 Task: Implement a Monte Carlo method for pricing European options using the Black-Scholes model with implied volatility and exotic options
Action: Mouse moved to (130, 42)
Screenshot: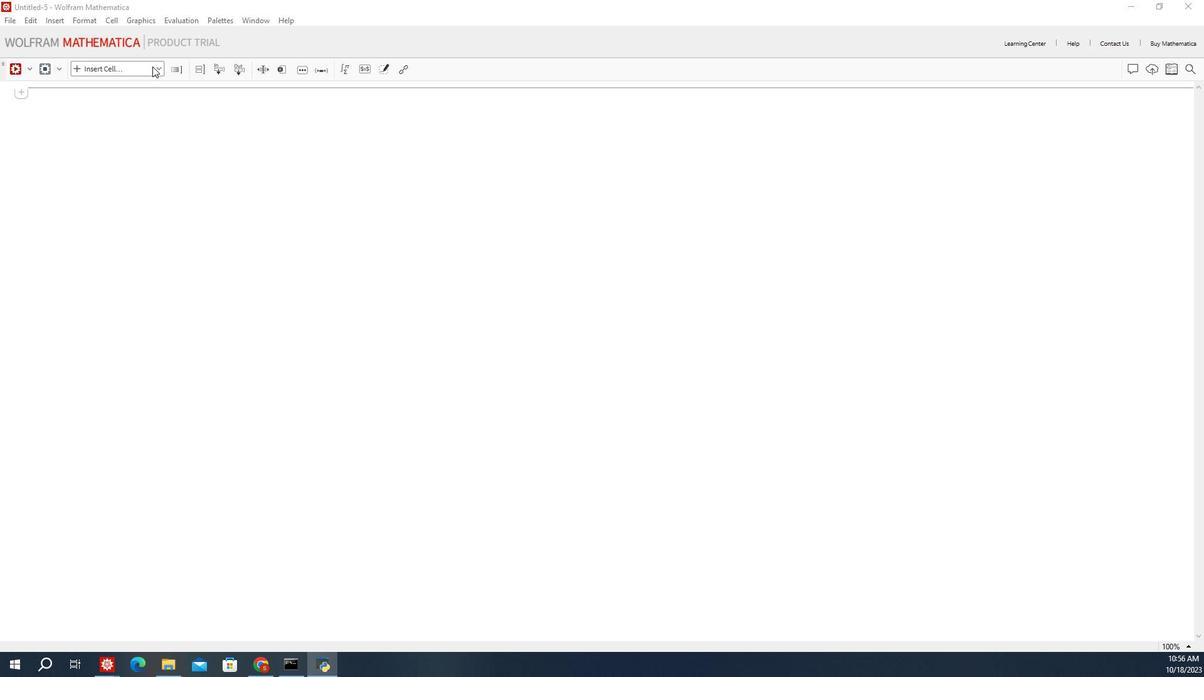 
Action: Mouse pressed left at (130, 42)
Screenshot: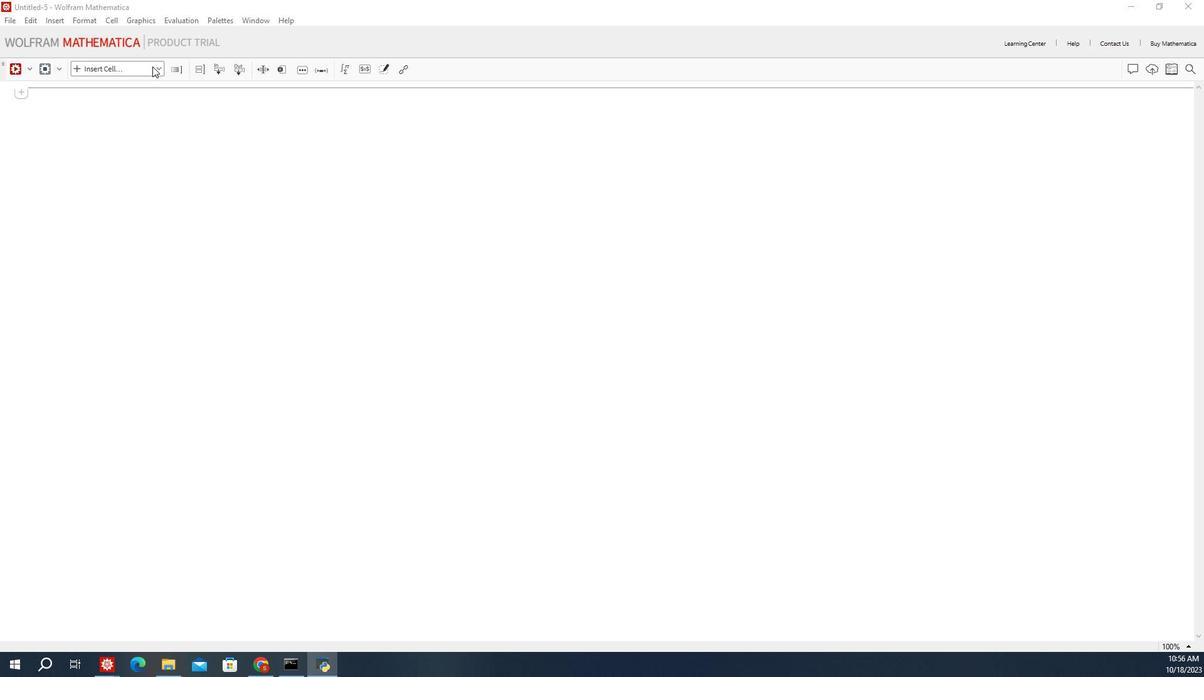 
Action: Mouse moved to (121, 66)
Screenshot: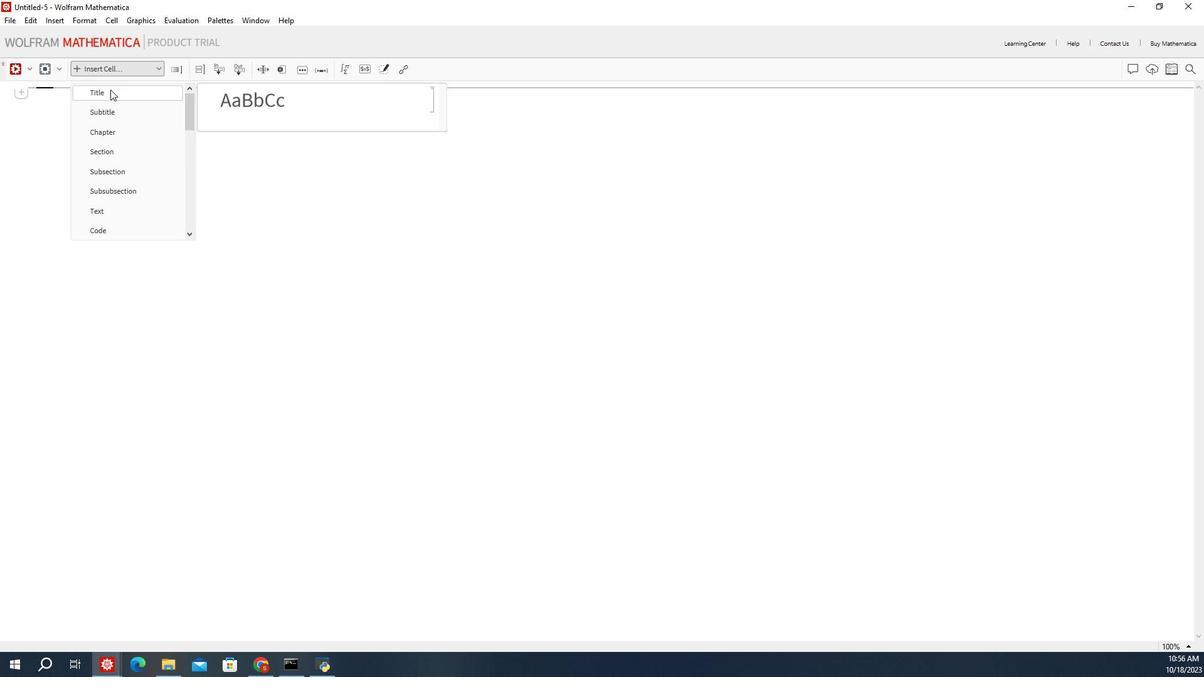 
Action: Mouse pressed left at (121, 66)
Screenshot: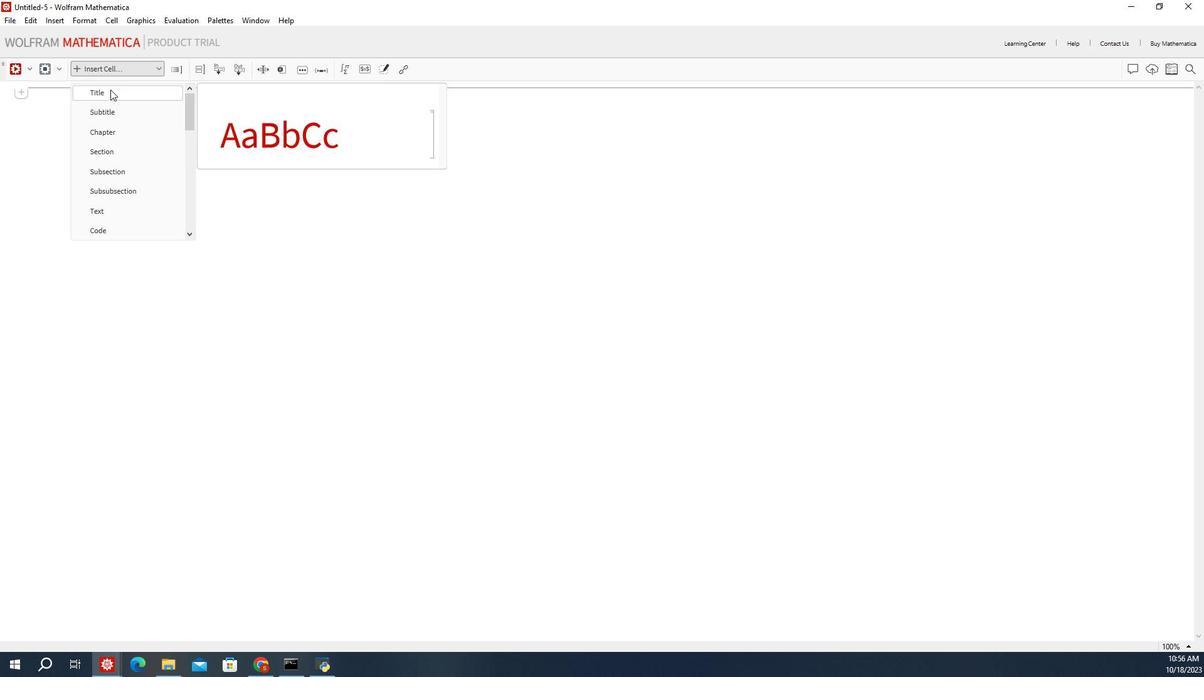 
Action: Mouse moved to (128, 132)
Screenshot: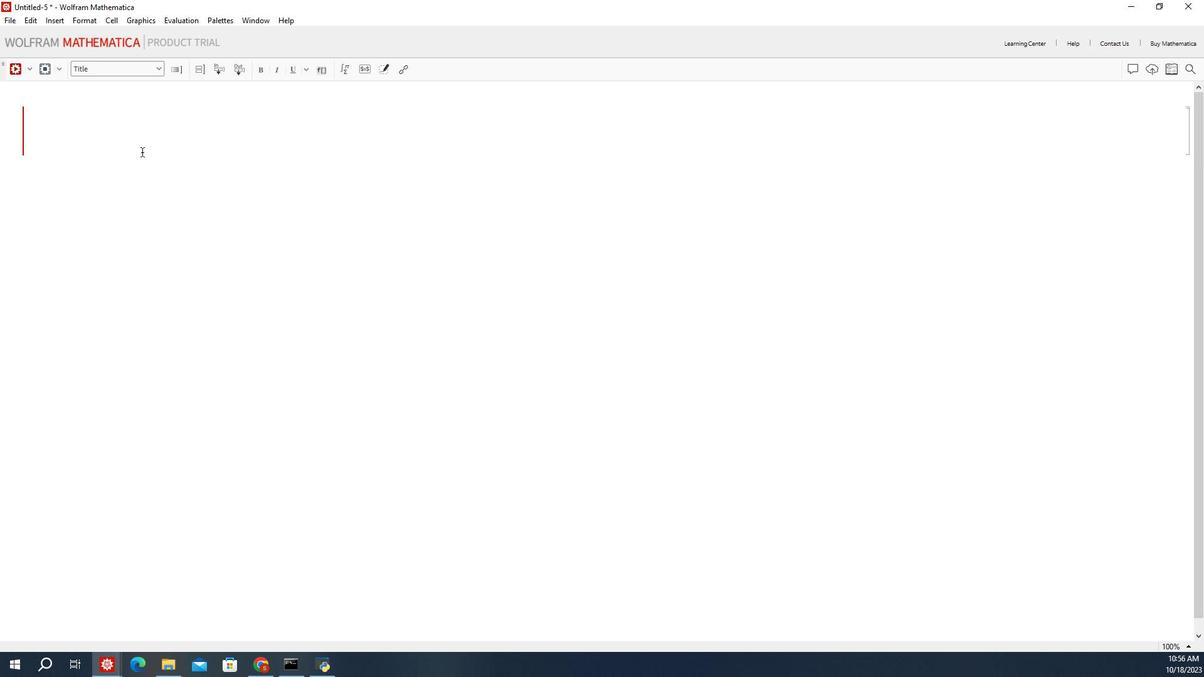 
Action: Key pressed <Key.shift><Key.shift><Key.shift><Key.shift><Key.shift><Key.shift><Key.shift><Key.shift><Key.shift><Key.shift><Key.shift><Key.shift><Key.shift><Key.shift><Key.shift><Key.shift><Key.shift>Monte<Key.space>carlo<Key.space>method<Key.left><Key.left><Key.delete><Key.shift_r><Key.shift_r><Key.shift_r>C<Key.end><Key.space>f<Key.backspace>using<Key.space>the<Key.space><Key.shift_r>Black-<Key.shift_r>S
Screenshot: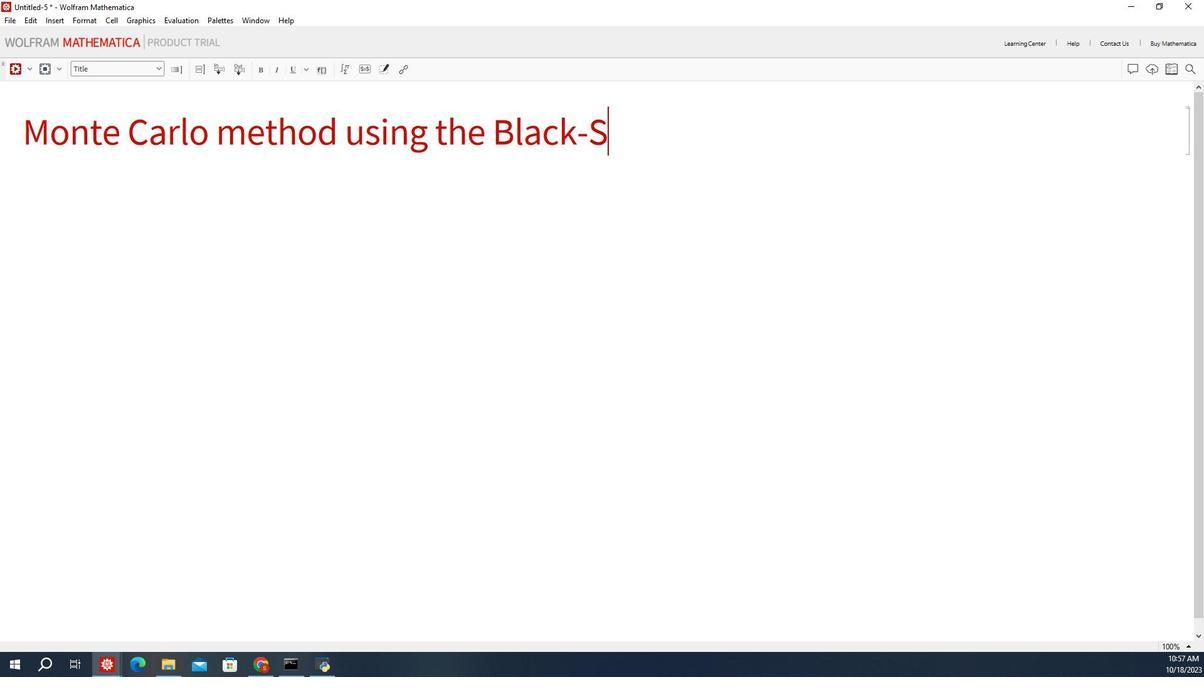 
Action: Mouse moved to (128, 132)
Screenshot: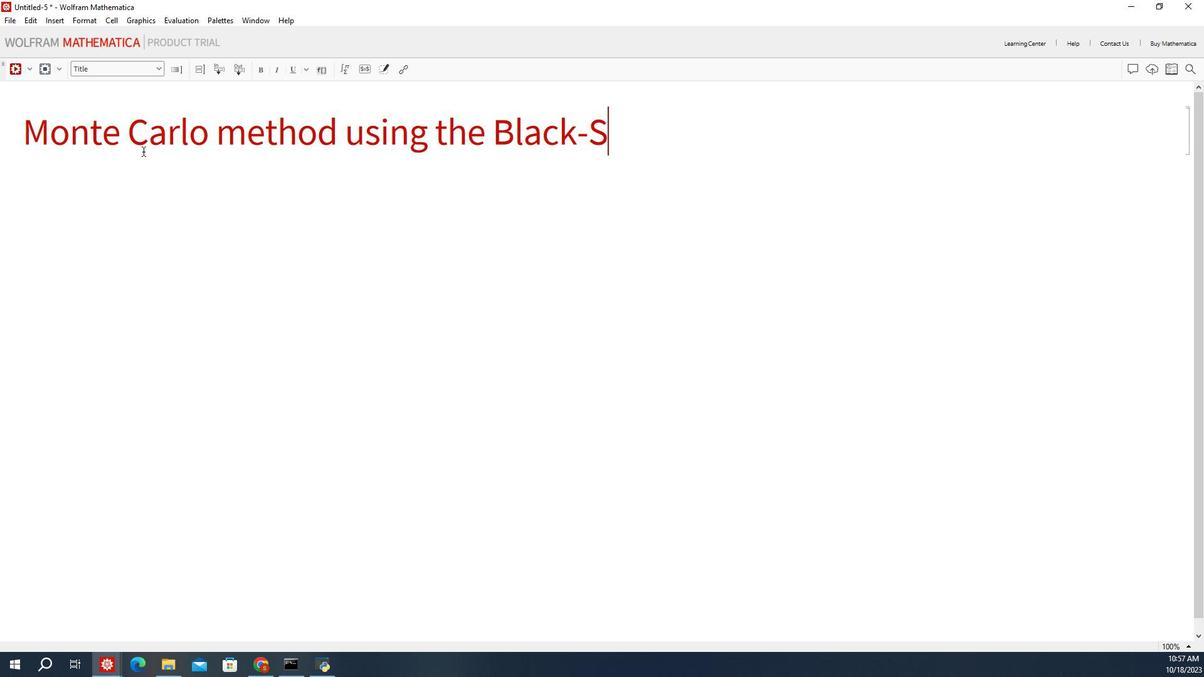 
Action: Key pressed choles<Key.space>model
Screenshot: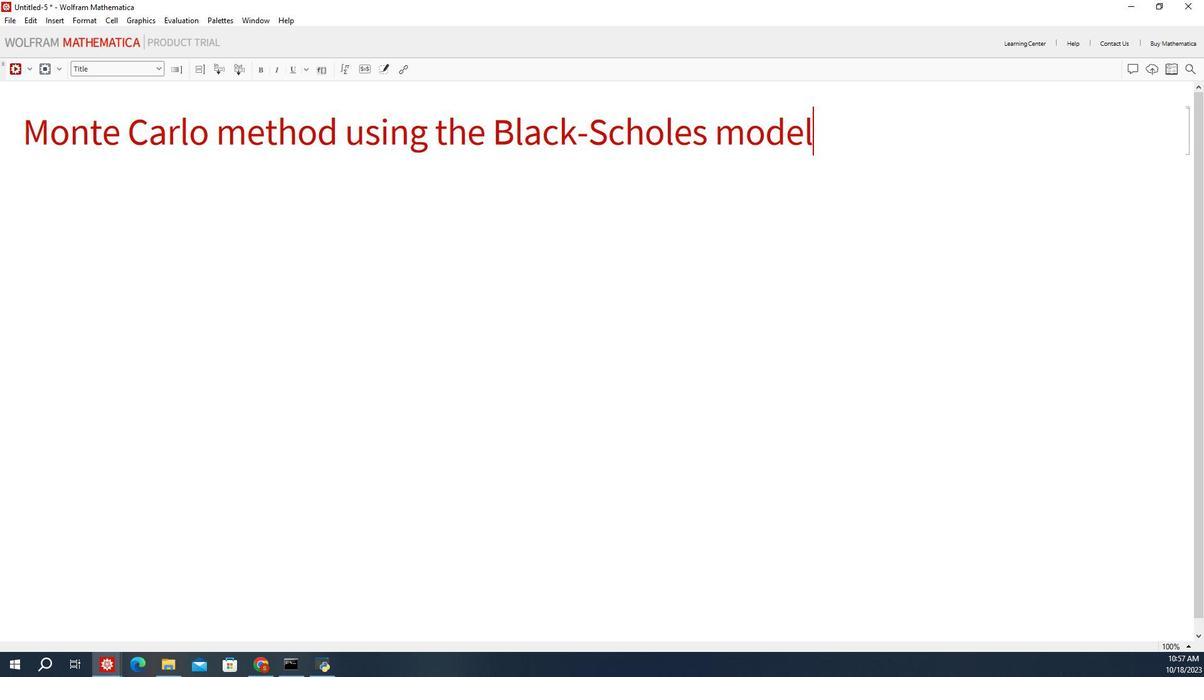 
Action: Mouse moved to (126, 176)
Screenshot: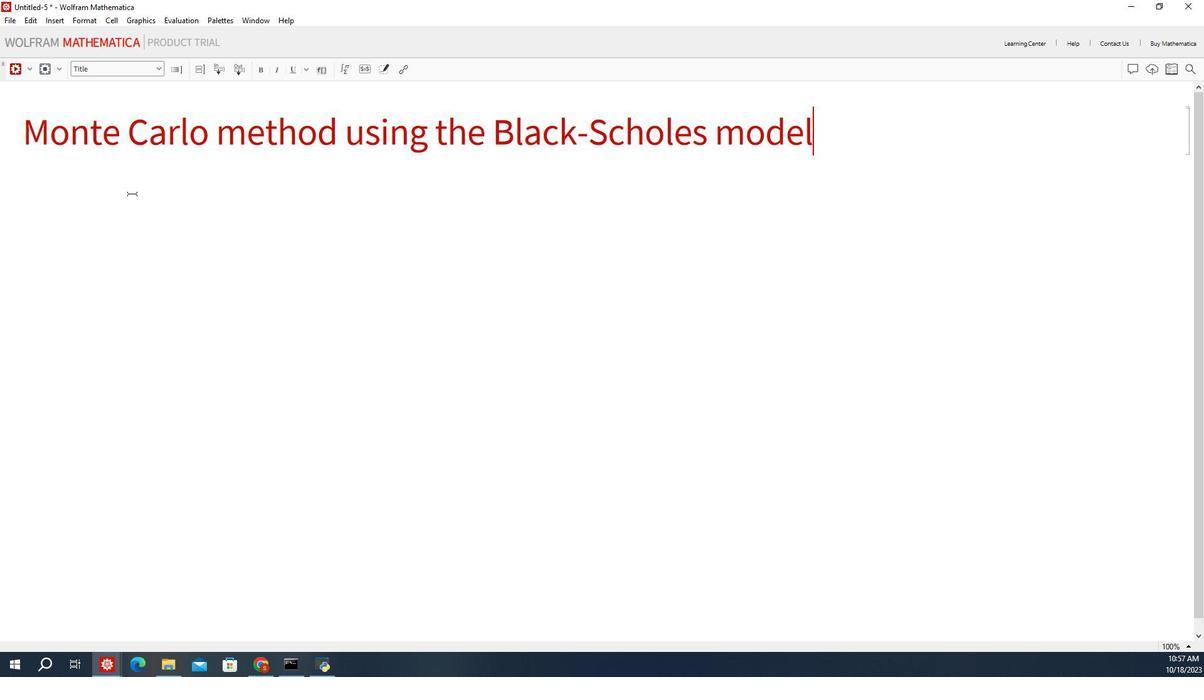 
Action: Mouse pressed left at (126, 176)
Screenshot: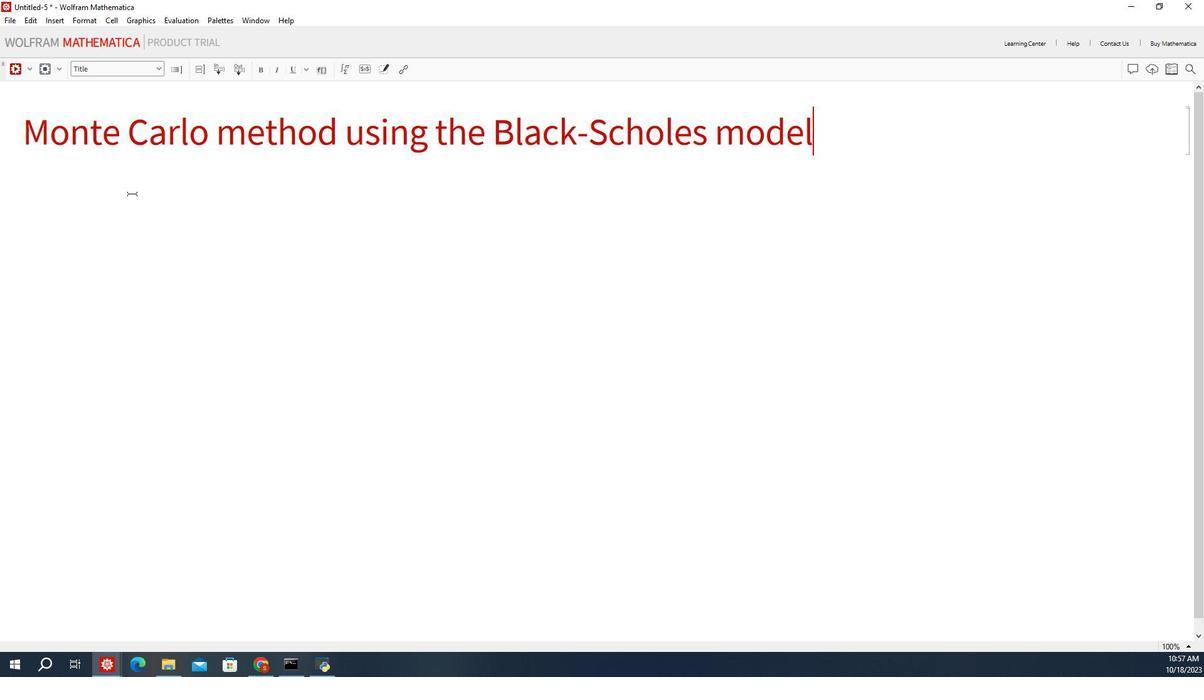 
Action: Mouse moved to (118, 37)
Screenshot: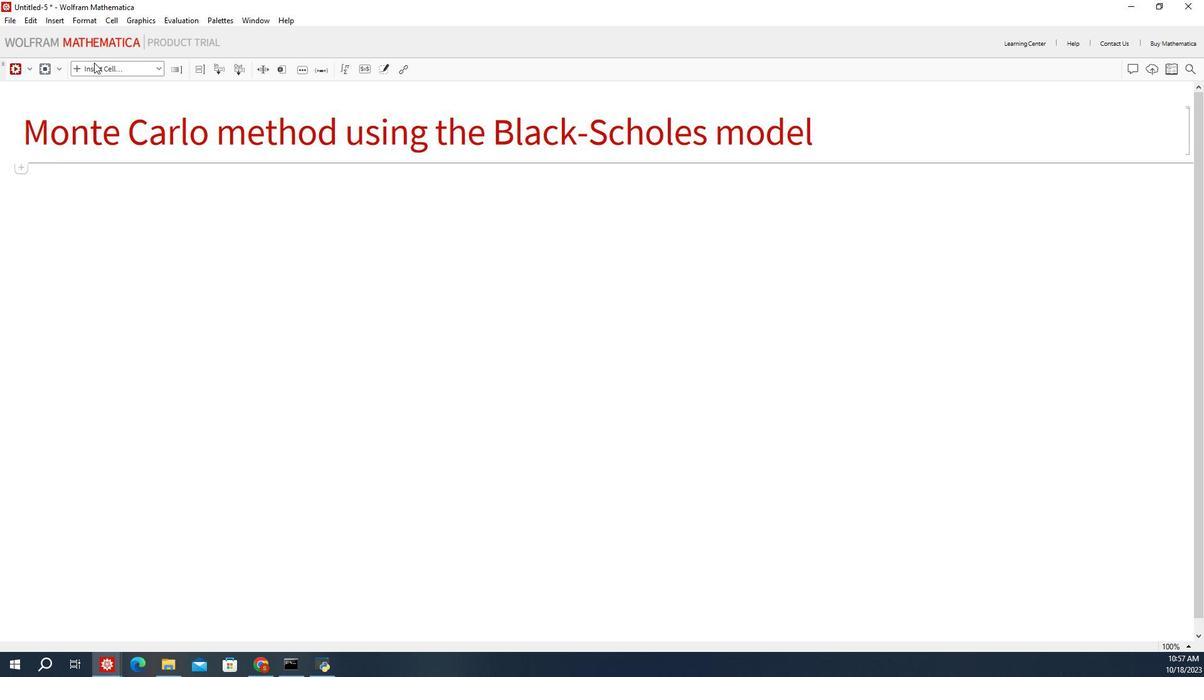 
Action: Mouse pressed left at (118, 37)
Screenshot: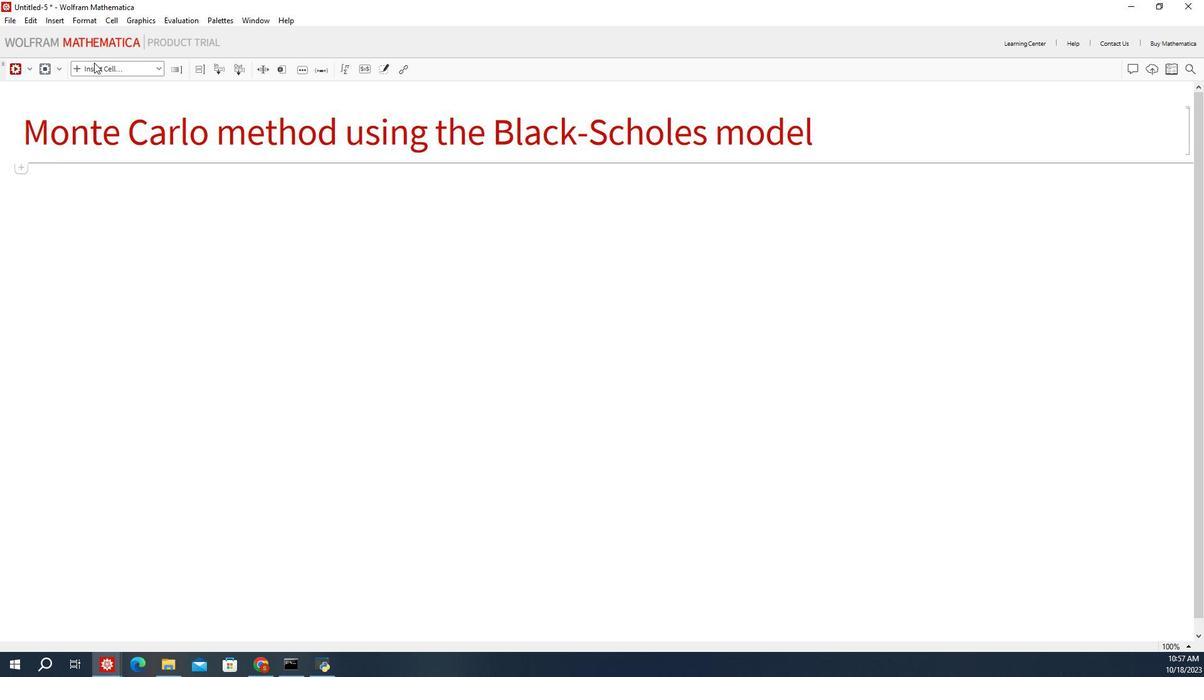 
Action: Mouse moved to (127, 213)
Screenshot: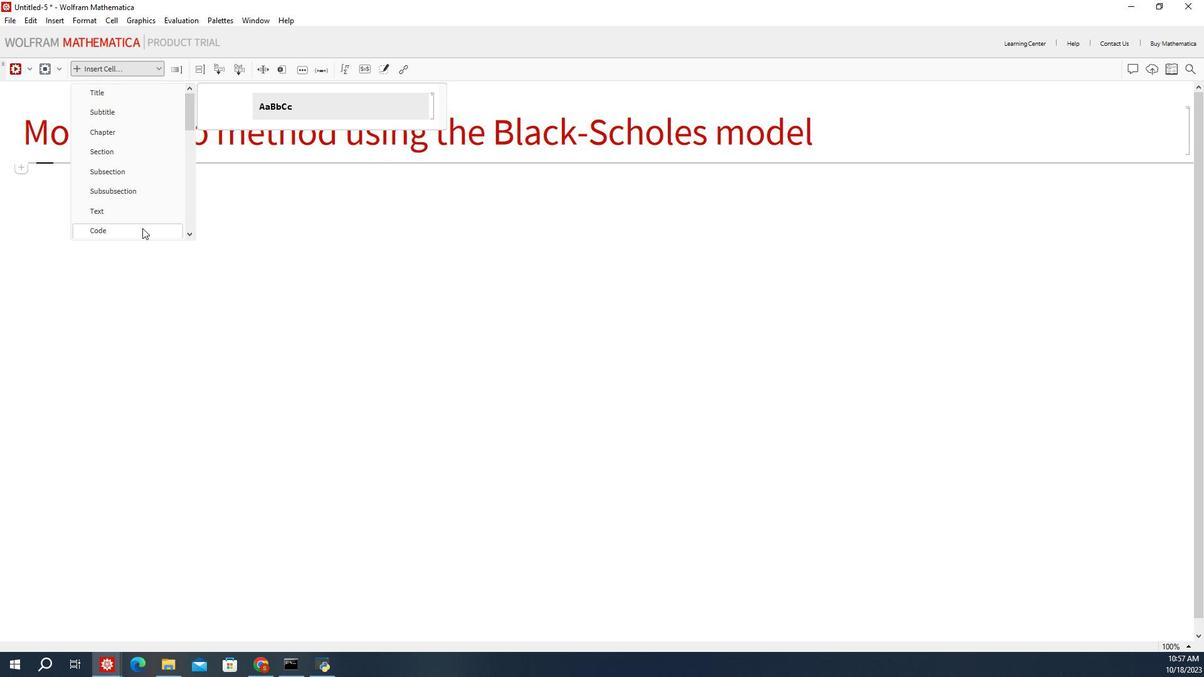 
Action: Mouse pressed left at (127, 213)
Screenshot: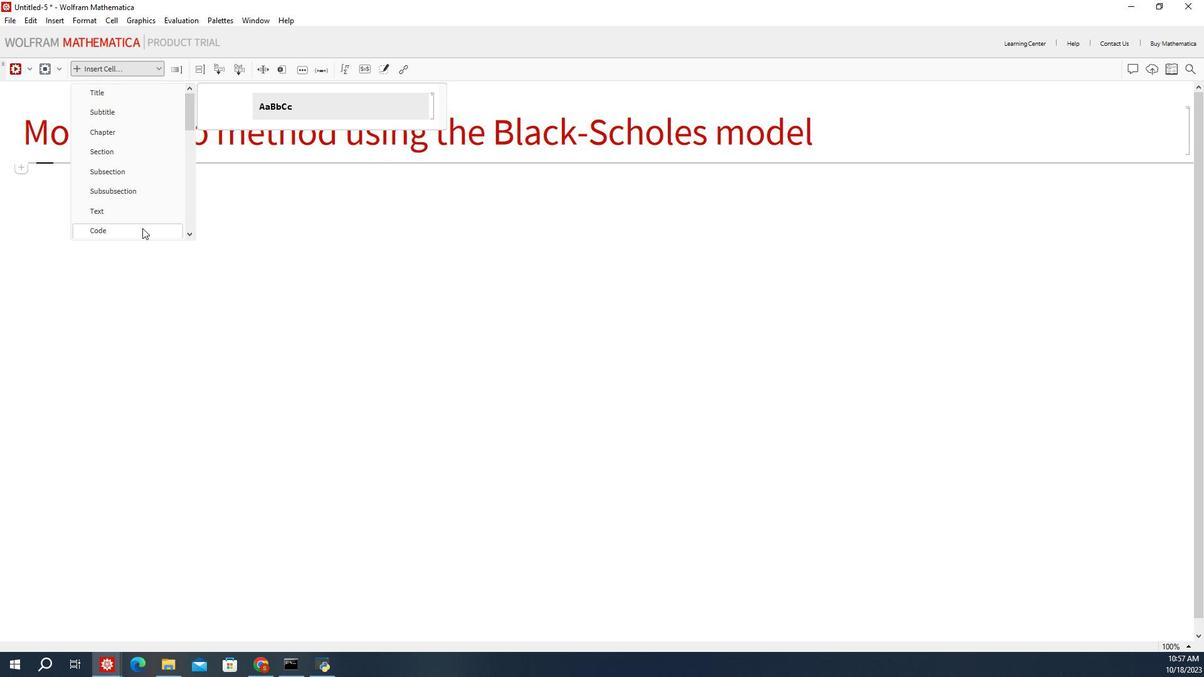 
Action: Mouse moved to (84, 114)
Screenshot: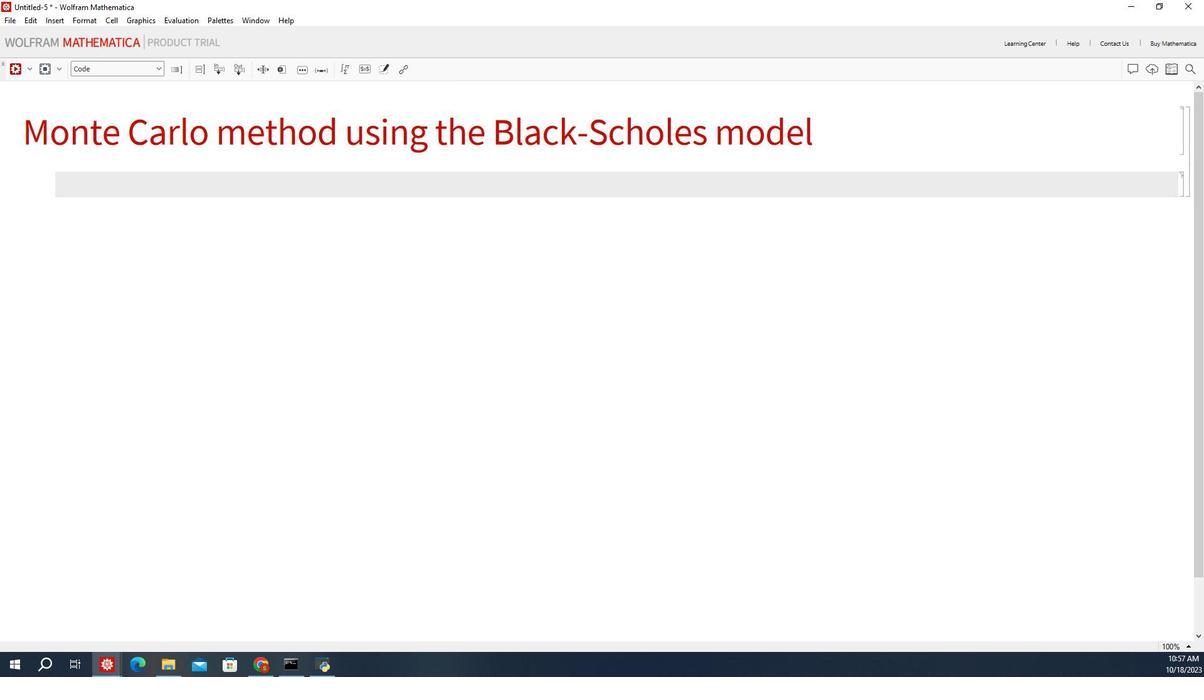 
Action: Mouse pressed left at (84, 114)
Screenshot: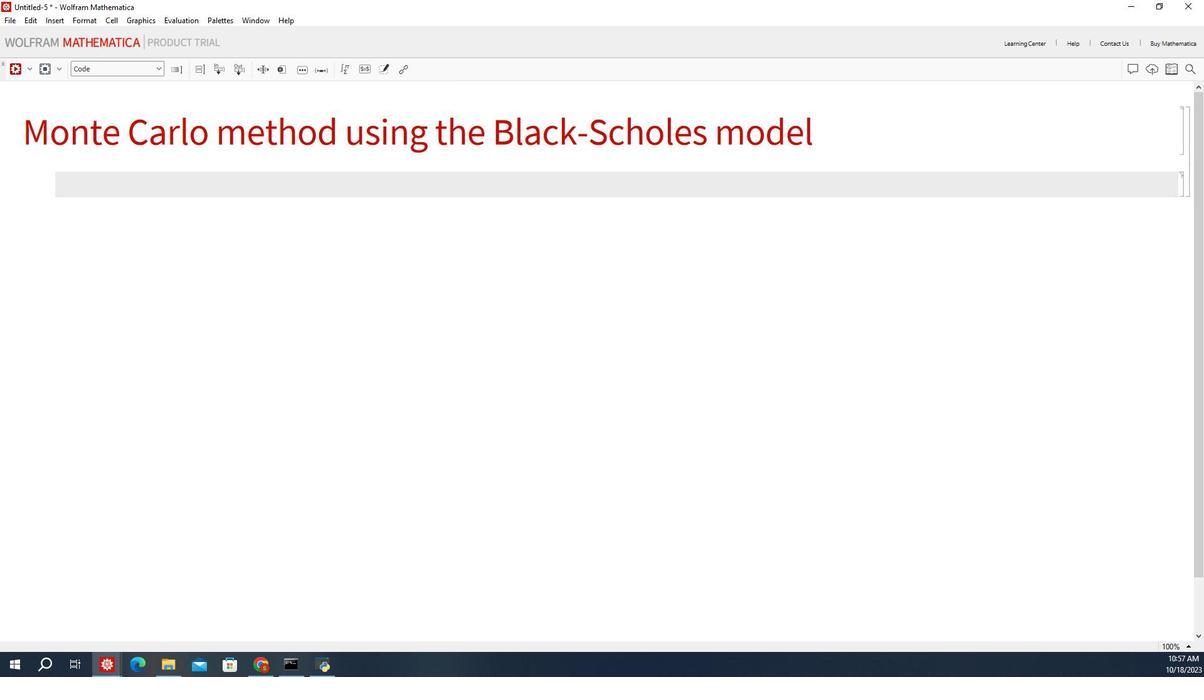 
Action: Mouse moved to (139, 167)
Screenshot: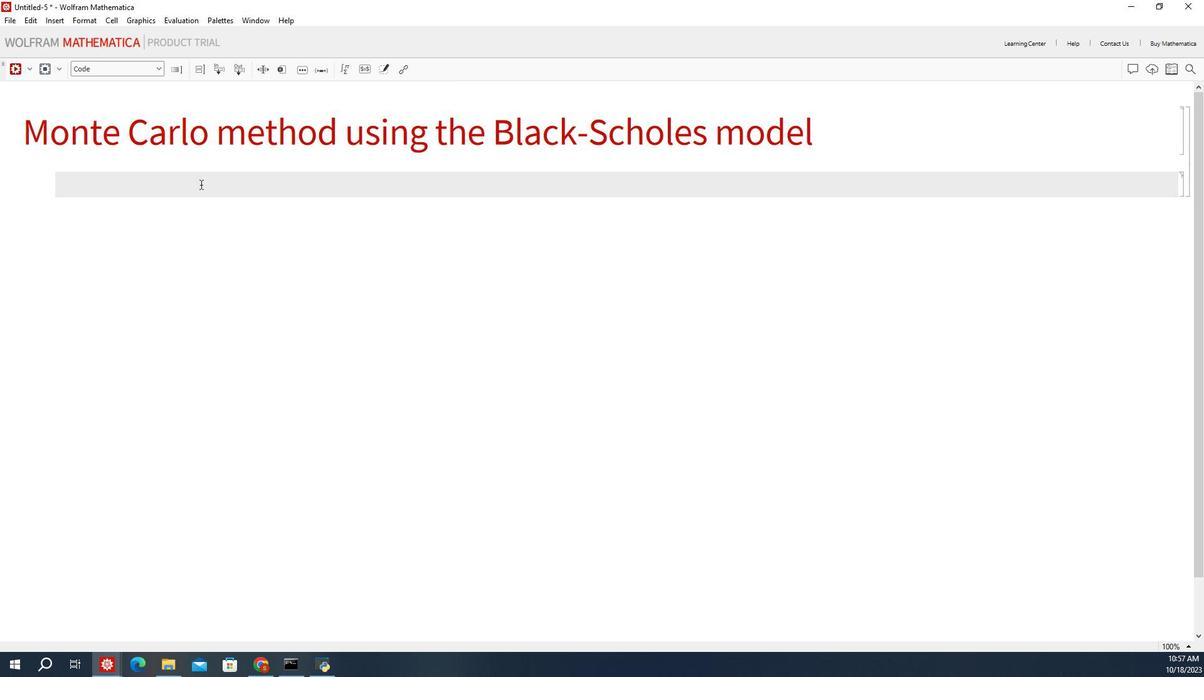 
Action: Key pressed <Key.shift_r><Key.shift_r>(<Key.delete><Key.shift_r>*<Key.delete><Key.space><Key.shift_r>Define<Key.space>parameters<Key.space>for<Key.space>the<Key.space><Key.shift_r>Black-<Key.shift_r>Scholes<Key.space><Key.shift>model<Key.space><Key.shift>*<Key.shift>)<Key.enter>r<Key.space>=<Key.space>0.05;<Key.space><Key.space><Key.shift><Key.shift><Key.shift><Key.shift><Key.shift><Key.shift><Key.shift><Key.shift><Key.shift><Key.shift><Key.shift>(<Key.shift_r><Key.shift_r>Risk-free<Key.space>int<Key.left><Key.left><Key.left><Key.left><Key.shift>*<Key.right><Key.right><Key.right><Key.left><Key.left><Key.left><Key.left><Key.space><Key.insert><Key.insert><Key.end><Key.left>erest<Key.space>rate<Key.space><Key.shift>*<Key.shift>)<Key.enter><Key.shift_r>S0<Key.enter><Key.space>=<Key.space>100;<Key.space><Key.shift_r><Key.shift_r><Key.shift_r><Key.shift_r><Key.shift_r><Key.shift_r><Key.shift_r>(<Key.delete><Key.shift_r>*<Key.space><Key.shift_r>Initial<Key.space>assest<Key.space>price<Key.space><Key.shift_r><Key.shift_r><Key.shift_r>*)<Key.enter><Key.shift>T<Key.space>=<Key.space>1;<Key.space><Key.space><Key.space><Key.space><Key.space><Key.shift_r>(*<Key.space><Key.shift_r><Key.shift_r><Key.shift_r><Key.shift_r><Key.shift_r><Key.shift_r><Key.shift_r>Time<Key.space>to<Key.space>expiration<Key.space><Key.shift_r>*)<Key.enter>k<Key.space>=<Key.space><Key.left><Key.left><Key.left><Key.backspace><Key.shift_r>K<Key.right><Key.right><Key.space>100;<Key.space><Key.shift_r><Key.shift_r><Key.shift_r>(*<Key.delete><Key.delete><Key.space><Key.shift>Strike<Key.space>price<Key.space><Key.shift_r><Key.shift_r><Key.shift_r><Key.shift_r>*)<Key.enter><Key.enter><Key.shift_r><Key.shift_r><Key.shift_r><Key.shift_r><Key.shift_r><Key.shift_r>(*<Key.shift_r><Key.shift_r><Key.shift_r><Key.shift_r><Key.shift_r><Key.shift_r><Key.shift_r><Key.shift_r><Key.shift_r><Key.shift_r><Key.shift_r><Key.shift_r><Key.shift_r><Key.shift_r><Key.shift_r><Key.shift_r><Key.shift_r><Key.shift_r><Key.shift_r>N<Key.backspace><Key.space><Key.delete><Key.delete><Key.shift_r>Number<Key.space>of<Key.space>simulation<Key.space>paths<Key.space>and<Key.space>time<Key.space>steps<Key.space><Key.shift_r><Key.shift_r><Key.shift_r><Key.shift_r>*)<Key.enter><Key.backspace>n<Key.shift_r><Key.shift_r><Key.shift_r><Key.shift_r>Paths<Key.enter><Key.space>=<Key.space>100;<Key.space><Key.shift_r>(<Key.delete><Key.shift_r><Key.shift_r><Key.shift_r><Key.shift_r>*<Key.space><Key.shift_r>Number<Key.space>of<Key.space>simulation<Key.space>paths<Key.space><Key.shift_r><Key.shift_r><Key.shift_r><Key.shift_r>*<Key.shift_r><Key.shift_r><Key.shift_r><Key.shift_r><Key.shift_r><Key.shift_r><Key.shift_r><Key.shift_r><Key.shift_r>)<Key.enter>n<Key.shift>Steps<Key.enter><Key.space>=<Key.space>25;<Key.space><Key.space><Key.space><Key.shift_r><Key.shift_r><Key.shift_r><Key.shift_r><Key.shift_r><Key.shift_r><Key.shift_r><Key.shift_r><Key.shift_r><Key.shift_r><Key.shift_r>(<Key.shift_r><Key.shift_r><Key.shift_r><Key.shift_r><Key.shift_r><Key.shift_r><Key.shift_r><Key.shift_r><Key.shift_r><Key.shift_r><Key.shift_r><Key.shift_r><Key.shift_r><Key.shift_r><Key.shift_r><Key.shift_r><Key.shift_r><Key.shift_r><Key.shift_r><Key.shift_r><Key.shift_r><Key.shift_r><Key.shift_r><Key.shift_r><Key.shift_r><Key.shift_r><Key.shift_r><Key.shift_r><Key.shift_r><Key.shift_r><Key.shift_r>*<Key.delete><Key.delete><Key.left><Key.left><Key.space><Key.backspace><Key.backspace><Key.right><Key.right><Key.space><Key.shift_r>Number<Key.space>of<Key.space>time<Key.space>steps<Key.space><Key.shift_r><Key.shift_r><Key.shift_r><Key.shift_r><Key.shift_r><Key.shift_r><Key.shift_r>(daily<Key.space>for<Key.space>one<Key.space>year<Key.space><Key.shift_r><Key.shift_r><Key.shift_r><Key.shift_r><Key.shift_r><Key.shift_r><Key.shift_r>)<Key.space><Key.shift_r>*<Key.shift_r>)<Key.enter><Key.shift_r><Key.shift_r><Key.shift_r><Key.shift_r><Key.shift_r><Key.shift_r><Key.shift_r>(<Key.shift_r>&<Key.backspace><Key.shift_r>*<Key.delete><Key.delete><Key.space><Key.shift><Key.shift><Key.shift><Key.shift><Key.shift><Key.shift><Key.shift><Key.shift><Key.shift><Key.shift><Key.shift><Key.shift><Key.shift><Key.shift><Key.shift>Implied<Key.space>volatility<Key.space><Key.shift_r><Key.shift_r>*)<Key.enter>implied<Key.shift_r>Volatility<Key.enter><Key.space>=<Key.space>0.2<Key.space><Key.backspace>;<Key.space><Key.shift><Key.shift>(<Key.shift>*<Key.space><Key.shift_r>F<Key.backspace><Key.shift_r>Replace<Key.space>with<Key.space>your<Key.space>implied<Key.space>v<Key.backspace>volatility<Key.space>value<Key.space><Key.shift>*<Key.shift><Key.shift><Key.shift><Key.shift><Key.shift><Key.shift><Key.shift><Key.shift><Key.shift><Key.shift><Key.shift><Key.shift><Key.shift><Key.shift><Key.shift>)<Key.enter><Key.enter><Key.shift>(8<Key.backspace><Key.shift>*<Key.space><Key.shift_r>Generate<Key.space>random<Key.space>paths<Key.space>using<Key.space>geometric<Key.space><Key.shift_r>Brownian<Key.space>motion<Key.space>with<Key.space>implied<Key.space>volatility<Key.space><Key.shift>*<Key.shift>)<Key.enter><Key.shift_r>Sed<Key.backspace>ed<Key.shift_r>Random<Key.enter>[123];<Key.space><Key.shift>(<Key.shift><Key.shift><Key.shift><Key.shift><Key.shift><Key.shift><Key.shift><Key.shift>*<Key.delete><Key.delete><Key.space><Key.shift_r>Set<Key.space>a<Key.space>specific<Key.space>random<Key.space>dee<Key.left><Key.left><Key.backspace>s<Key.right><Key.right>d<Key.space>for<Key.space>reproductivity<Key.space><Key.left><Key.left><Key.left><Key.left><Key.left><Key.left><Key.left><Key.down>
Screenshot: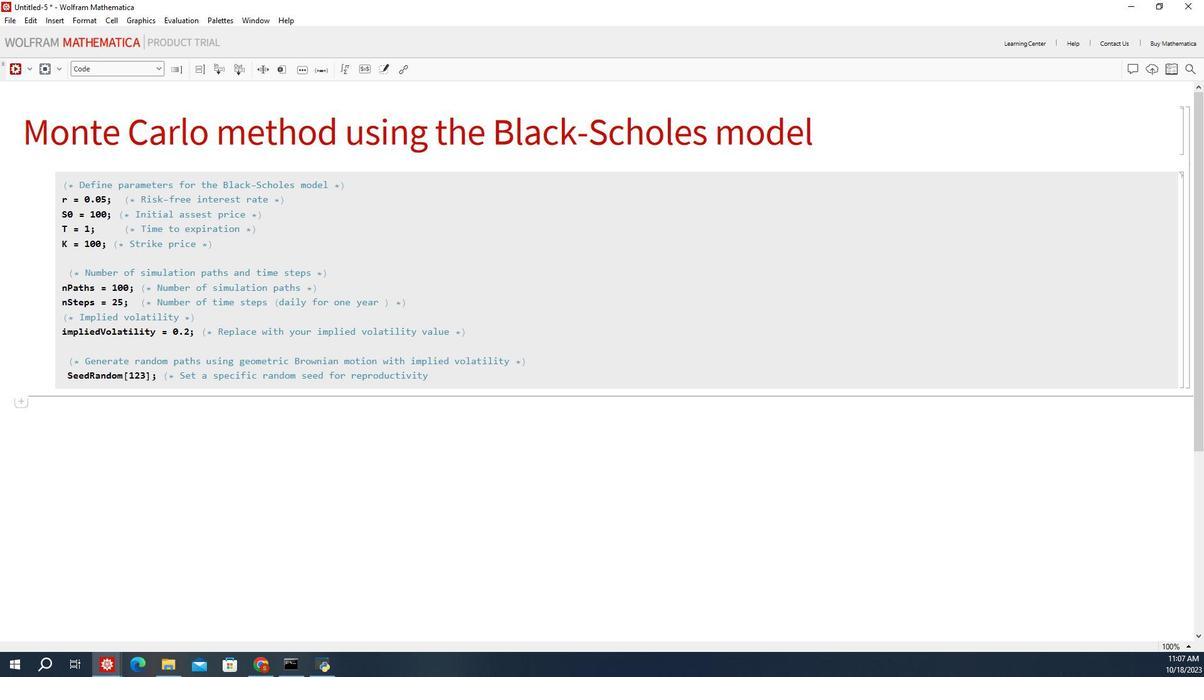 
Action: Mouse moved to (180, 368)
Screenshot: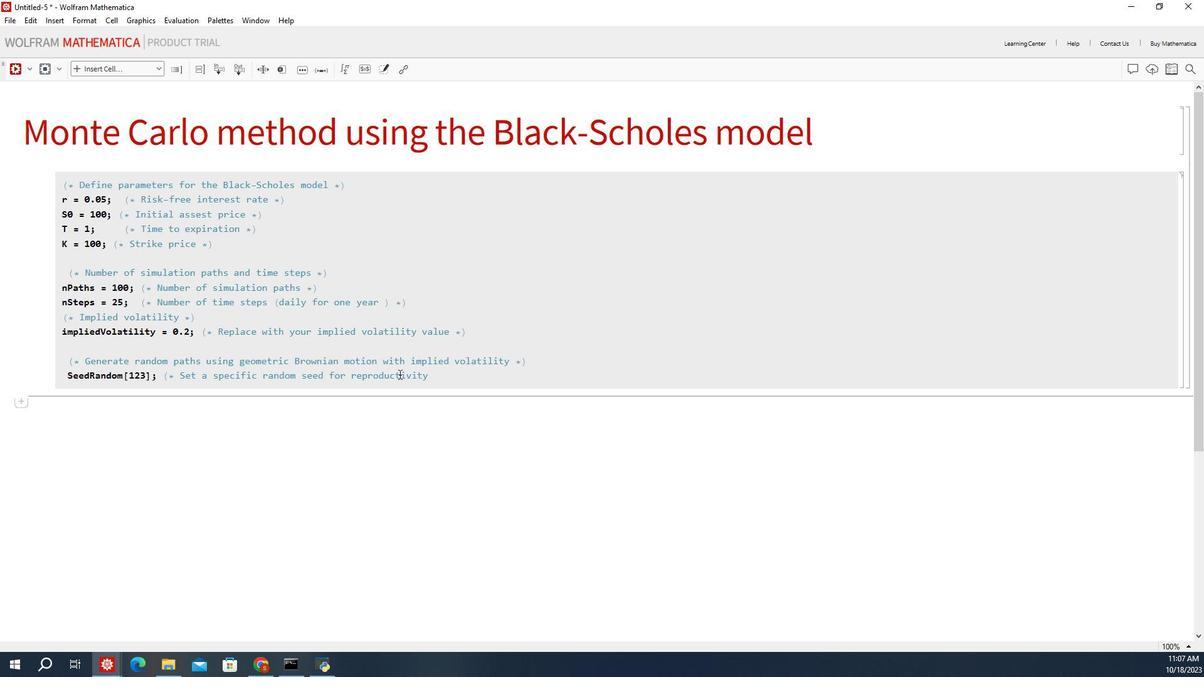 
Action: Mouse pressed left at (180, 368)
Screenshot: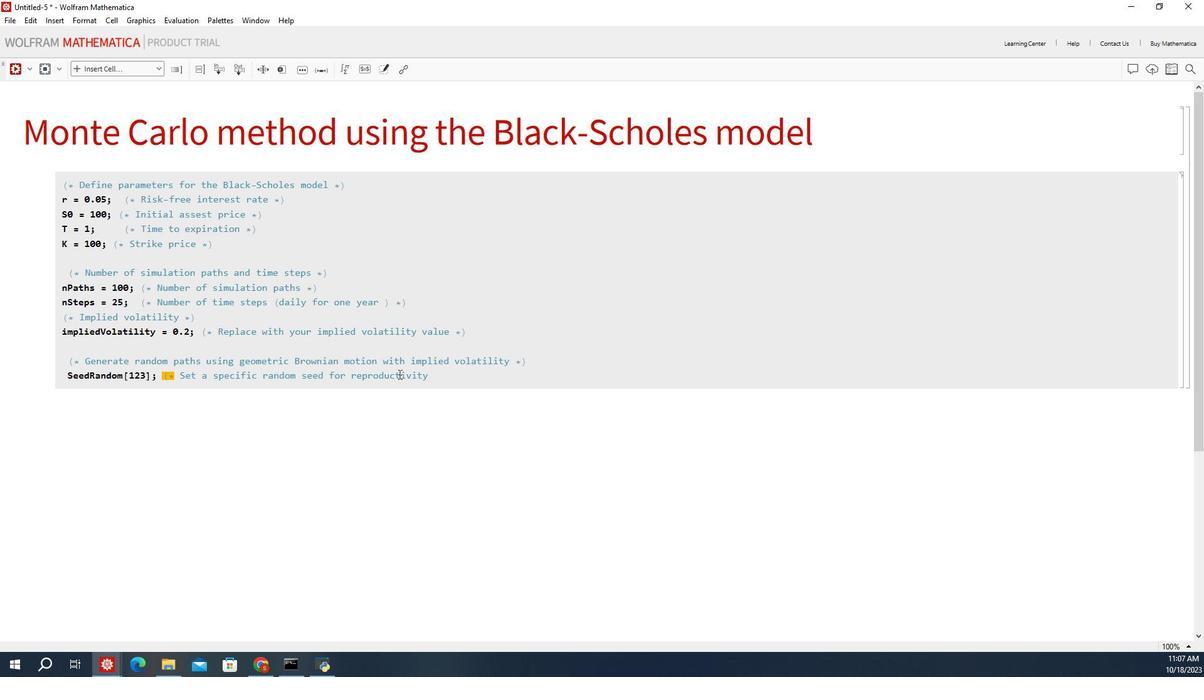 
Action: Mouse moved to (187, 355)
Screenshot: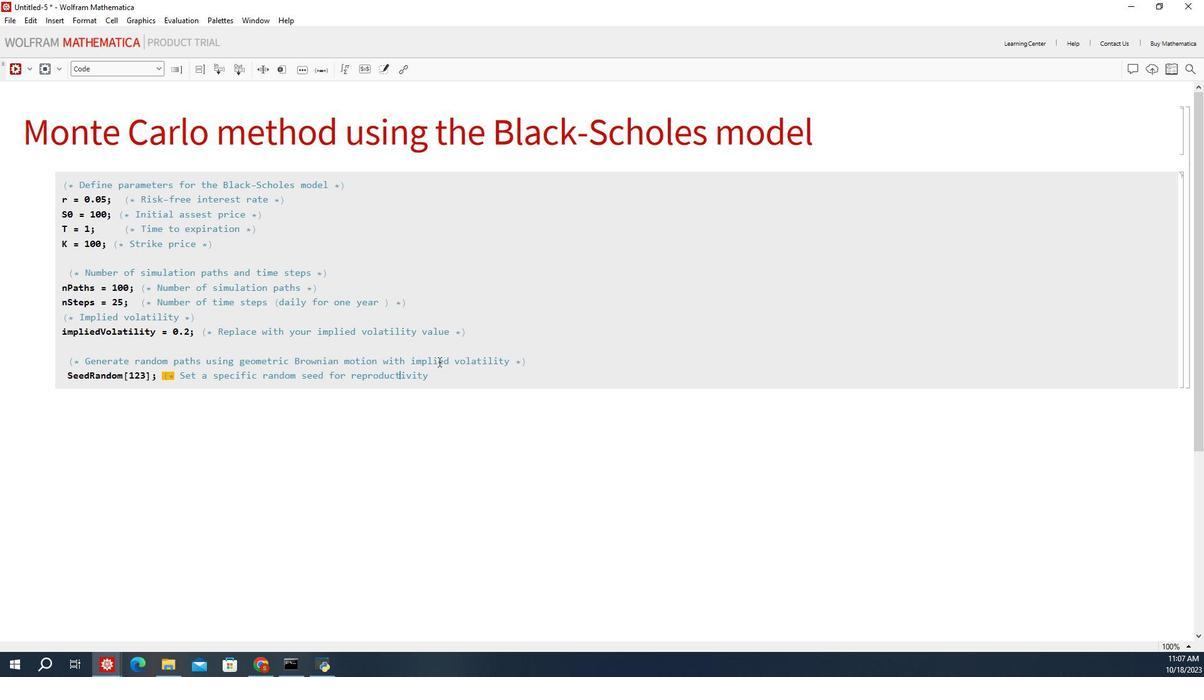 
Action: Key pressed <Key.backspace><Key.right><Key.right><Key.right><Key.right><Key.right><Key.backspace><Key.backspace><Key.backspace><Key.backspace>bility<Key.space><Key.shift_r><Key.shift_r><Key.shift_r><Key.shift_r>*)<Key.enter>paths<Key.enter><Key.space>=<Key.space><Key.shift_r>Table<Key.enter>[<Key.shift_r>Fold<Key.shift>List<Key.enter>[<Key.shift_r><Key.delete><Key.delete><Key.shift_r><Key.shift_r><Key.shift_r><Key.shift_r><Key.shift_r><Key.shift_r><Key.shift_r><Key.shift_r><Key.shift_r><Key.shift_r><Key.shift_r><Key.shift_r><Key.shift_r><Key.shift_r>#1<Key.space><Key.shift_r>Exp<Key.enter>[<Key.shift><Key.shift><Key.shift><Key.shift><Key.shift><Key.shift><Key.shift><Key.shift><Key.shift><Key.shift><Key.shift><Key.shift><Key.shift><Key.shift><Key.shift>(r-<Key.shift>(implied<Key.shift_r>Volatit<Key.backspace>lity<Key.enter><Key.shift><Key.shift><Key.shift><Key.shift><Key.shift><Key.shift><Key.shift><Key.shift><Key.shift><Key.shift><Key.shift><Key.shift>^2<Key.space><Key.shift>)<Key.space>/<Key.space>2<Key.shift><Key.shift><Key.shift>)<Key.space>t<Key.backspace><Key.shift>T/<Key.space>nsteps<Key.enter><Key.space><Key.shift><Key.shift><Key.shift><Key.shift><Key.shift><Key.shift><Key.shift><Key.shift><Key.shift><Key.shift><Key.shift><Key.shift><Key.shift>+<Key.space>implied<Key.shift_r>Volatility<Key.enter><Key.space><Key.shift_r>Sqrt<Key.enter>[<Key.shift_r>T<Key.space>/<Key.space>n<Key.shift_r>Steps<Key.enter>]<Key.space><Key.shift_r>Random<Key.shift_r>Variate[<Key.shift>Normal<Key.shift_r>Distribution[0,1]]]<Key.space><Key.shift_r><Key.shift_r><Key.shift_r><Key.shift_r><Key.shift_r><Key.shift_r><Key.shift_r><Key.shift_r><Key.shift_r><Key.shift_r><Key.shift_r><Key.shift_r><Key.shift_r><Key.shift_r><Key.shift_r><Key.shift_r><Key.shift_r><Key.shift_r><Key.shift_r><Key.shift_r><Key.shift_r><Key.shift_r><Key.shift_r><Key.shift_r><Key.shift_r><Key.shift_r><Key.shift_r><Key.shift_r><Key.shift_r><Key.shift_r>&,<Key.enter><Key.shift_r>S0<Key.enter>,<Key.space><Key.shift_r>Range<Key.enter>[0,<Key.shift>T,<Key.shift>T/n<Key.shift_r>Steps<Key.enter>]],<Key.space><Key.shift>{n<Key.shift>Paths<Key.enter><Key.shift>}];<Key.enter><Key.shift>Print<Key.space><Key.backspace>[<Key.shift><Key.shift><Key.shift><Key.shift><Key.shift><Key.shift><Key.shift><Key.shift><Key.shift><Key.shift>"<Key.shift>The<Key.space>value<Key.space>fo<Key.backspace><Key.backspace>of<Key.space>paths<Key.space>using<Key.space><Key.shift_r>Seed<Key.shift_r>Random<Key.space>function<Key.left><Key.left><Key.left><Key.left><Key.left><Key.left><Key.left>geme<Key.backspace><Key.backspace>nerated<Key.space><Key.end><Key.left><Key.left><Key.left><Key.shift><Key.shift><Key.shift><Key.shift><Key.shift><Key.shift><Key.shift><Key.shift><Key.shift><Key.shift>:<Key.left><Key.backspace><Key.right><Key.space><Key.shift>"<Key.space><Key.backspace>,<Key.space>paths<Key.enter>]<Key.enter><Key.up><Key.enter><Key.up><Key.shift_r><Key.shift_r><Key.shift_r><Key.shift_r>(*<Key.space><Key.shift_r>Print<Key.space>the<Key.space>value<Key.space>of<Key.space>paths<Key.space><Key.shift_r><Key.shift_r><Key.shift_r><Key.shift_r>*)
Screenshot: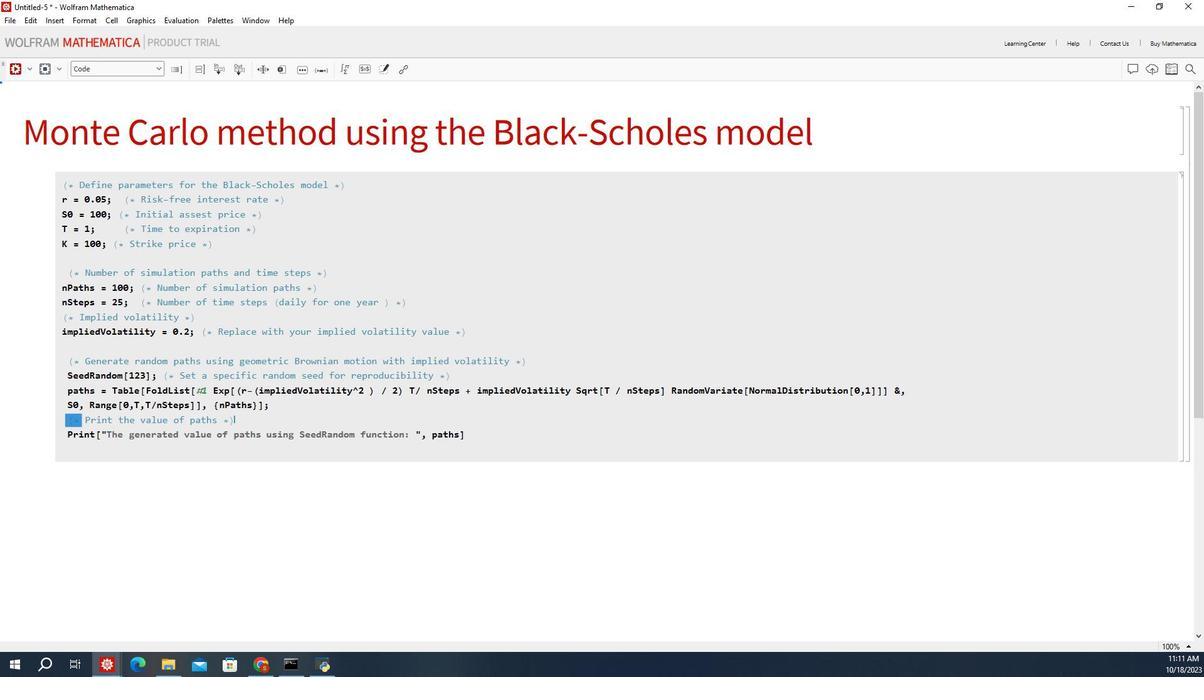 
Action: Mouse moved to (207, 441)
Screenshot: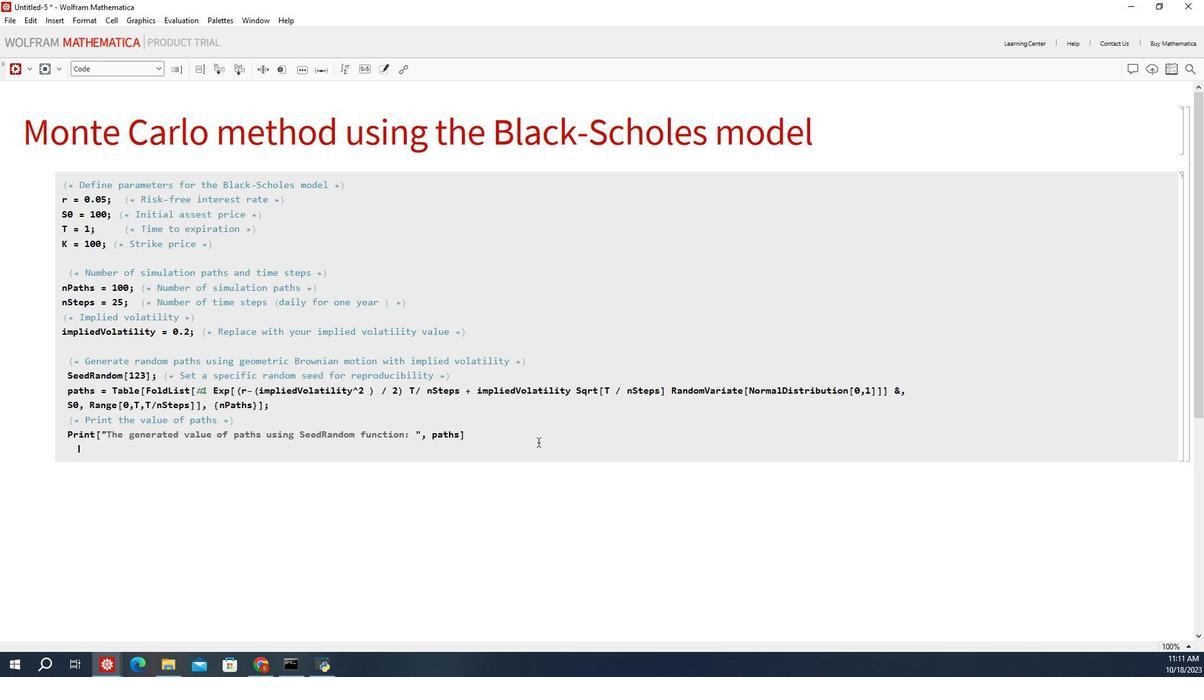 
Action: Mouse pressed left at (207, 441)
Screenshot: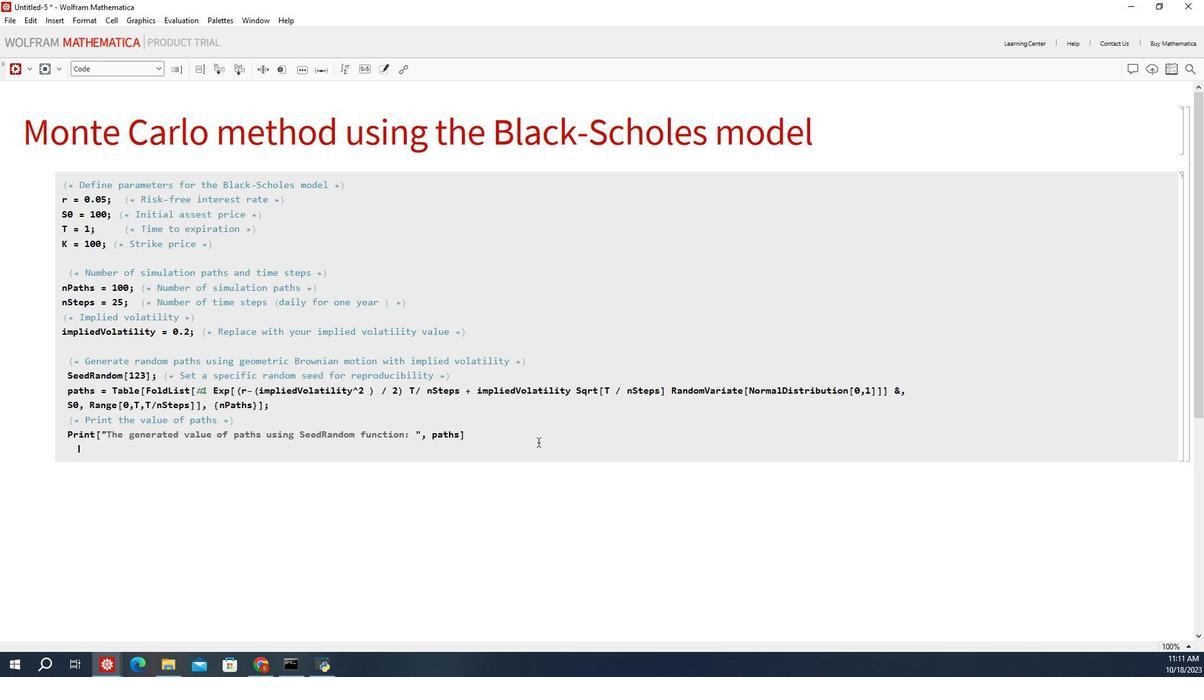 
Action: Mouse moved to (205, 424)
Screenshot: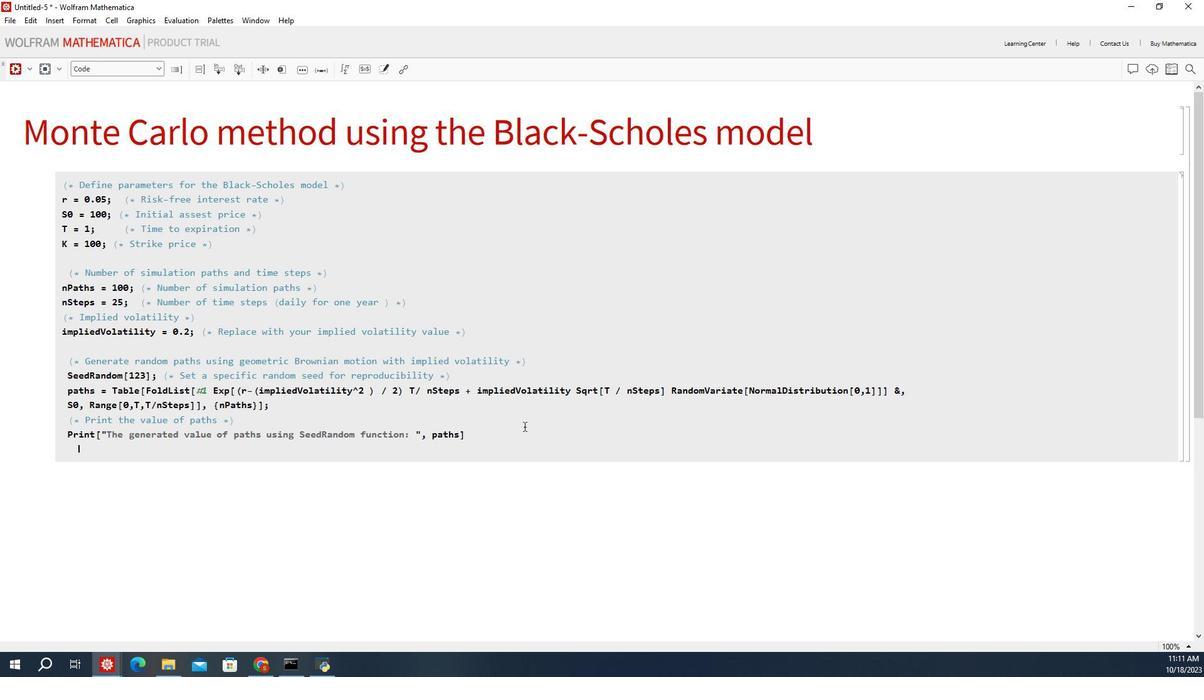 
Action: Mouse pressed left at (205, 424)
Screenshot: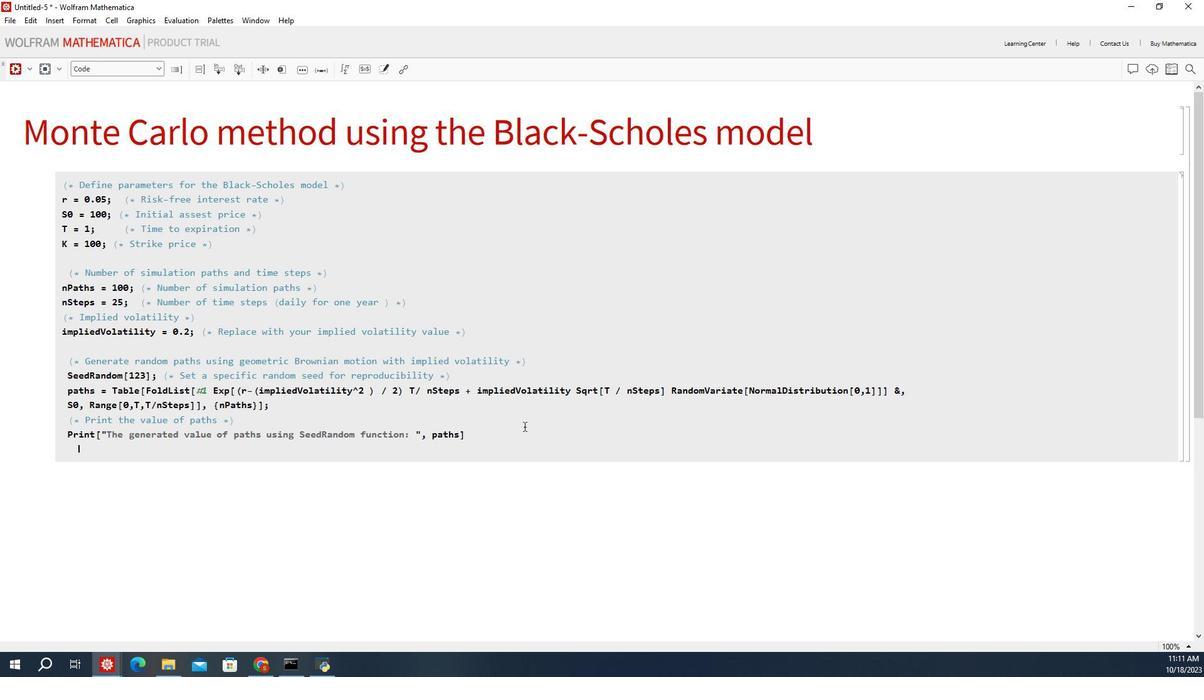 
Action: Mouse moved to (205, 424)
Screenshot: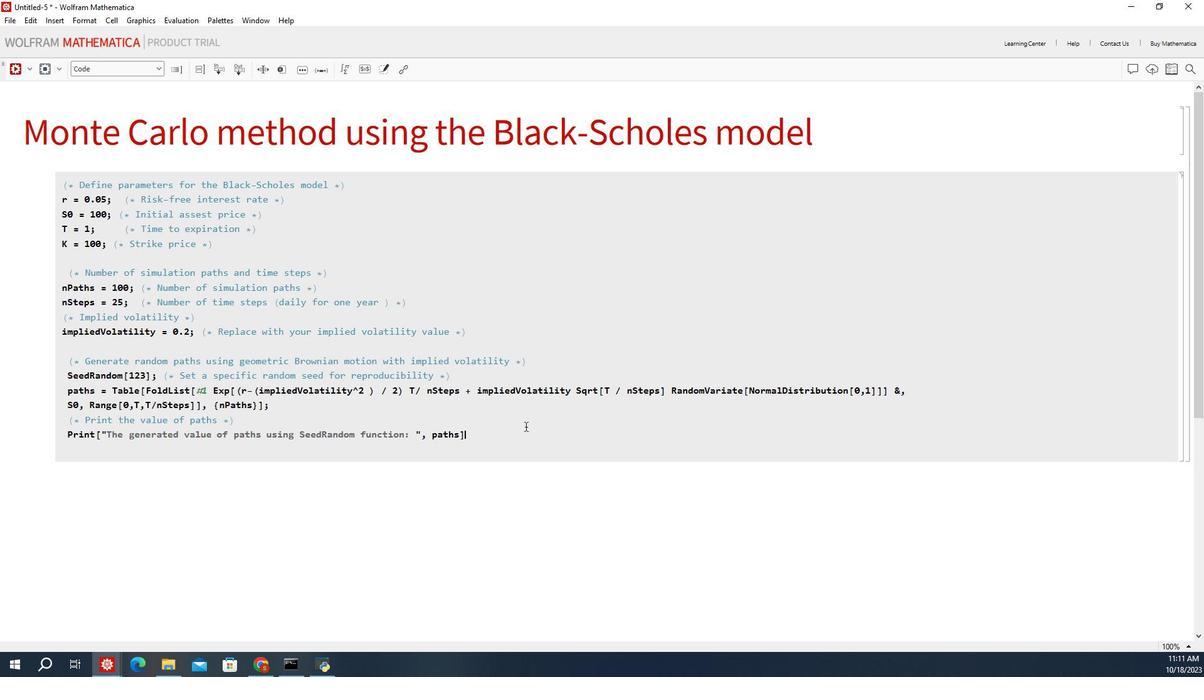 
Action: Key pressed ;<Key.enter><Key.enter><Key.shift_r><Key.shift_r><Key.shift_r>(*<Key.delete><Key.delete><Key.space><Key.shift_r>Calculate<Key.space>the<Key.space>option<Key.space>payoffs<Key.space>for<Key.space>each<Key.space>path<Key.space>for<Key.space>an<Key.space>exotic<Key.space>option,e.g.,<Key.space><Key.shift_r><Key.shift_r><Key.shift_r><Key.shift_r><Key.shift_r>Asian<Key.space>option<Key.space><Key.shift>*<Key.shift>)<Key.enter><Key.shift_r>Ass<Key.backspace>ian
Screenshot: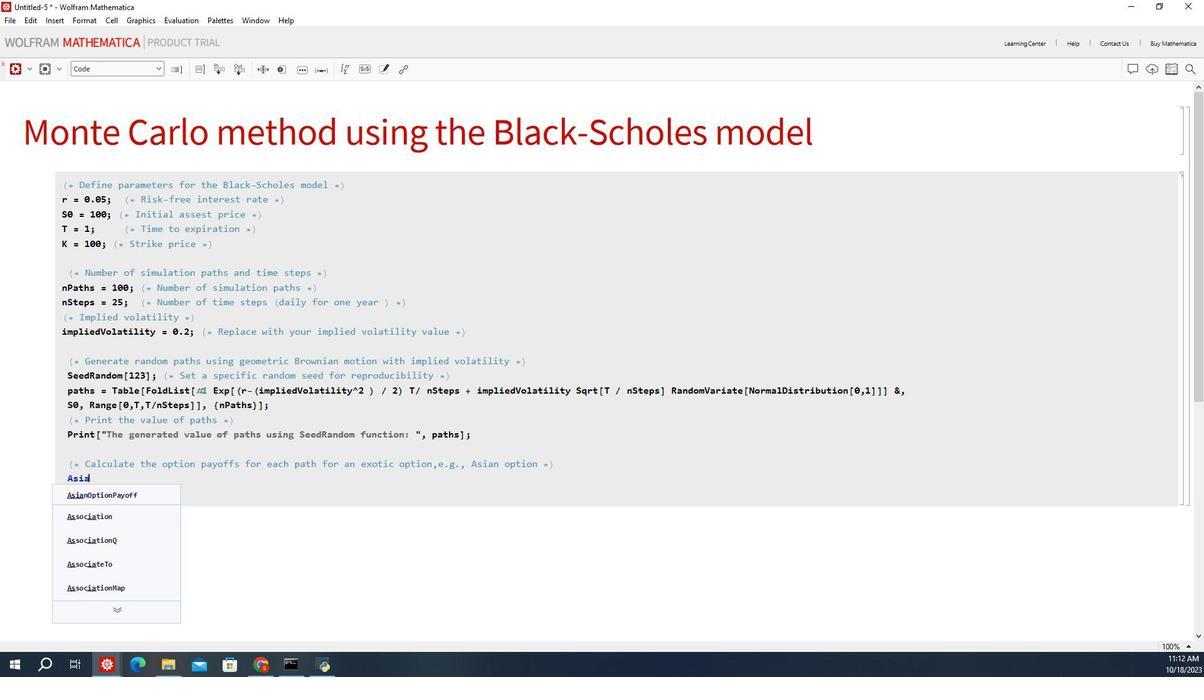 
Action: Mouse moved to (230, 277)
Screenshot: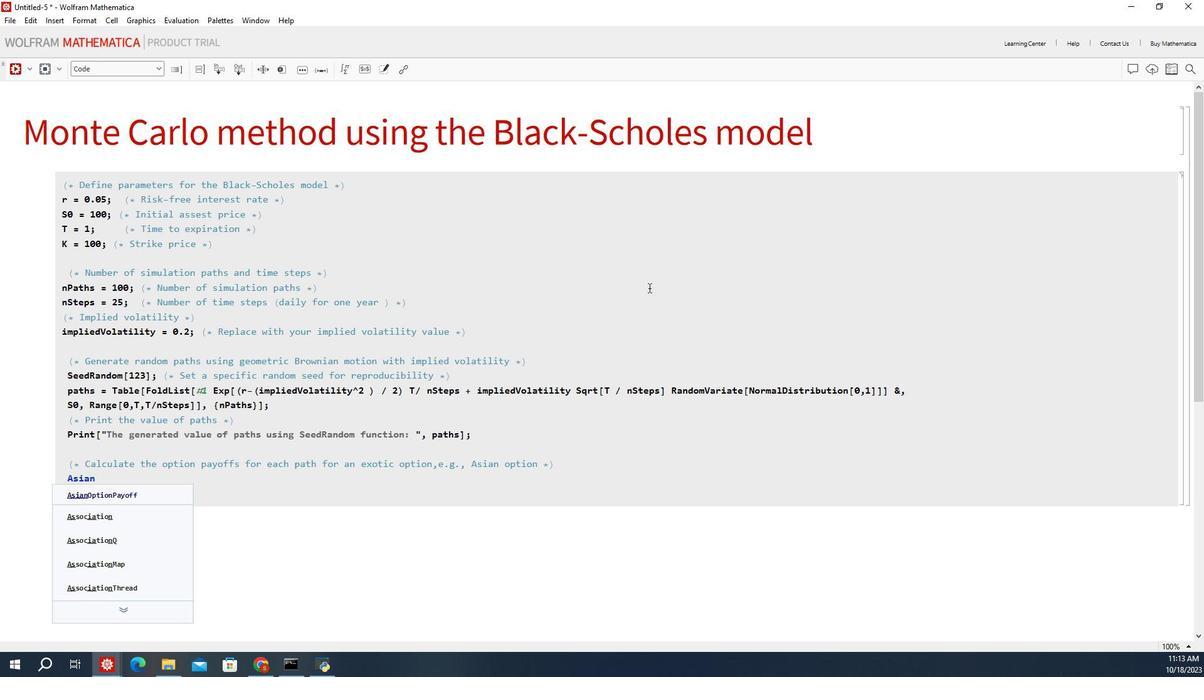 
Action: Key pressed <Key.shift>Option<Key.shift>Payoff
Screenshot: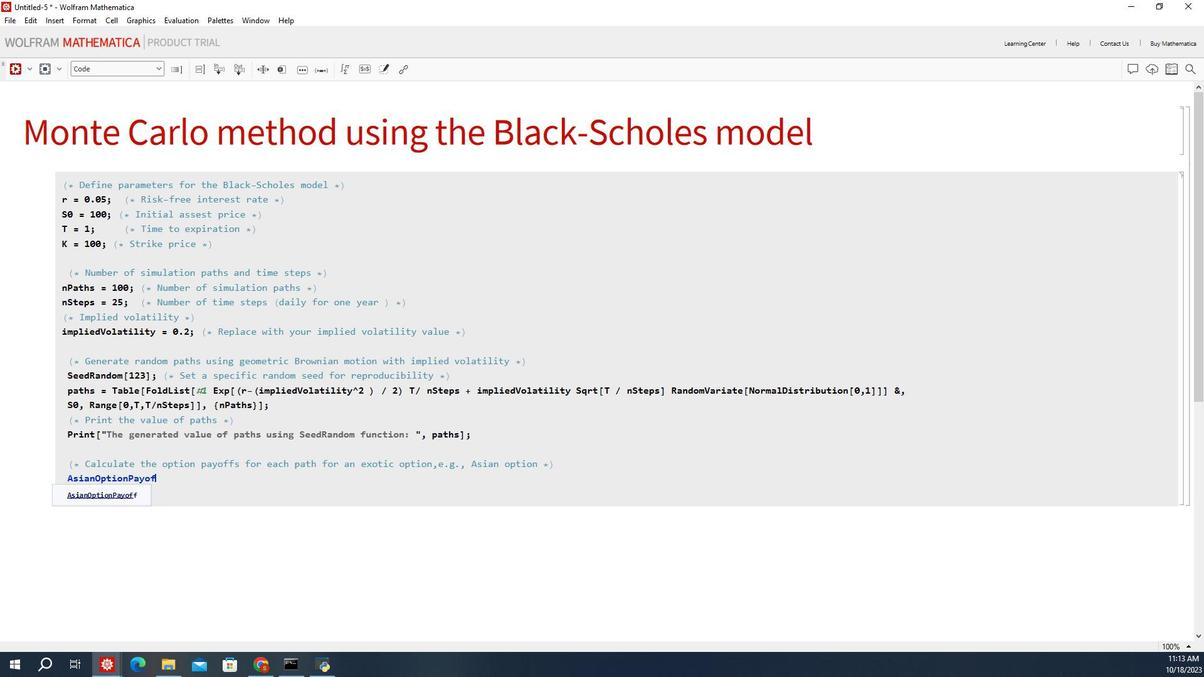 
Action: Mouse moved to (249, 358)
Screenshot: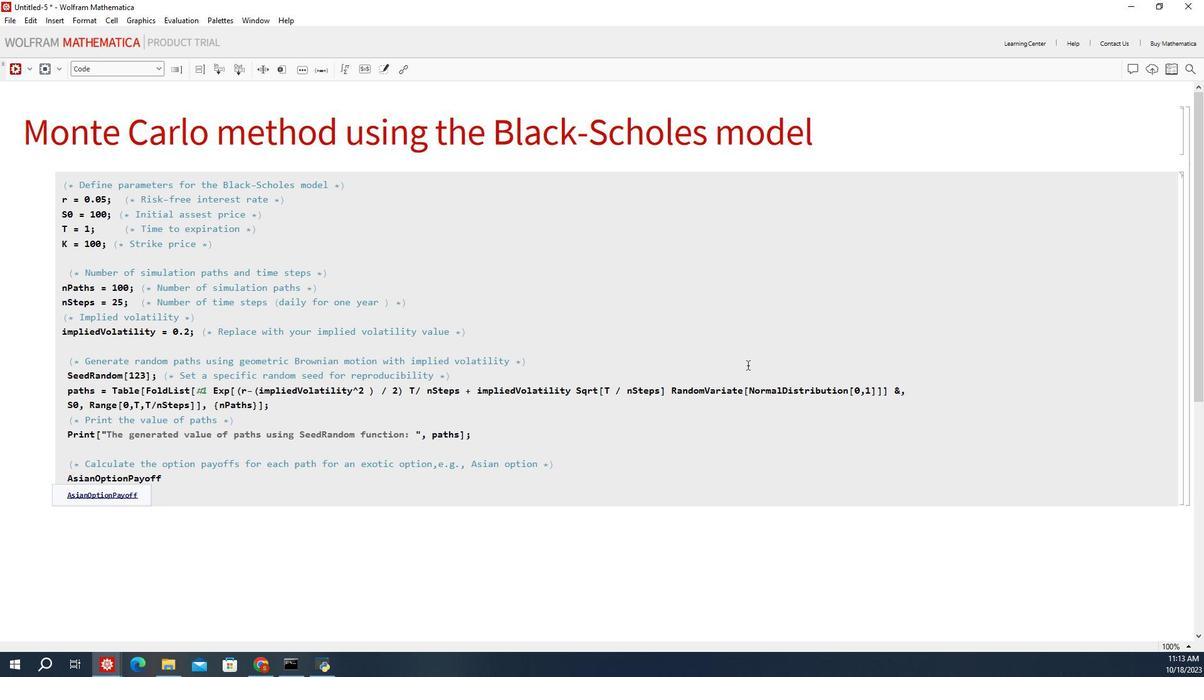 
Action: Key pressed <Key.enter>[asset<Key.shift>Prices<Key.enter><Key.shift><Key.shift><Key.shift><Key.shift>_]<Key.space><Key.shift><Key.shift><Key.shift><Key.shift>:=<Key.space><Key.shift>Max<Key.enter>[0,<Key.space><Key.shift>Mean[asset<Key.shift>Prices<Key.enter>]-<Key.space><Key.shift>K]<Key.enter><Key.enter>option<Key.shift>Payo
Screenshot: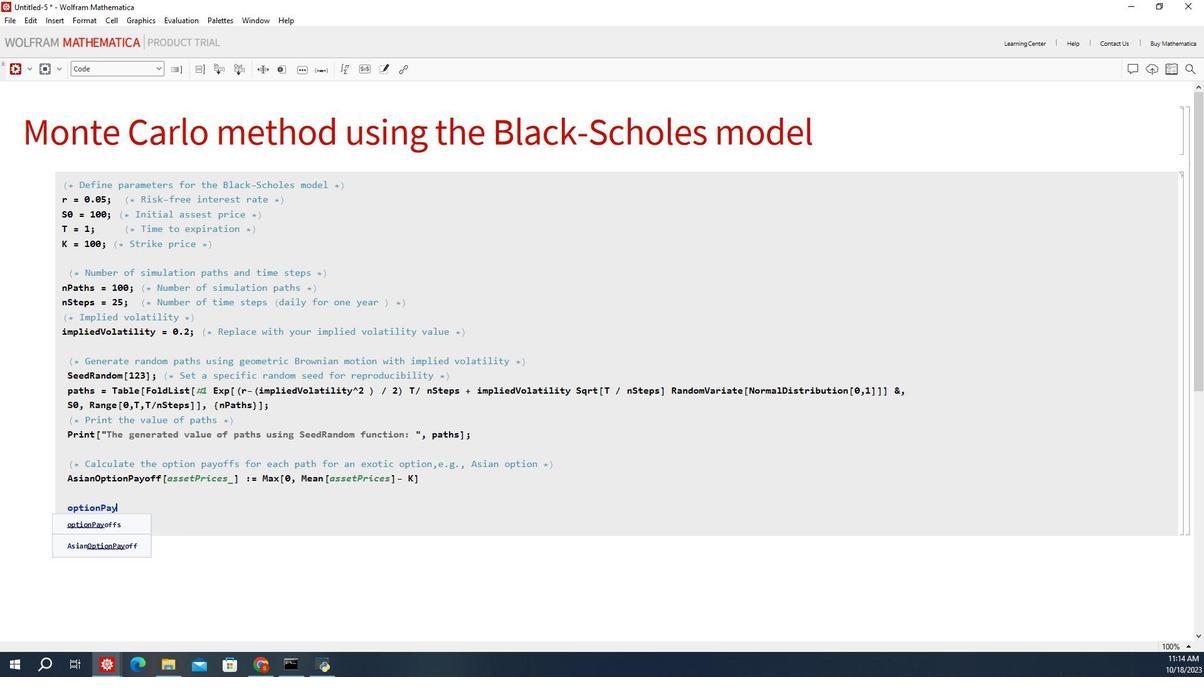 
Action: Mouse moved to (249, 358)
Screenshot: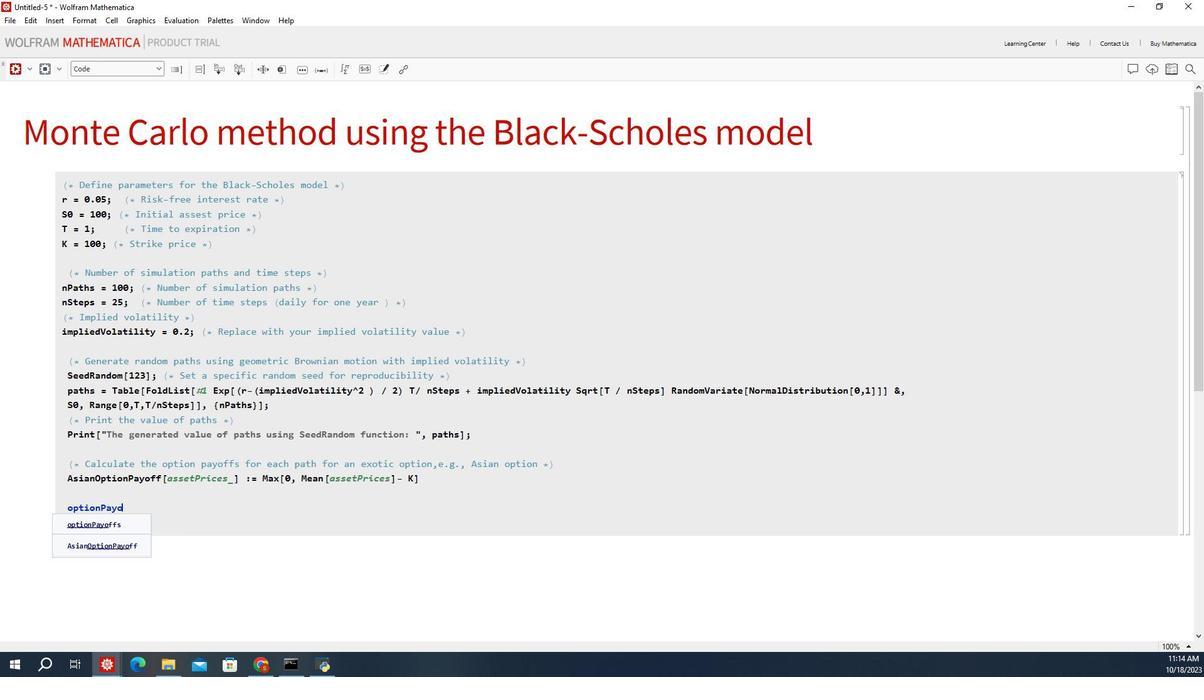 
Action: Key pressed ffs<Key.space>=<Key.space><Key.shift_r>Asian<Key.shift>Option<Key.shift>P
Screenshot: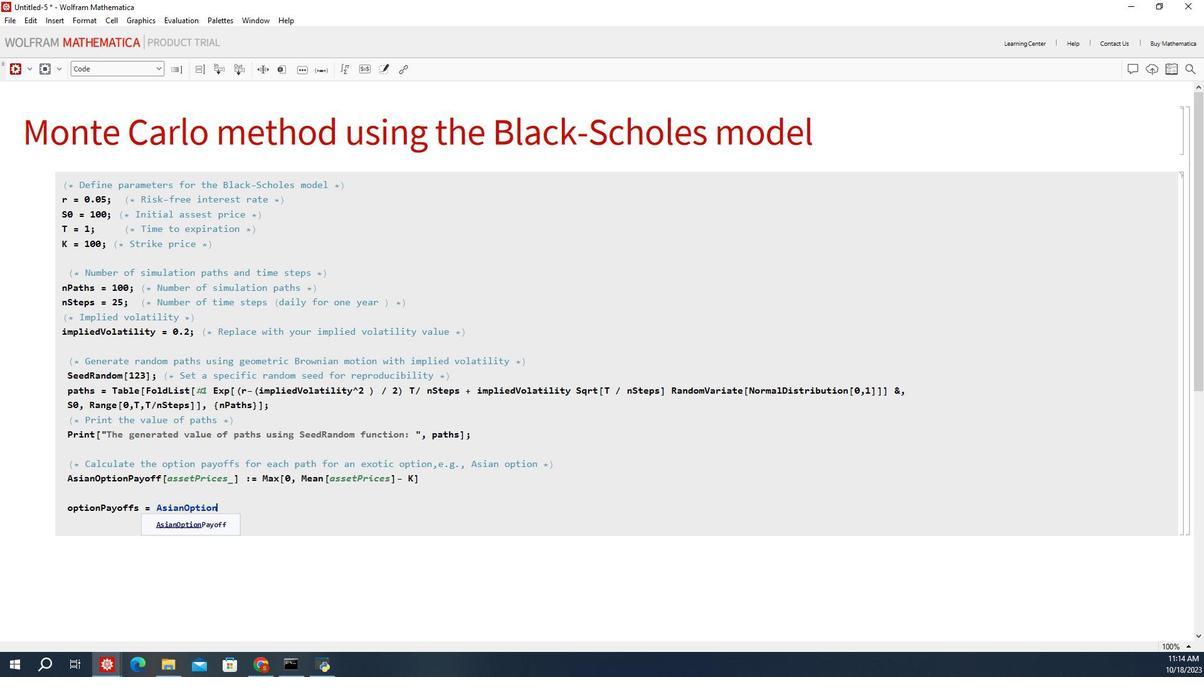
Action: Mouse moved to (249, 358)
Screenshot: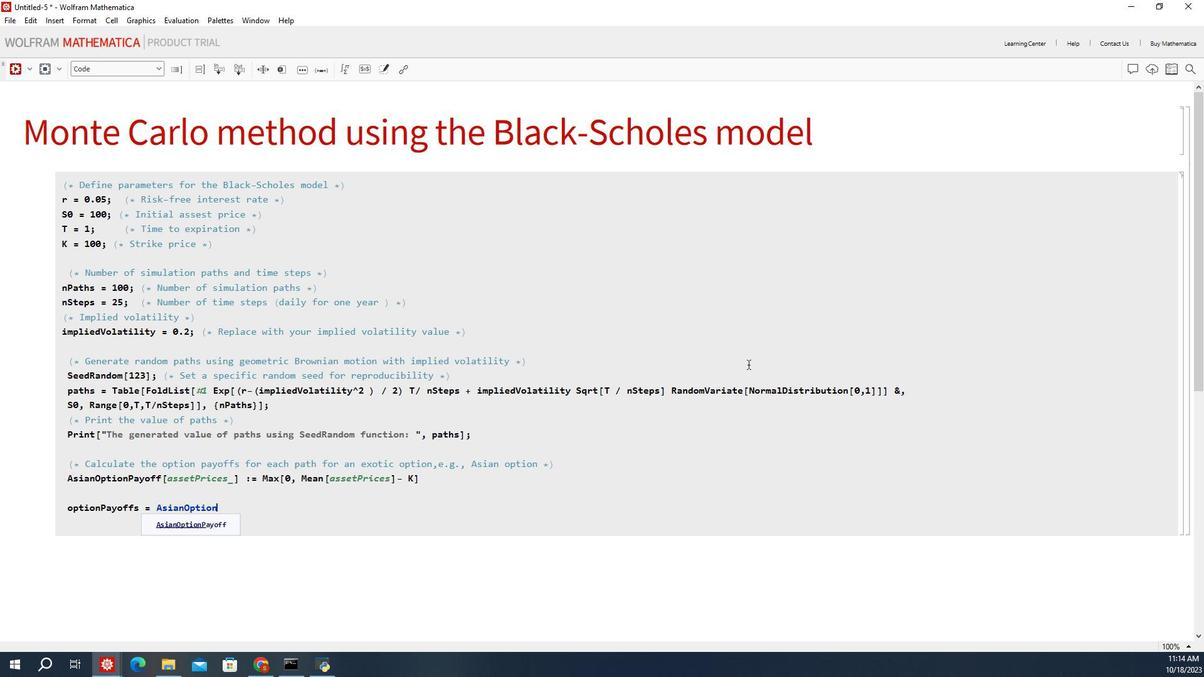 
Action: Key pressed ayoff<Key.enter><Key.space>/<Key.shift_r>@<Key.space>paths<Key.enter>;<Key.enter>op<Key.backspace><Key.backspace><Key.shift><Key.shift>(<Key.shift>*<Key.space><Key.shift>Print<Key.space>the<Key.space>valu
Screenshot: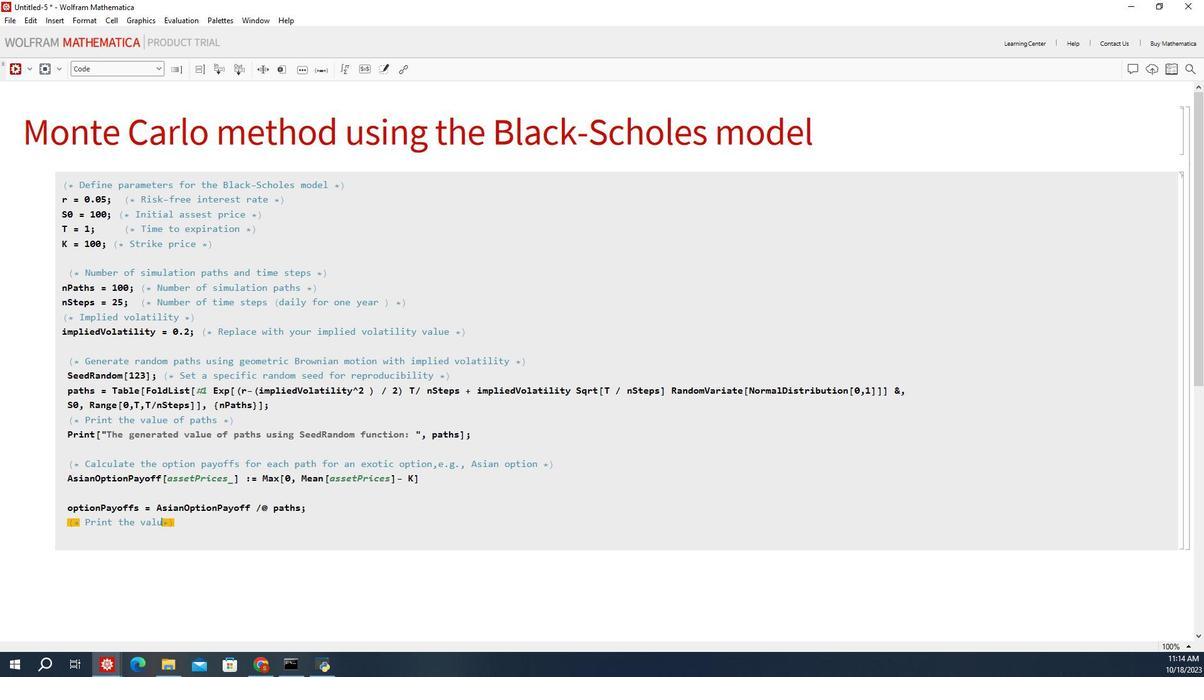 
Action: Mouse moved to (249, 357)
Screenshot: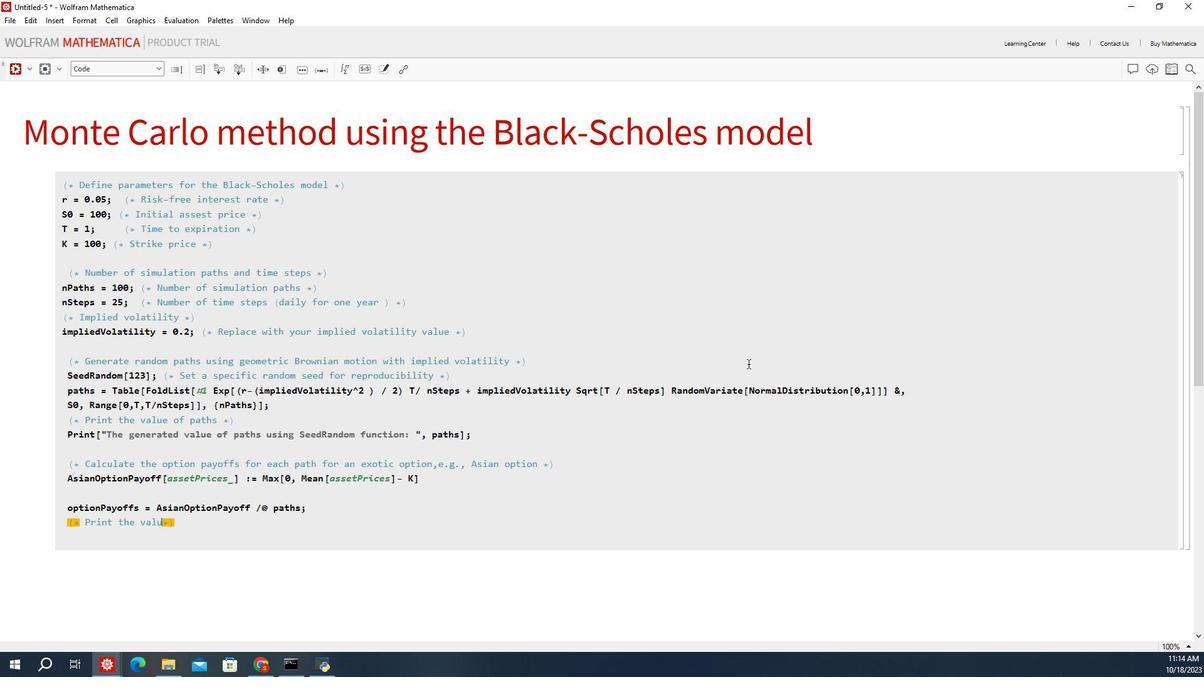 
Action: Key pressed e<Key.space>of<Key.space>option<Key.space>payoff<Key.space><Key.shift_r><Key.shift_r><Key.shift_r>*)<Key.enter>o<Key.backspace><Key.shift><Key.shift>Print<Key.enter>[<Key.shift><Key.shift><Key.shift><Key.shift><Key.shift><Key.shift><Key.shift><Key.shift><Key.shift><Key.shift><Key.shift><Key.shift><Key.shift><Key.shift><Key.shift><Key.shift><Key.shift><Key.shift><Key.shift><Key.shift><Key.shift>"<Key.shift>The<Key.space><Key.shift_r>Value<Key.space>of<Key.space><Key.shift>Option<Key.space><Key.shift>Payoffs<Key.space>for<Key.space><Key.backspace><Key.backspace><Key.backspace><Key.backspace>using<Key.space><Key.shift_r><Key.shift_r><Key.shift_r><Key.shift_r><Key.shift_r><Key.shift_r><Key.shift_r><Key.shift_r><Key.shift_r><Key.shift_r><Key.shift_r><Key.shift_r><Key.shift_r><Key.shift_r><Key.shift_r>Meano<Key.backspace><Key.space>of<Key.space>value<Key.space>of<Key.space>it<Key.shift>:<Key.space><Key.right>,<Key.space>option<Key.shift>Payoffs<Key.left><Key.left><Key.left><Key.left><Key.left><Key.left><Key.left><Key.left><Key.left><Key.left><Key.left><Key.left><Key.left><Key.left><Key.left><Key.left><Key.left><Key.left><Key.left><Key.right><Key.backspace><Key.backspace><Key.shift_r>Asian<Key.shift>Option<Key.shift>Payoffs<Key.shift>:<Key.backspace><Key.end><Key.enter>s<Key.backspace><Key.shift>Opt<Key.backspace><Key.backspace><Key.backspace><Key.enter><Key.enter><Key.backspace><Key.backspace><Key.backspace><Key.shift>(<Key.shift>*<Key.space><Key.shift_r>Calculate<Key.space>the<Key.space><Key.shift_r>Monte<Key.space><Key.shift>Carlo<Key.space>estimate<Key.space>of<Key.space>the<Key.space>exotic<Key.space><Key.space>optioo<Key.backspace>n<Key.space>price<Key.space><Key.shift_r><Key.shift_r><Key.shift_r><Key.shift_r><Key.shift_r><Key.shift_r>*)<Key.enter>
Screenshot: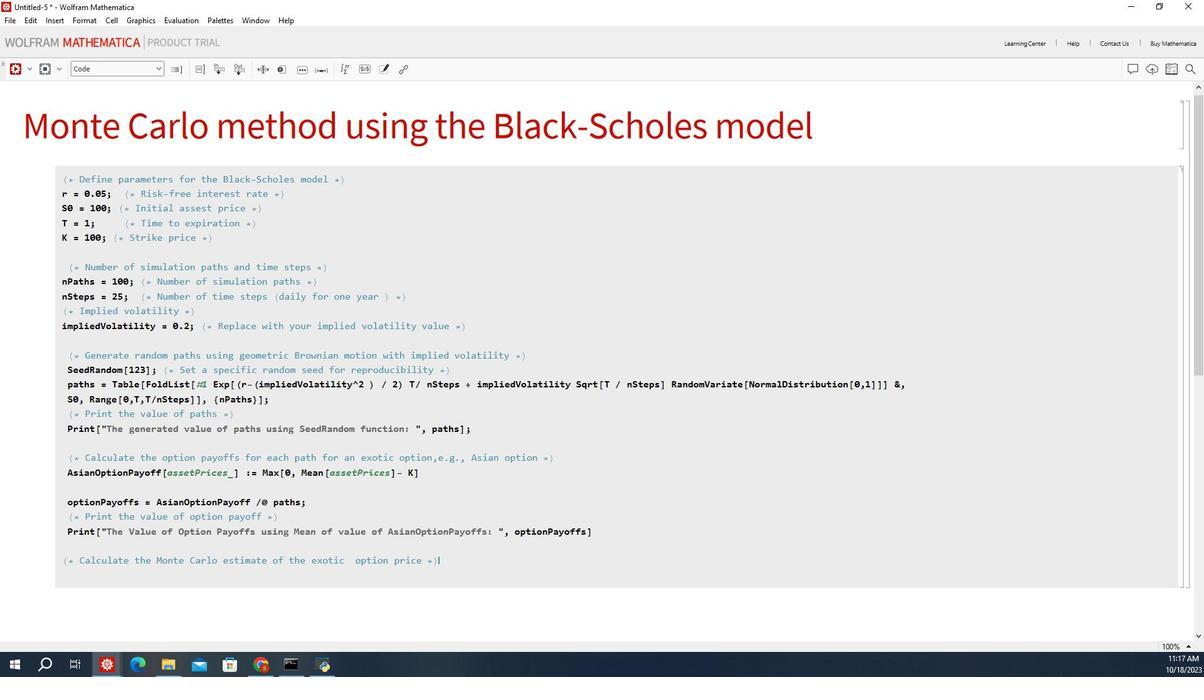 
Action: Mouse moved to (29, 437)
Screenshot: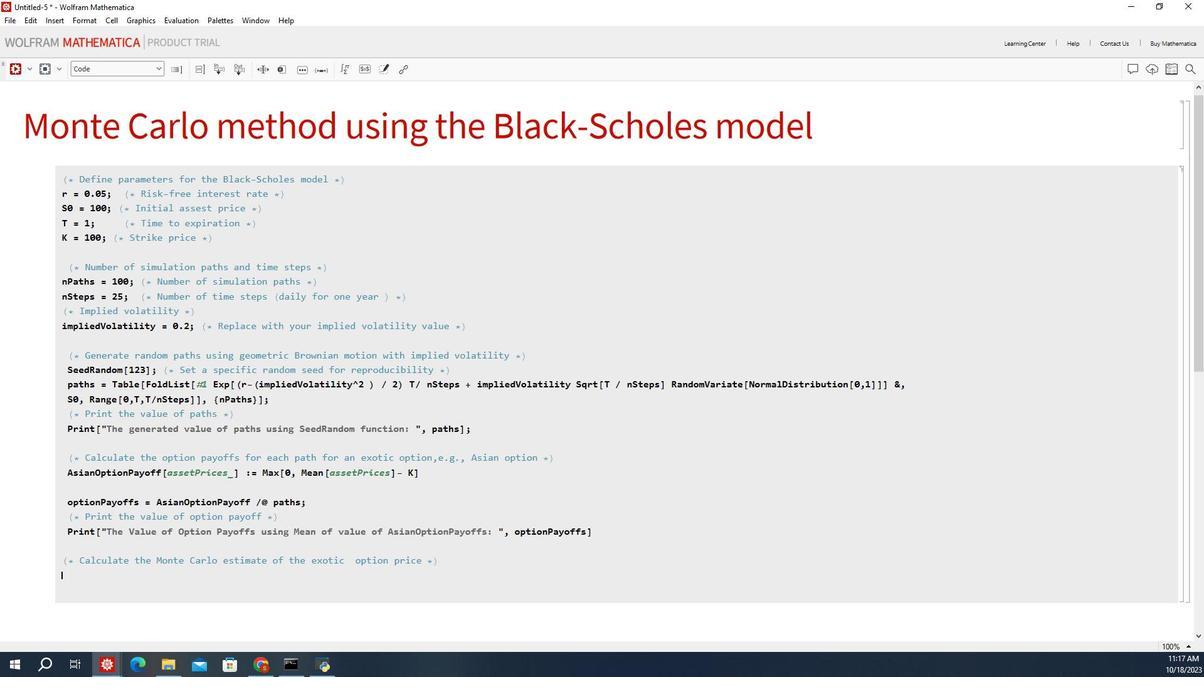 
Action: Mouse scrolled (29, 437) with delta (0, 0)
Screenshot: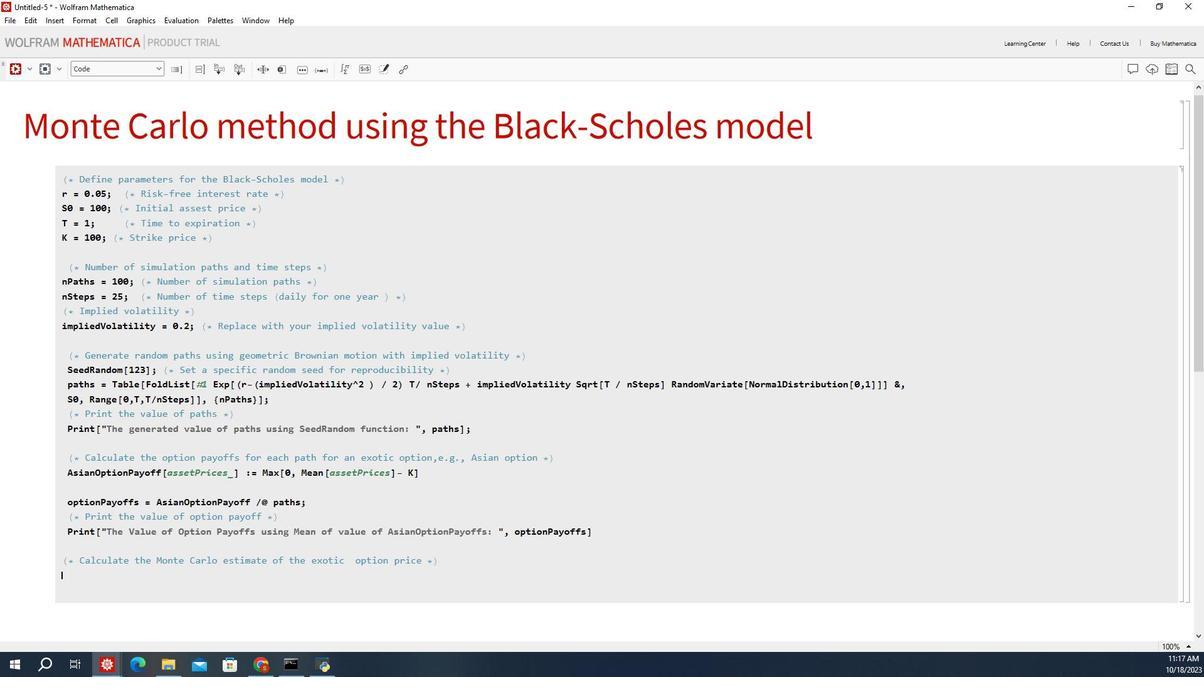 
Action: Mouse moved to (29, 437)
Screenshot: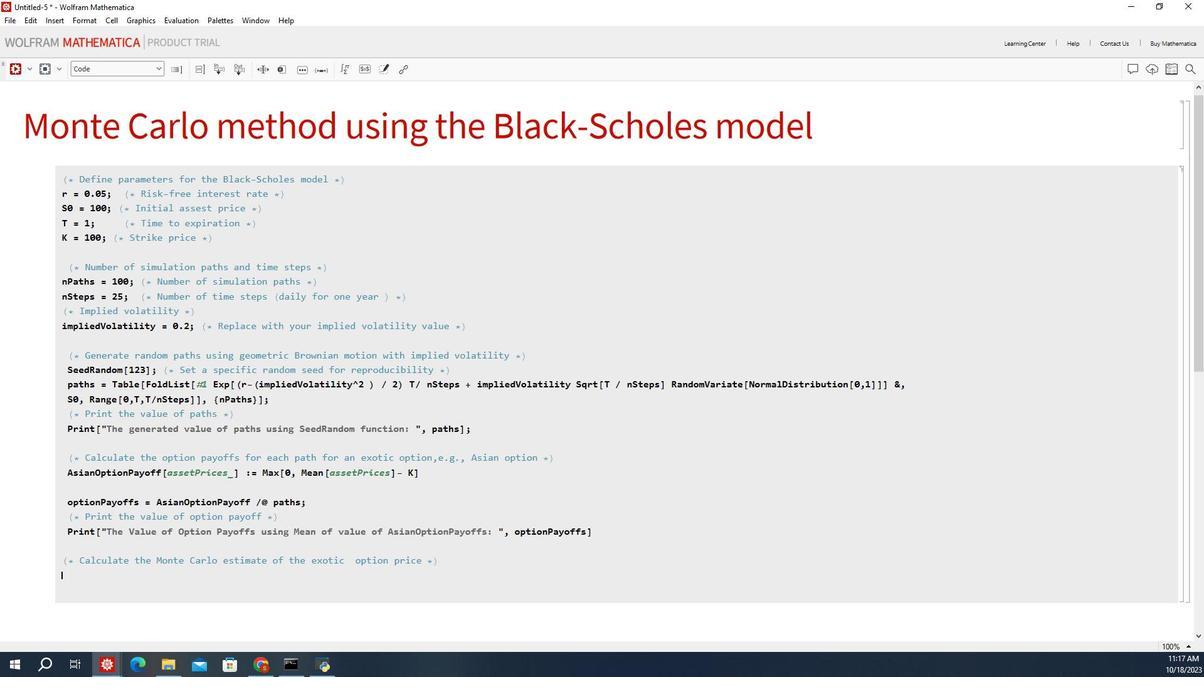 
Action: Mouse scrolled (29, 437) with delta (0, 0)
Screenshot: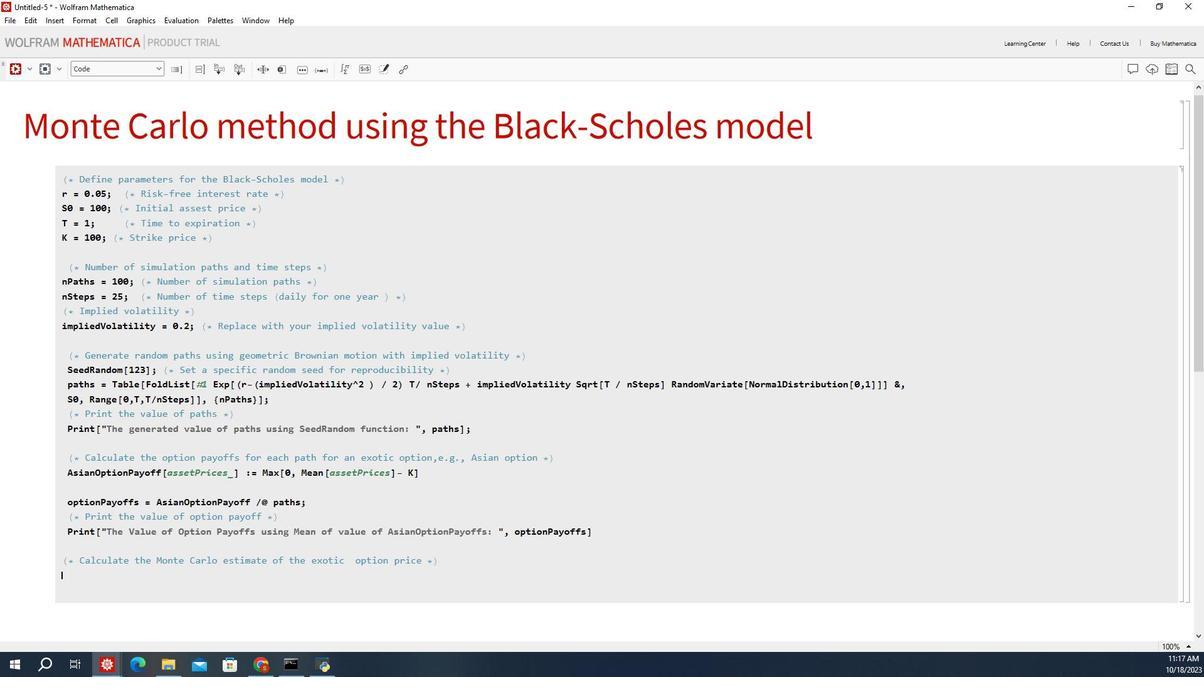 
Action: Mouse moved to (121, 465)
Screenshot: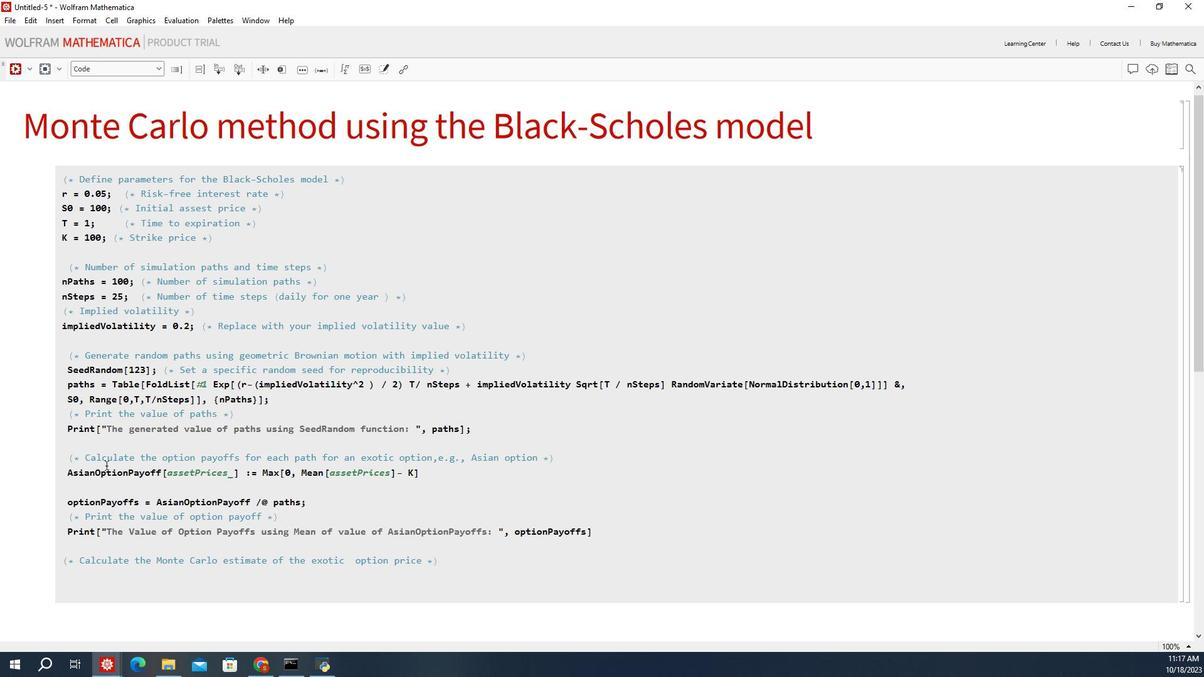 
Action: Key pressed option<Key.shift_r>Price<Key.enter><Key.space>=<Key.space><Key.shift_r><Key.shift_r><Key.shift_r><Key.shift_r><Key.shift_r><Key.shift_r><Key.shift_r><Key.shift_r><Key.shift_r><Key.shift_r>Mean<Key.enter>[<Key.shift_r>O<Key.backspace>option<Key.shift_r><Key.shift_r><Key.shift_r><Key.shift_r>Payoffs<Key.enter>]<Key.space><Key.shift_r><Key.shift_r><Key.shift_r><Key.shift_r><Key.shift_r><Key.shift_r><Key.shift_r>*<Key.space><Key.shift_r><Key.shift_r><Key.shift_r><Key.shift_r><Key.shift_r><Key.shift_r><Key.shift_r><Key.shift_r><Key.shift_r><Key.shift_r><Key.shift_r><Key.shift_r><Key.shift_r><Key.shift_r><Key.shift_r><Key.shift_r><Key.shift_r><Key.shift_r><Key.shift_r><Key.shift_r><Key.shift_r><Key.shift_r><Key.shift_r>Exp<Key.enter>[-r<Key.space><Key.shift_r>*<Key.space><Key.shift><Key.shift>T];<Key.enter><Key.enter><Key.shift_r><Key.shift_r><Key.shift_r><Key.shift_r><Key.shift_r>(*<Key.delete><Key.delete><Key.shift>D<Key.backspace><Key.space><Key.shift>Display<Key.space>the<Key.space>estimated<Key.space>optiob<Key.space><Key.backspace><Key.backspace>n<Key.space>price<Key.space><Key.shift_r><Key.shift_r><Key.shift_r><Key.shift_r>*)<Key.enter><Key.space><Key.backspace><Key.shift>Print<Key.enter>[<Key.shift><Key.shift><Key.shift><Key.shift><Key.shift><Key.shift><Key.shift><Key.shift><Key.shift><Key.shift><Key.shift><Key.shift><Key.shift><Key.shift><Key.shift><Key.shift><Key.shift><Key.shift>"<Key.shift><Key.shift><Key.shift><Key.shift><Key.shift>The<Key.space>valie<Key.backspace><Key.backspace>ue<Key.space>of<Key.space><Key.shift>Option<Key.shift><Key.space><Key.shift>Price<Key.space>using<Key.space>o<Key.backspace><Key.shift>Mean<Key.space>o<Key.backspace>value<Key.space>of<Key.space><Key.shift><Key.shift><Key.shift>Option<Key.space><Key.shift>Payoffs<Key.right><Key.left><Key.right><Key.left><Key.shift_r>"]<Key.enter>d<Key.backspace><Key.shift>Print[<Key.shift><Key.shift>s<Key.backspace><Key.shift>Op<Key.backspace><Key.backspace>option<Key.shift>Price<Key.enter><Key.shift_r><Key.enter><Key.enter>
Screenshot: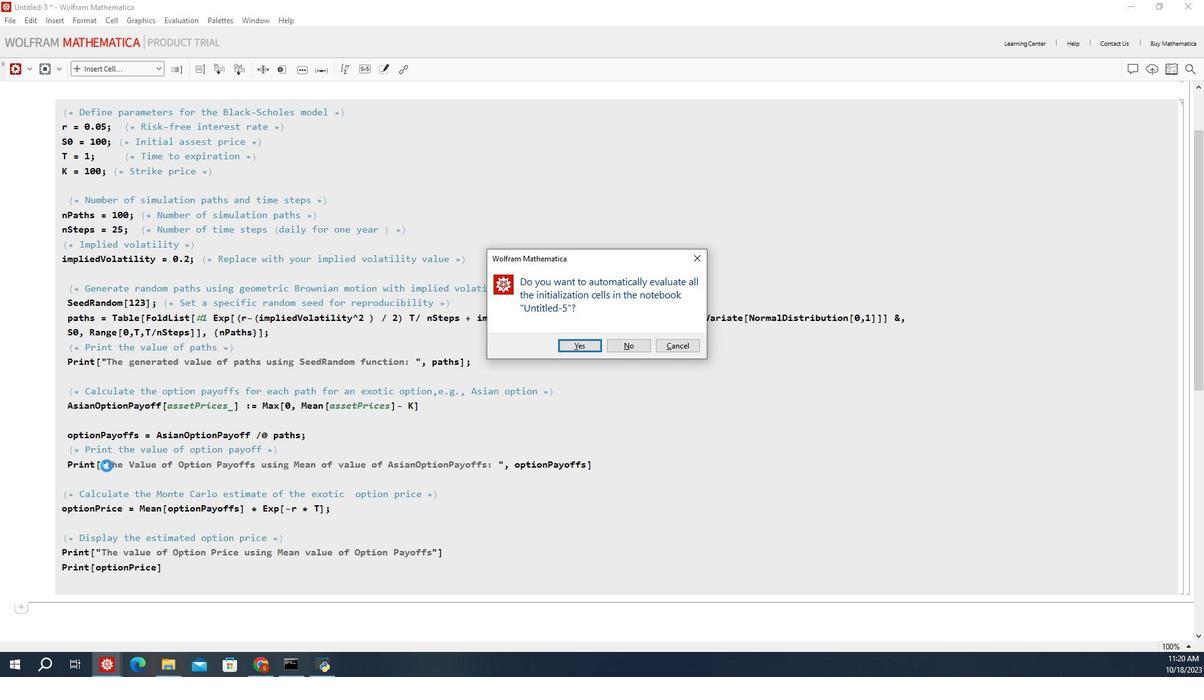 
Action: Mouse scrolled (121, 464) with delta (0, 0)
Screenshot: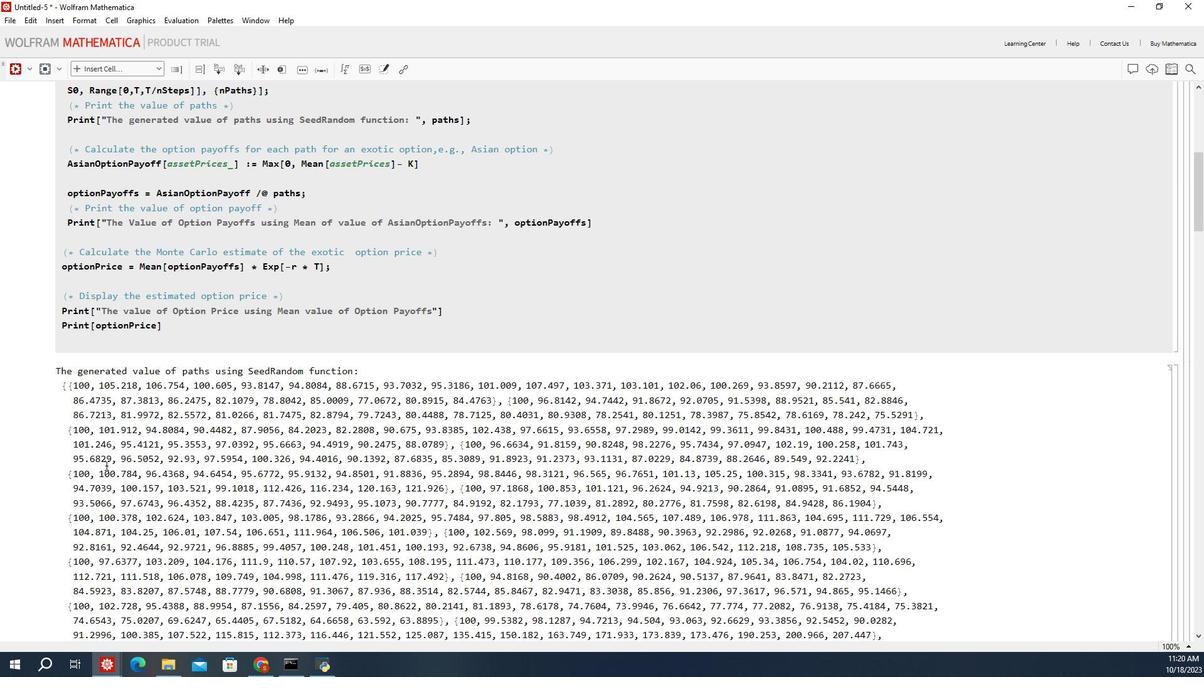 
Action: Mouse scrolled (121, 464) with delta (0, 0)
Screenshot: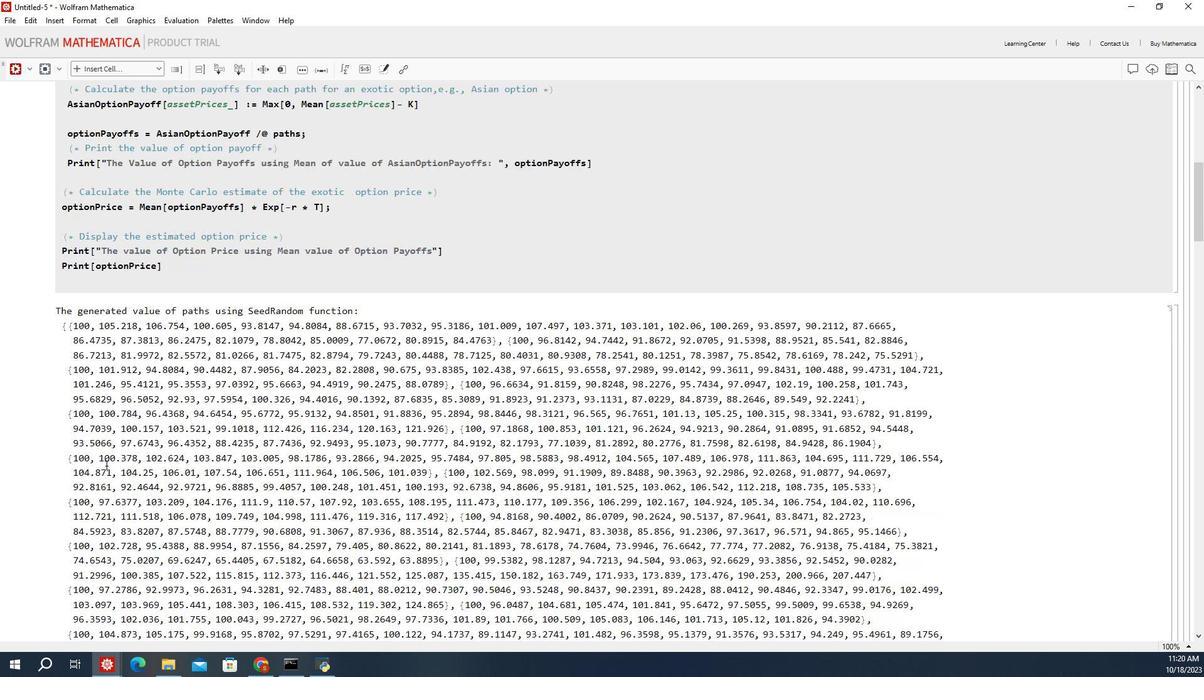 
Action: Mouse moved to (133, 470)
Screenshot: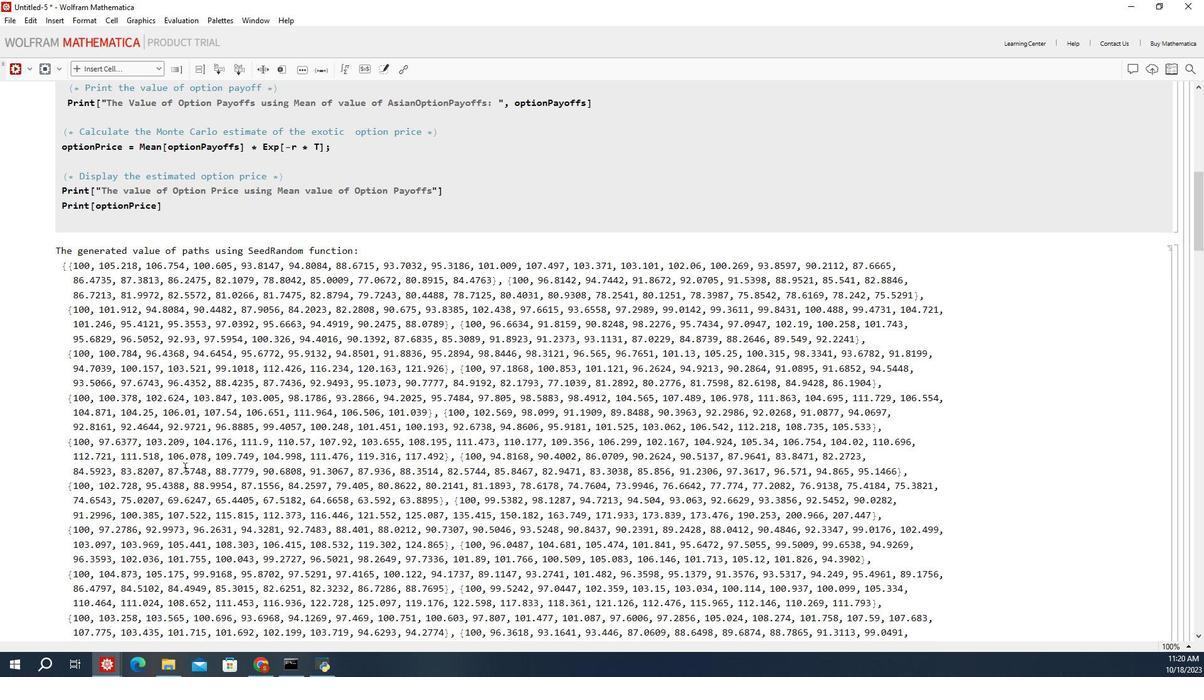 
Action: Mouse scrolled (133, 469) with delta (0, 0)
Screenshot: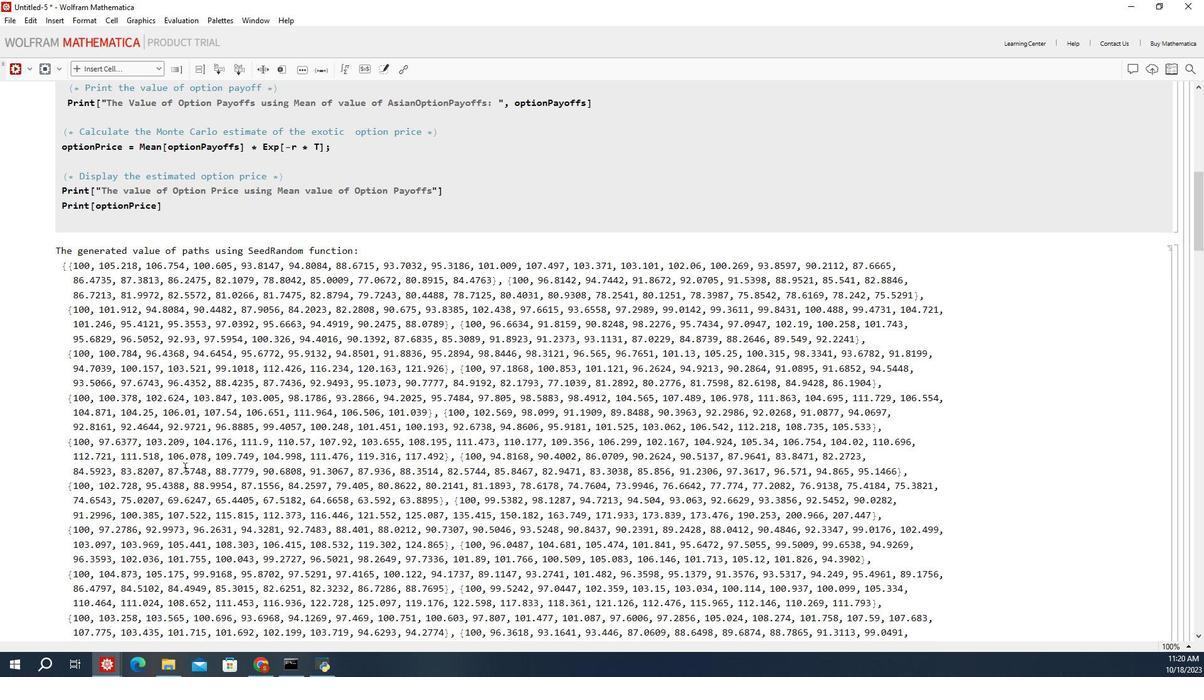 
Action: Mouse moved to (138, 466)
Screenshot: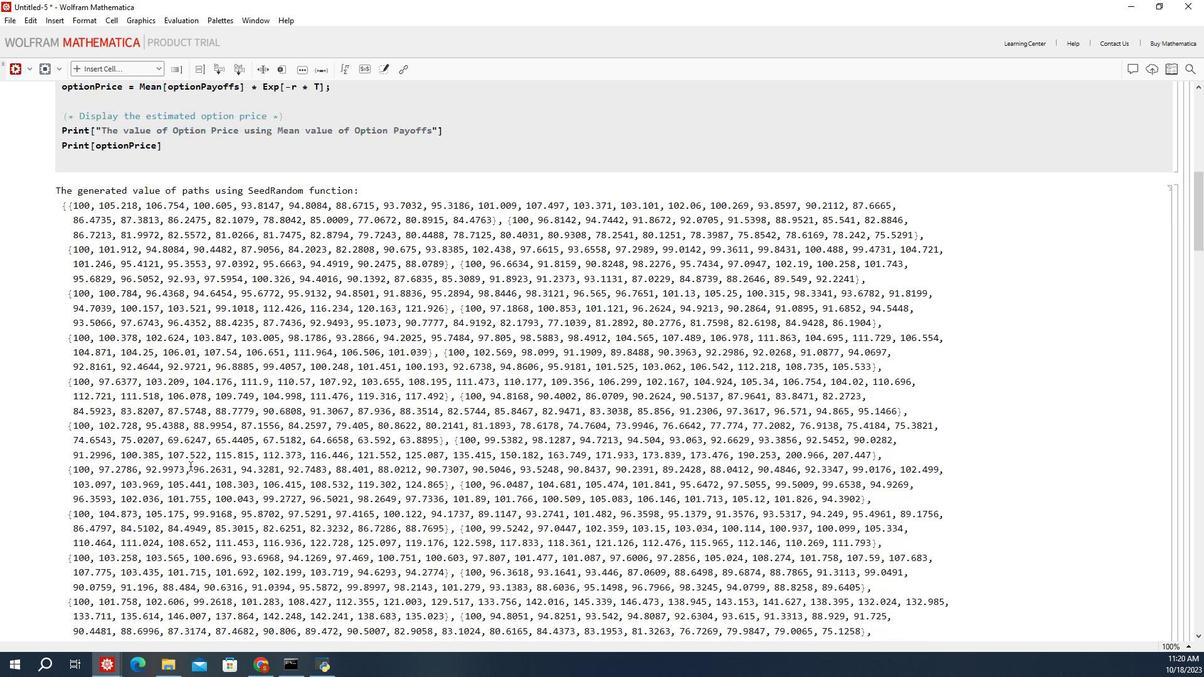 
Action: Mouse scrolled (138, 465) with delta (0, 0)
Screenshot: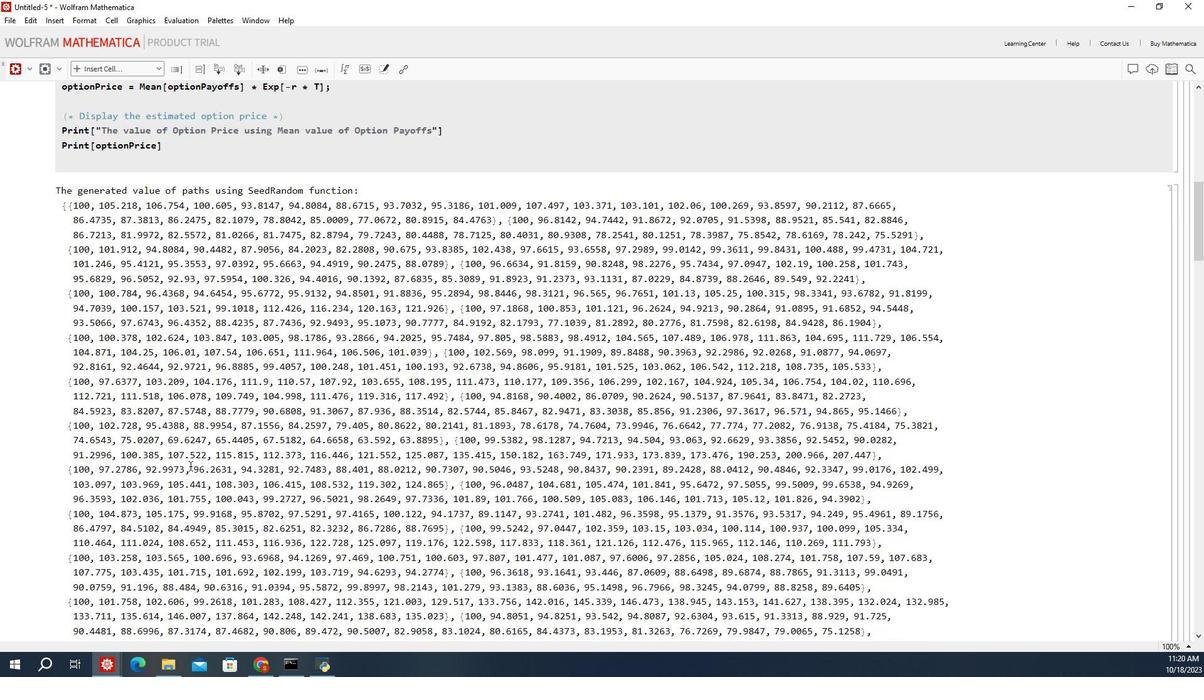 
Action: Mouse scrolled (138, 465) with delta (0, 0)
Screenshot: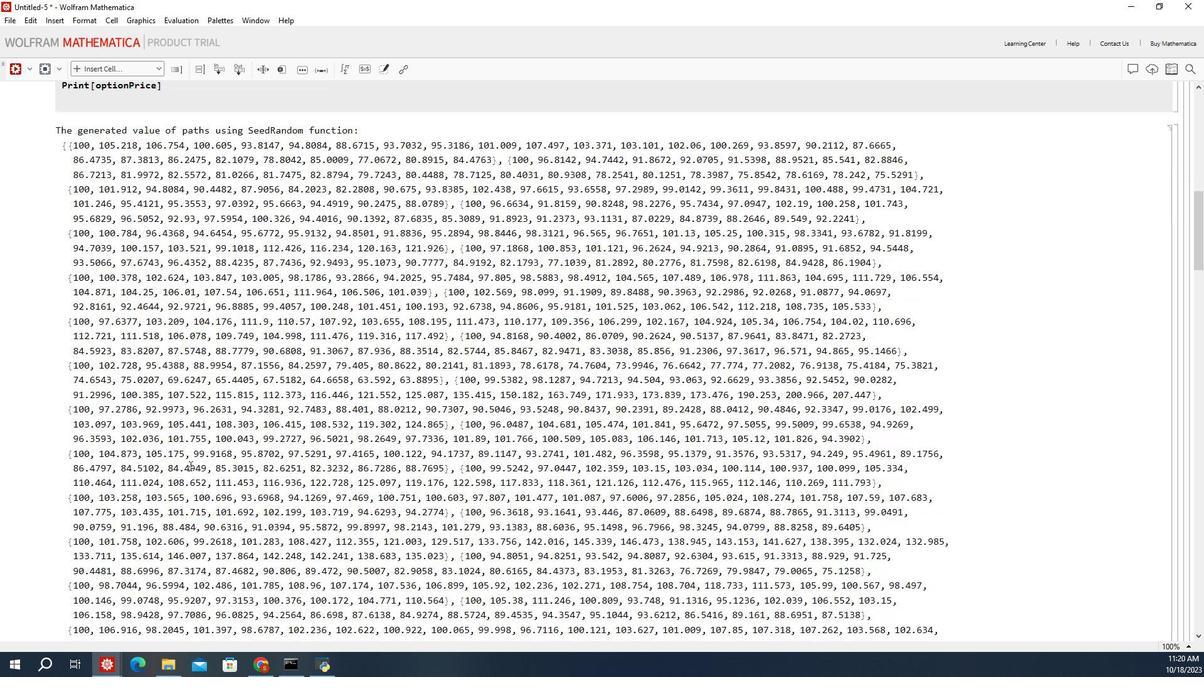 
Action: Mouse scrolled (138, 465) with delta (0, 0)
Screenshot: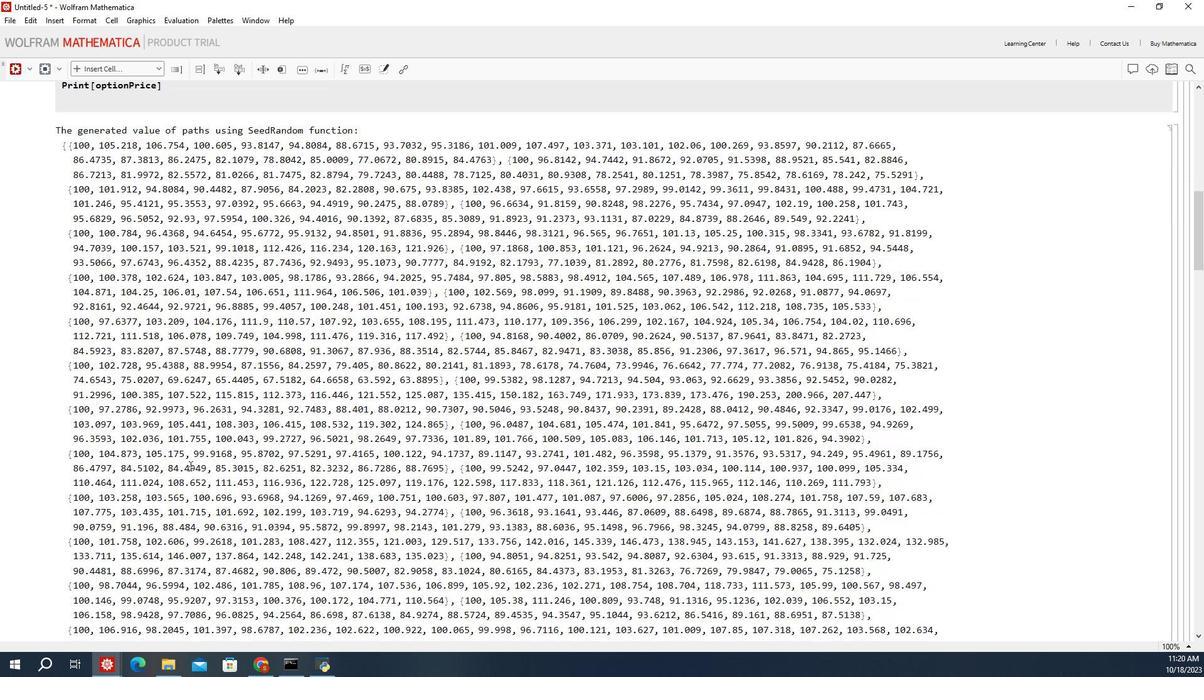 
Action: Mouse moved to (139, 462)
Screenshot: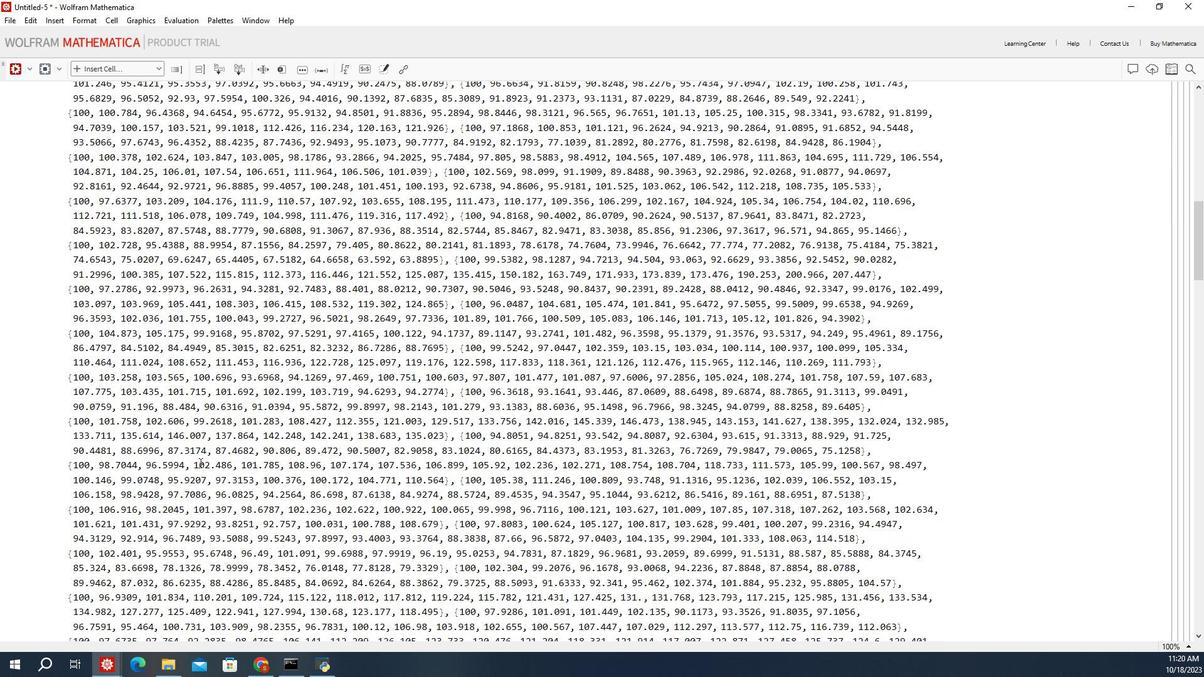 
Action: Mouse scrolled (139, 461) with delta (0, -1)
Screenshot: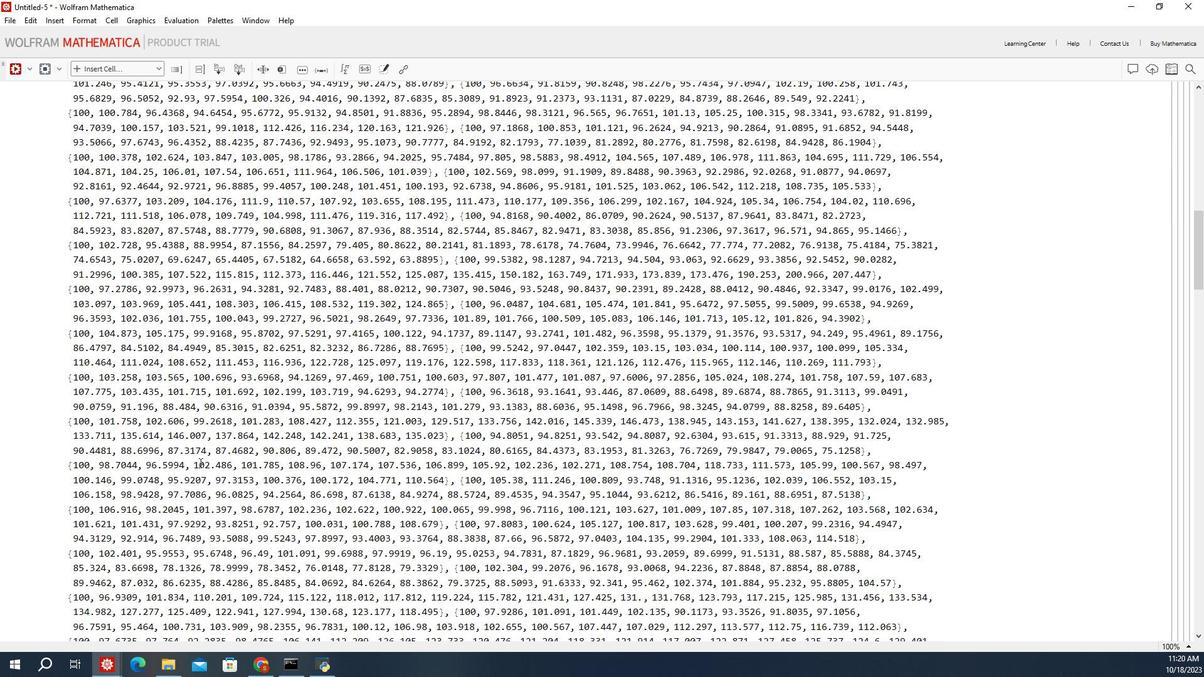 
Action: Mouse scrolled (139, 461) with delta (0, -1)
Screenshot: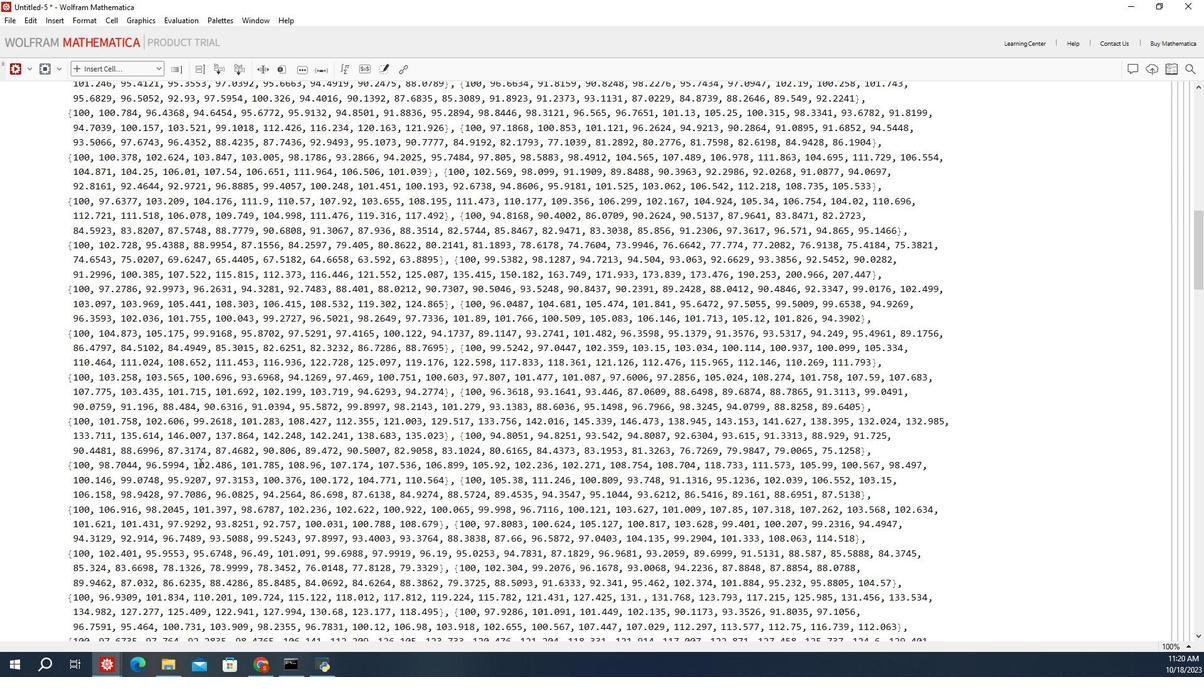 
Action: Mouse scrolled (139, 461) with delta (0, -1)
Screenshot: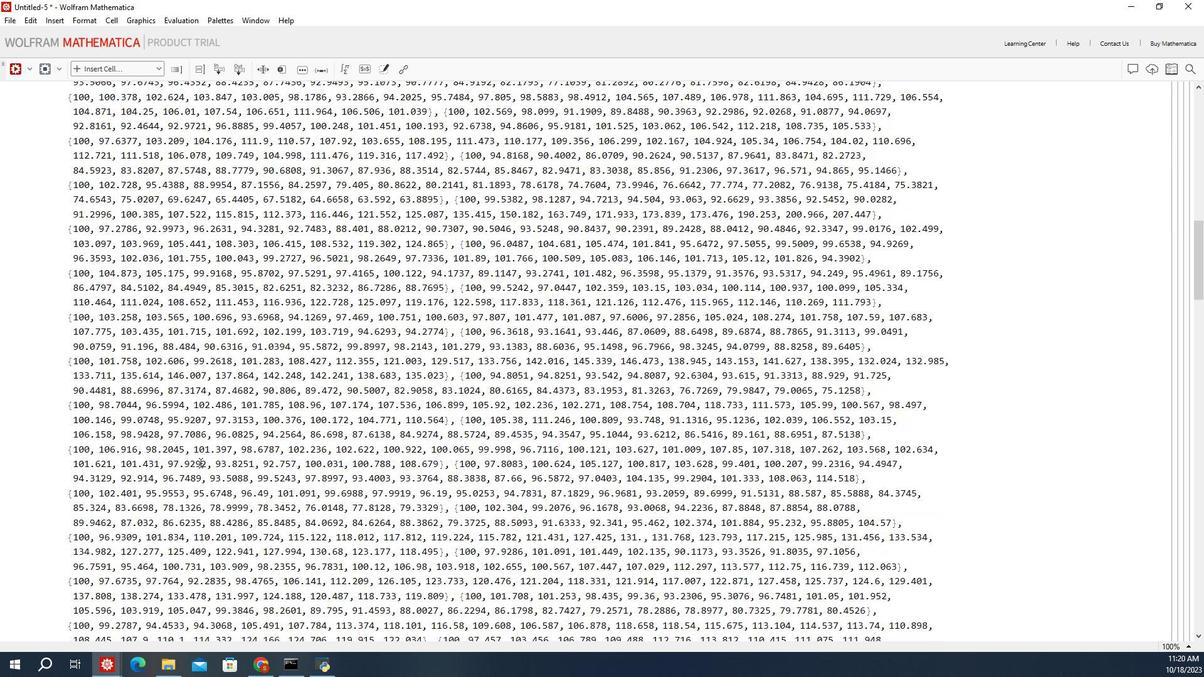 
Action: Mouse moved to (139, 461)
Screenshot: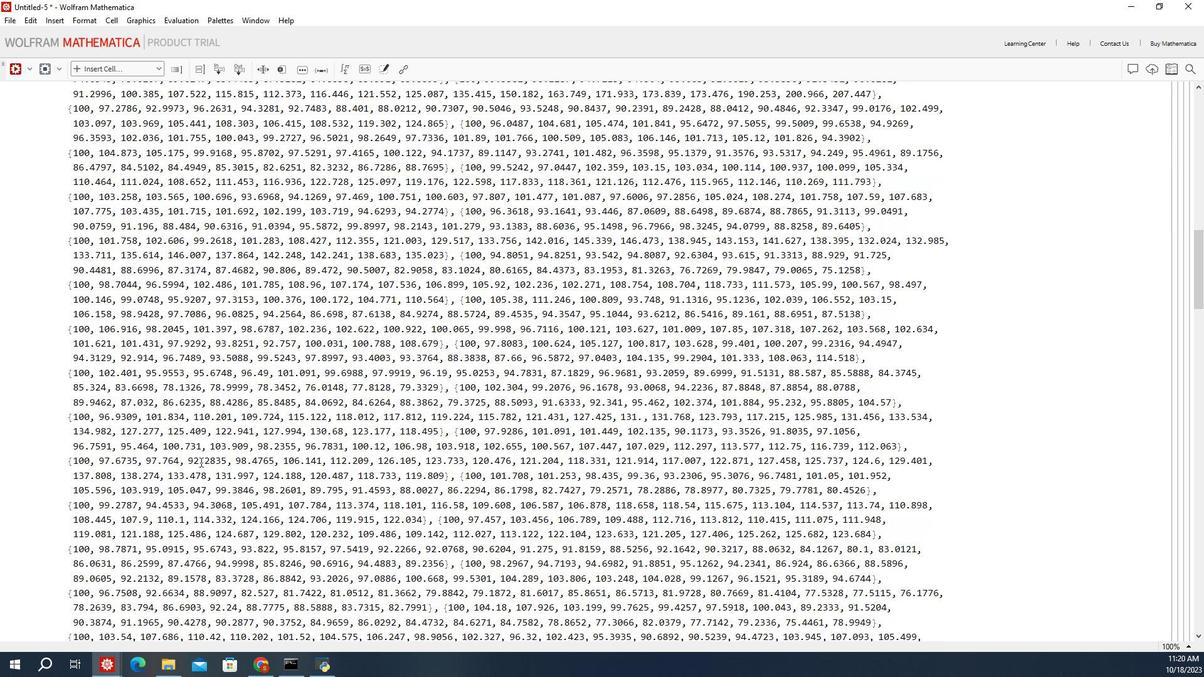 
Action: Mouse scrolled (139, 461) with delta (0, 0)
Screenshot: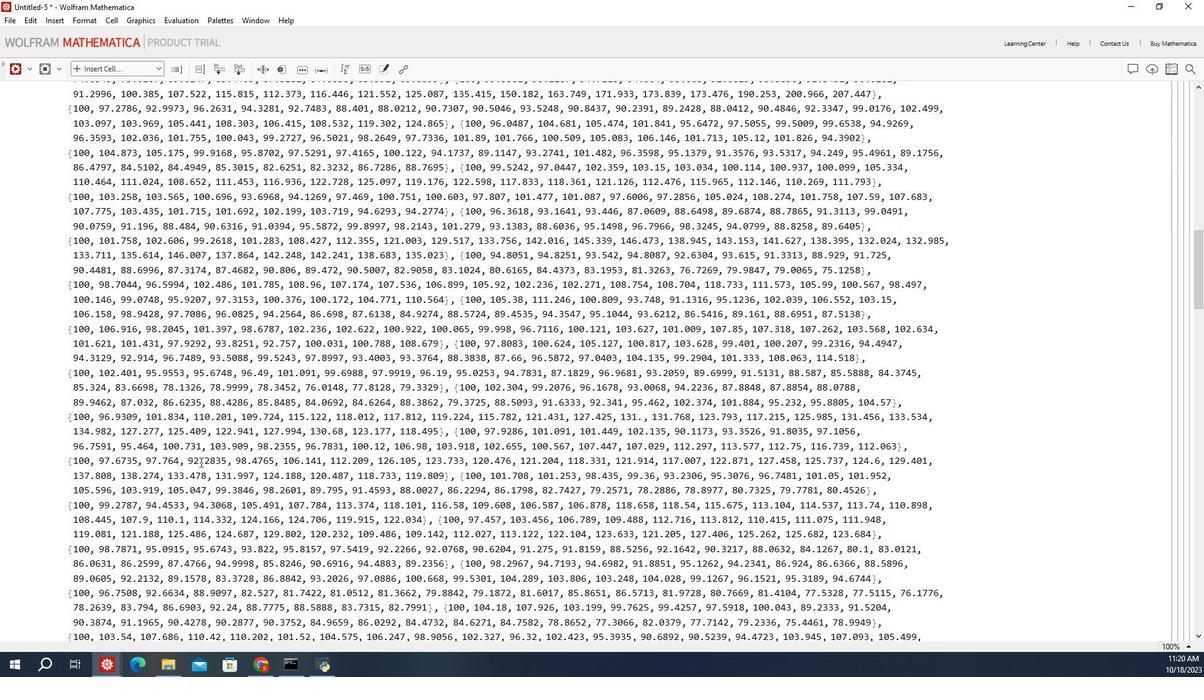 
Action: Mouse scrolled (139, 461) with delta (0, 0)
Screenshot: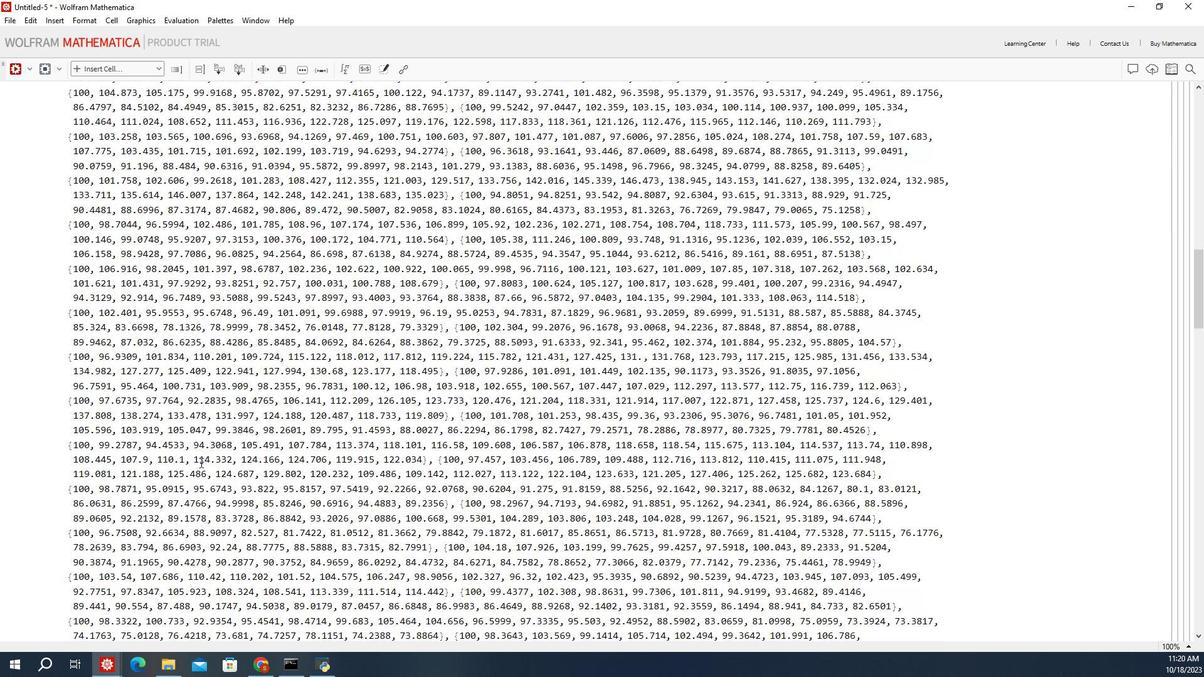 
Action: Mouse moved to (139, 462)
Screenshot: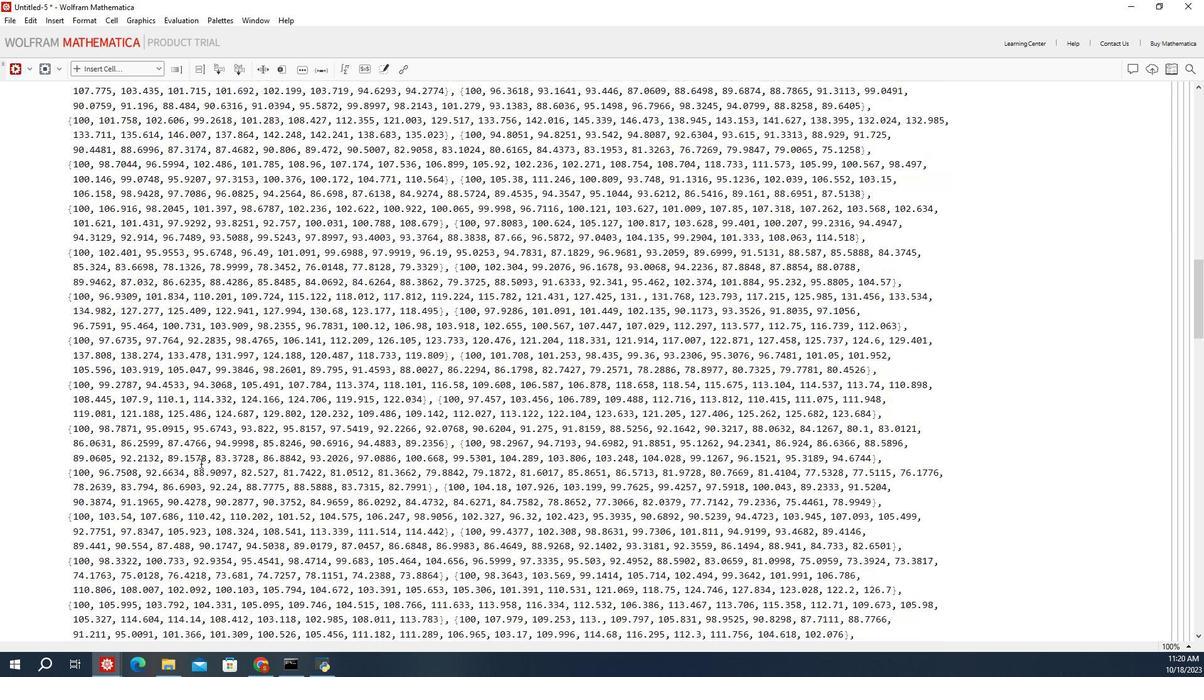 
Action: Mouse scrolled (139, 461) with delta (0, -1)
Screenshot: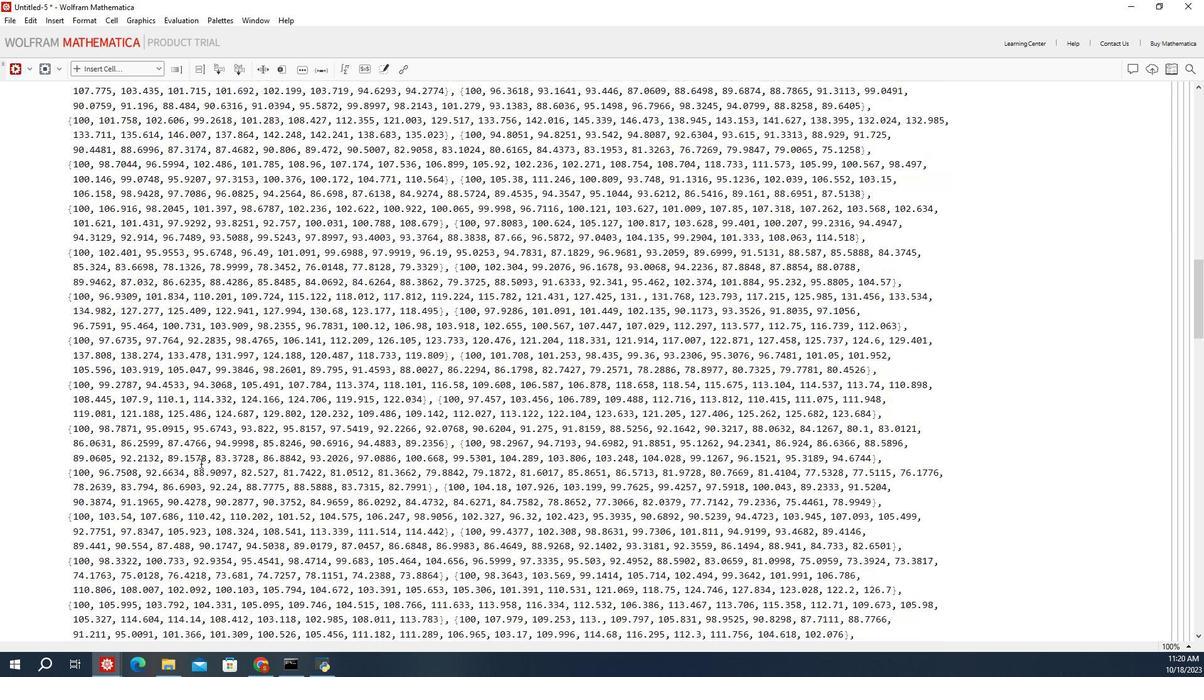
Action: Mouse moved to (139, 464)
Screenshot: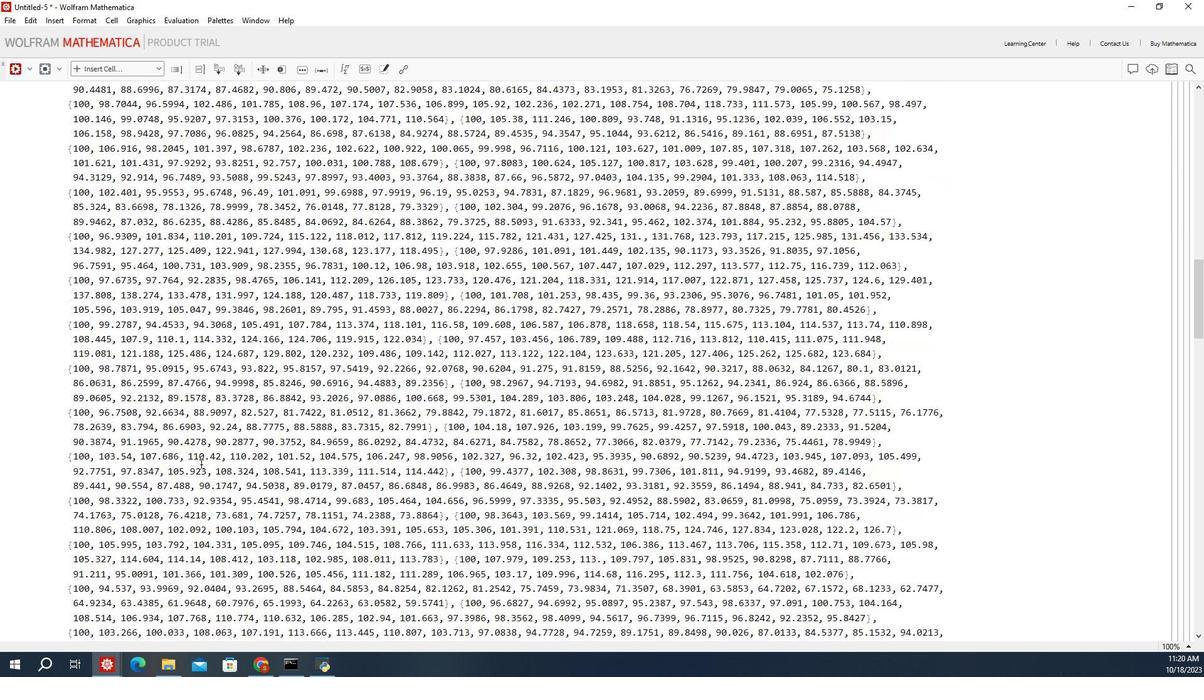 
Action: Mouse scrolled (139, 463) with delta (0, 0)
Screenshot: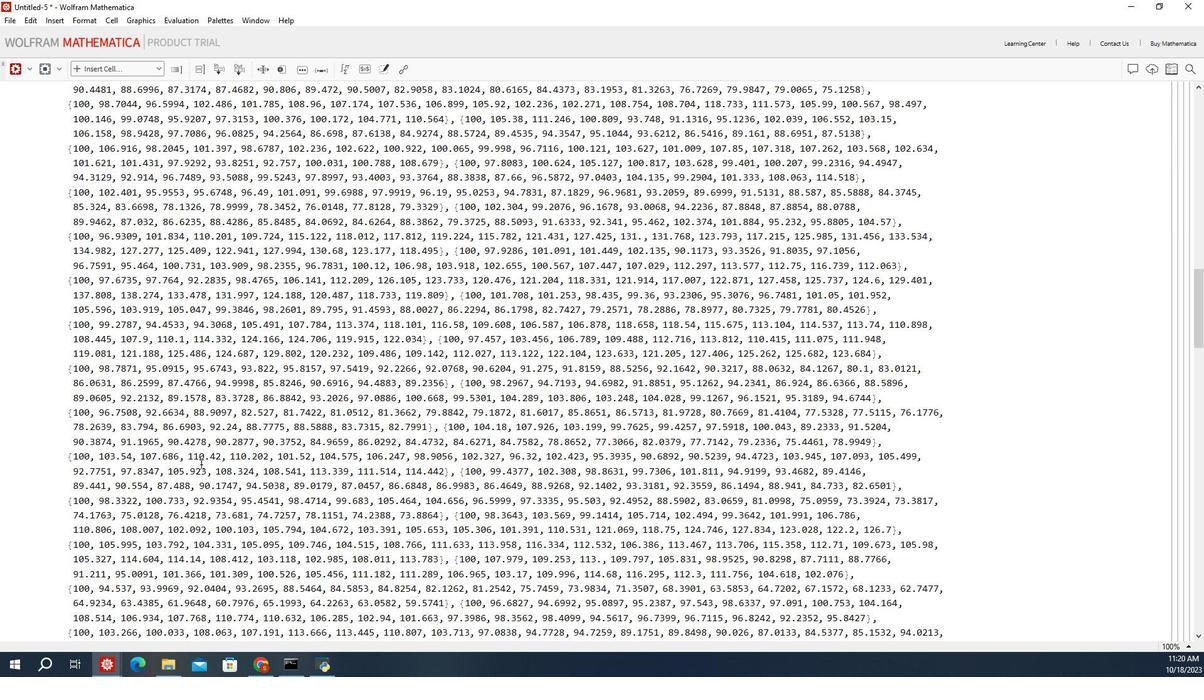 
Action: Mouse scrolled (139, 463) with delta (0, 0)
Screenshot: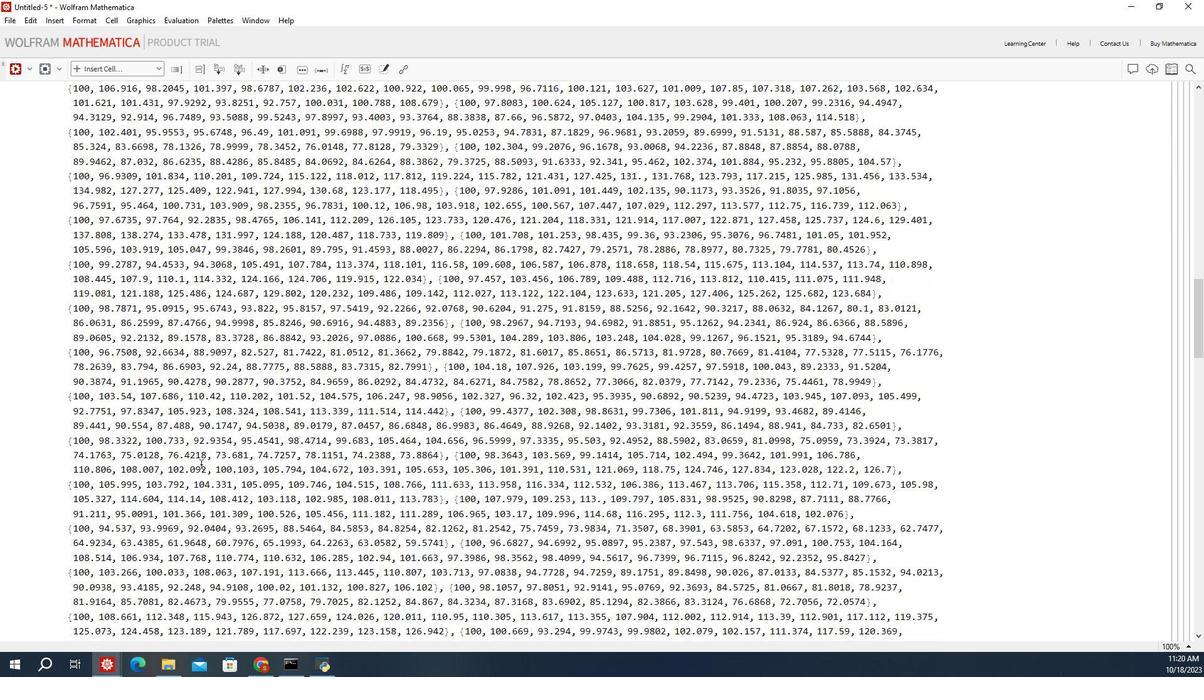 
Action: Mouse scrolled (139, 463) with delta (0, 0)
Screenshot: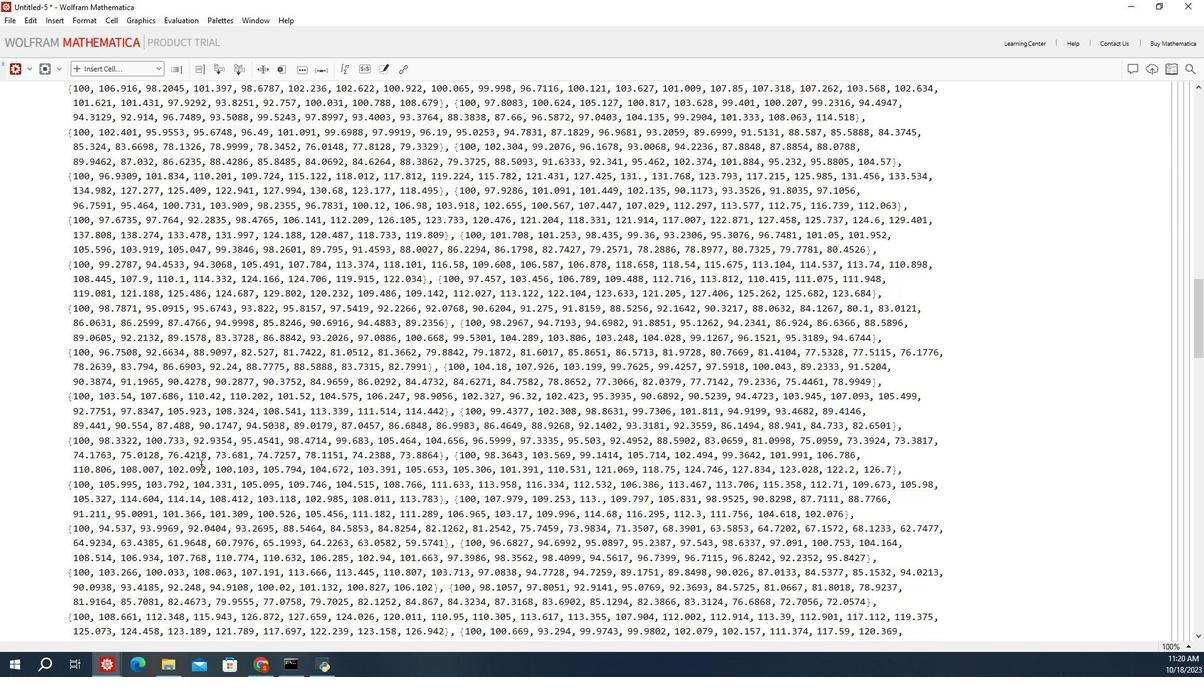 
Action: Mouse scrolled (139, 463) with delta (0, 0)
Screenshot: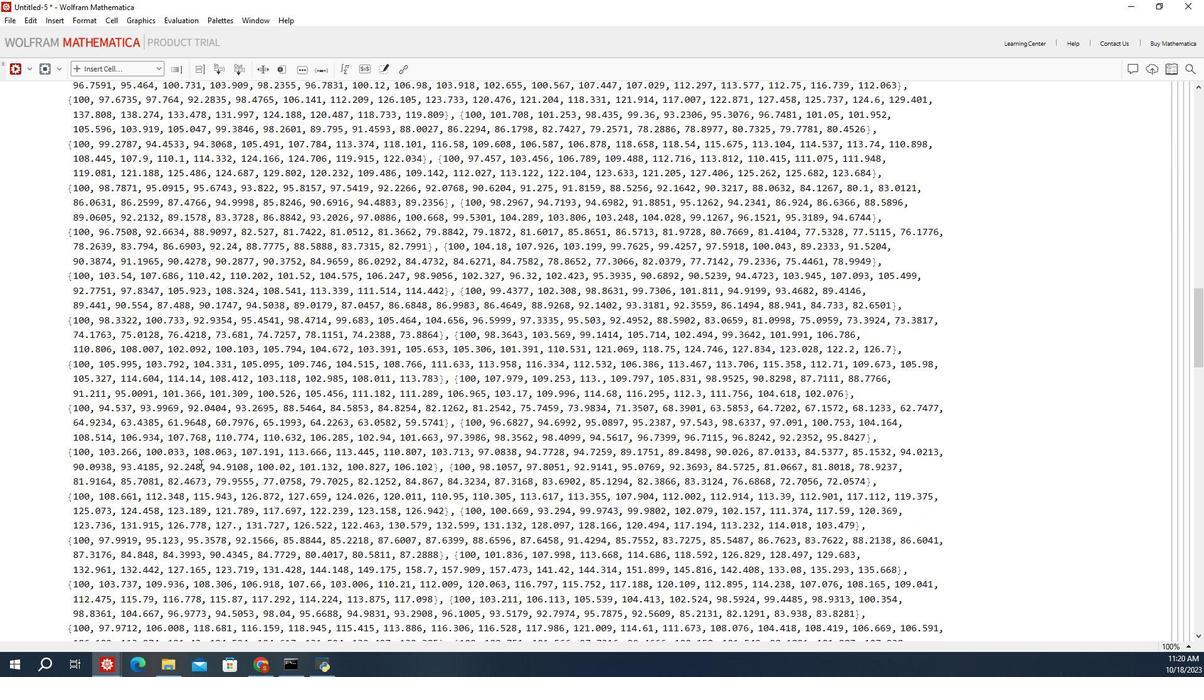 
Action: Mouse scrolled (139, 463) with delta (0, 0)
Screenshot: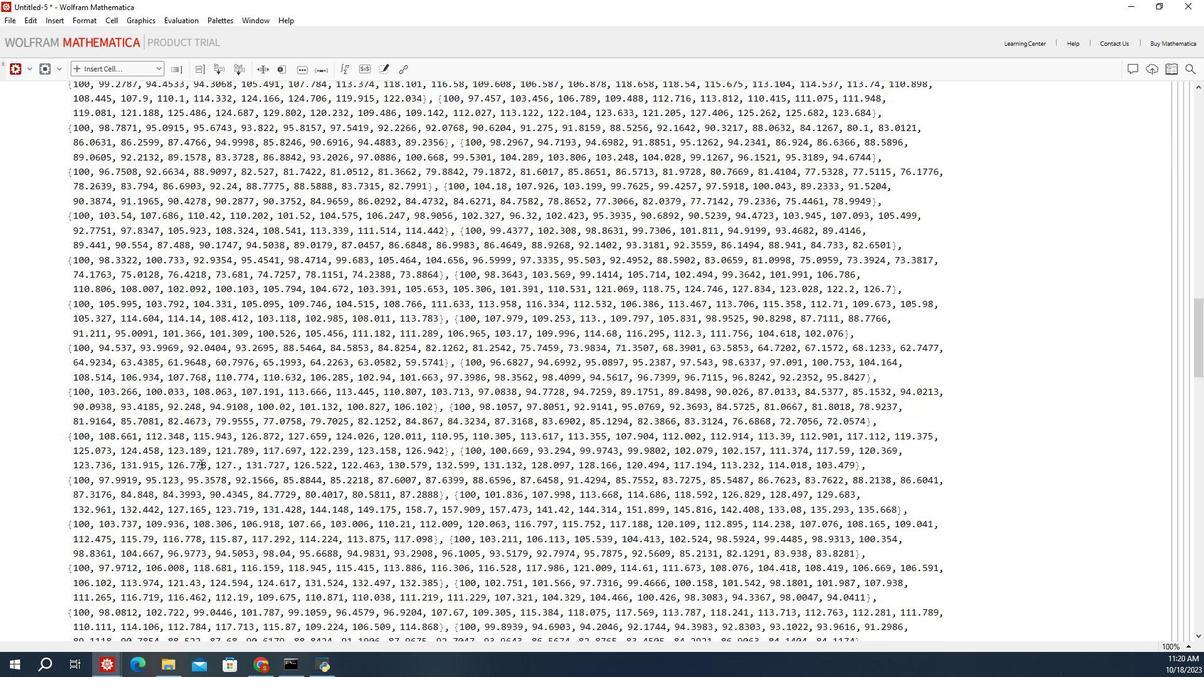 
Action: Mouse scrolled (139, 463) with delta (0, 0)
Screenshot: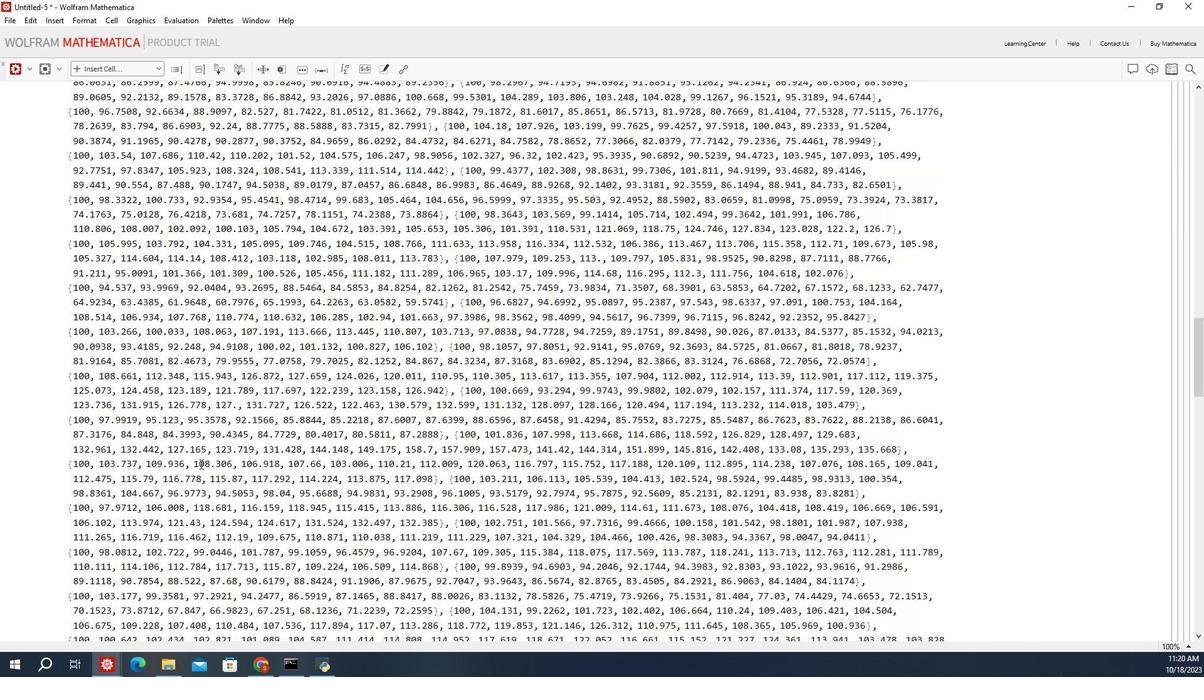 
Action: Mouse scrolled (139, 463) with delta (0, 0)
Screenshot: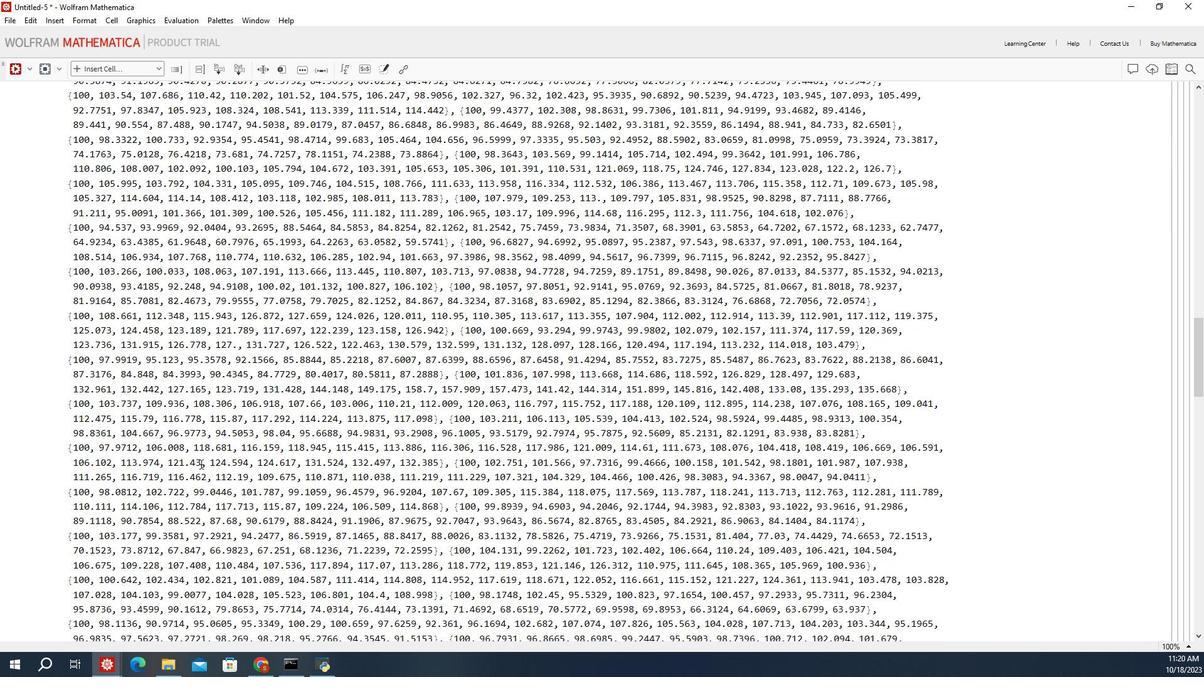 
Action: Mouse scrolled (139, 463) with delta (0, 0)
Screenshot: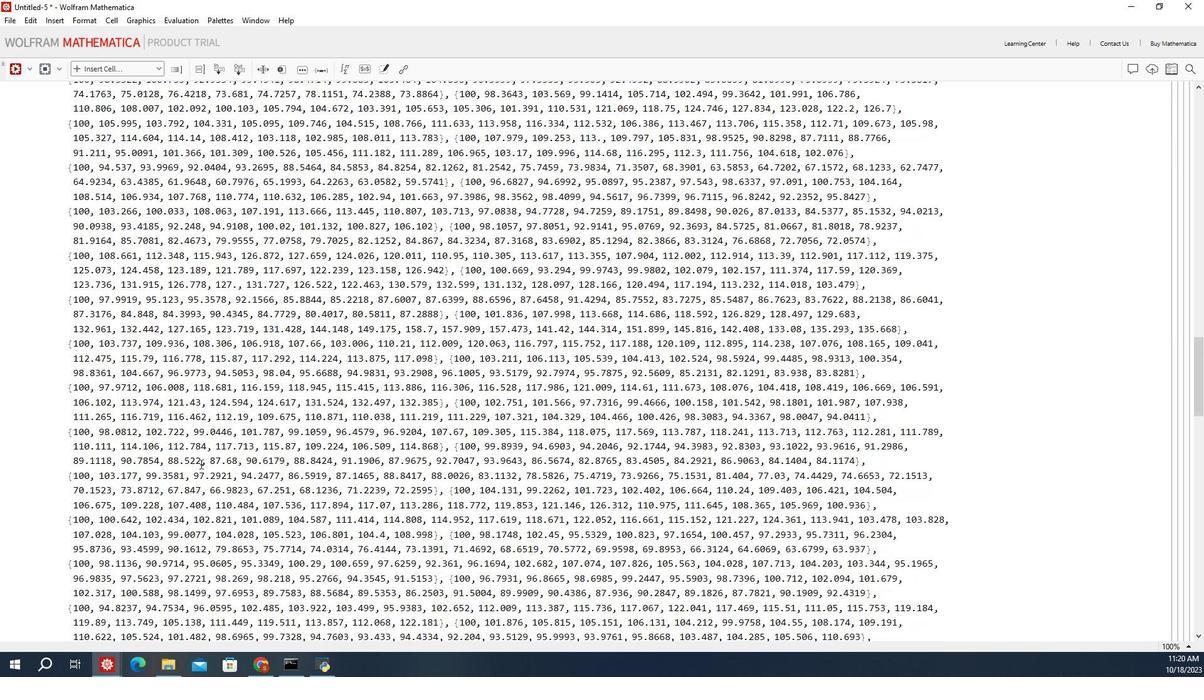 
Action: Mouse scrolled (139, 463) with delta (0, 0)
Screenshot: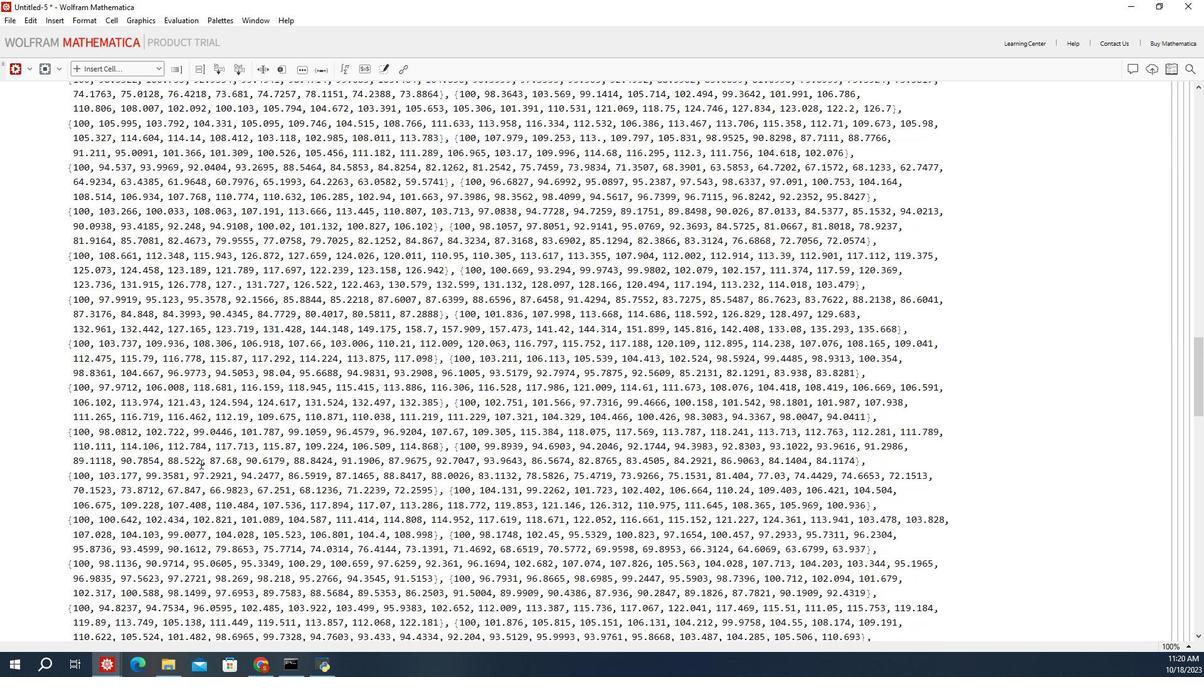 
Action: Mouse scrolled (139, 463) with delta (0, 0)
Screenshot: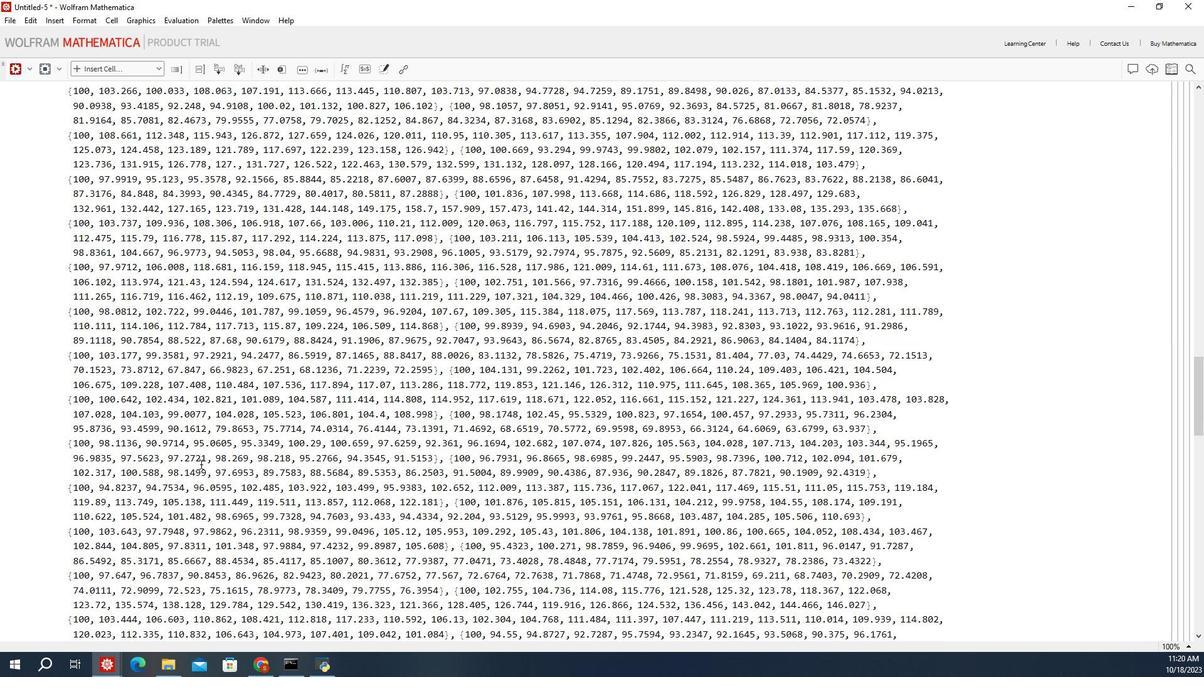 
Action: Mouse scrolled (139, 463) with delta (0, 0)
Screenshot: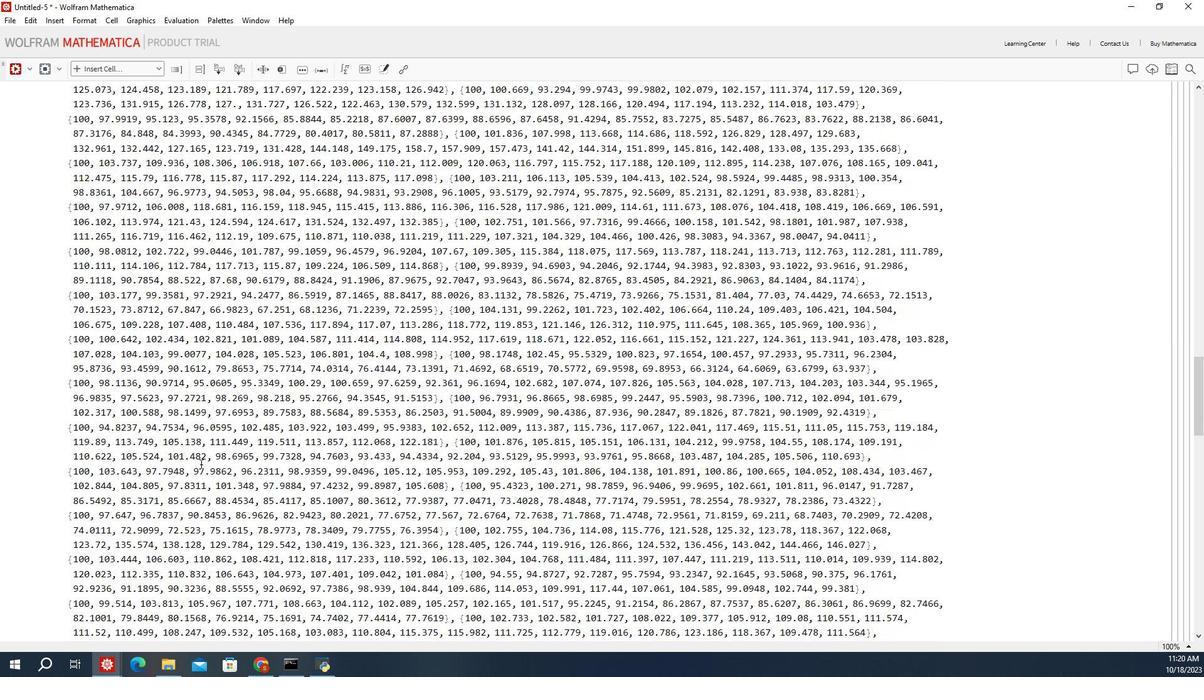 
Action: Mouse scrolled (139, 463) with delta (0, 0)
Screenshot: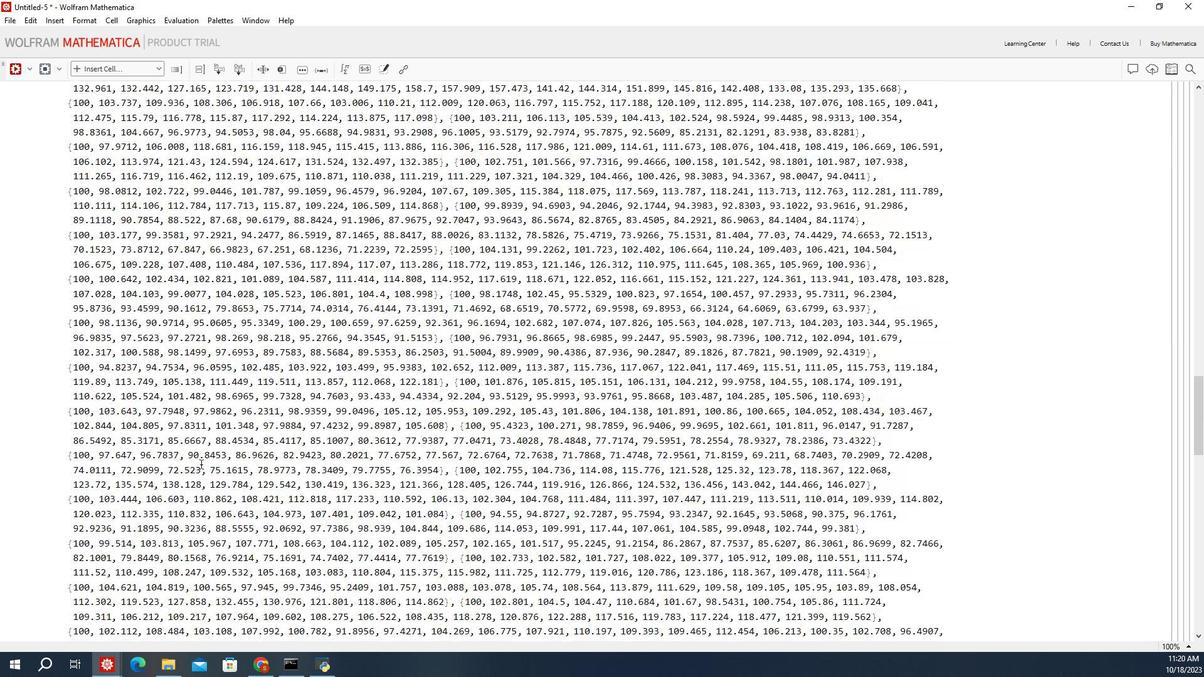 
Action: Mouse scrolled (139, 463) with delta (0, 0)
Screenshot: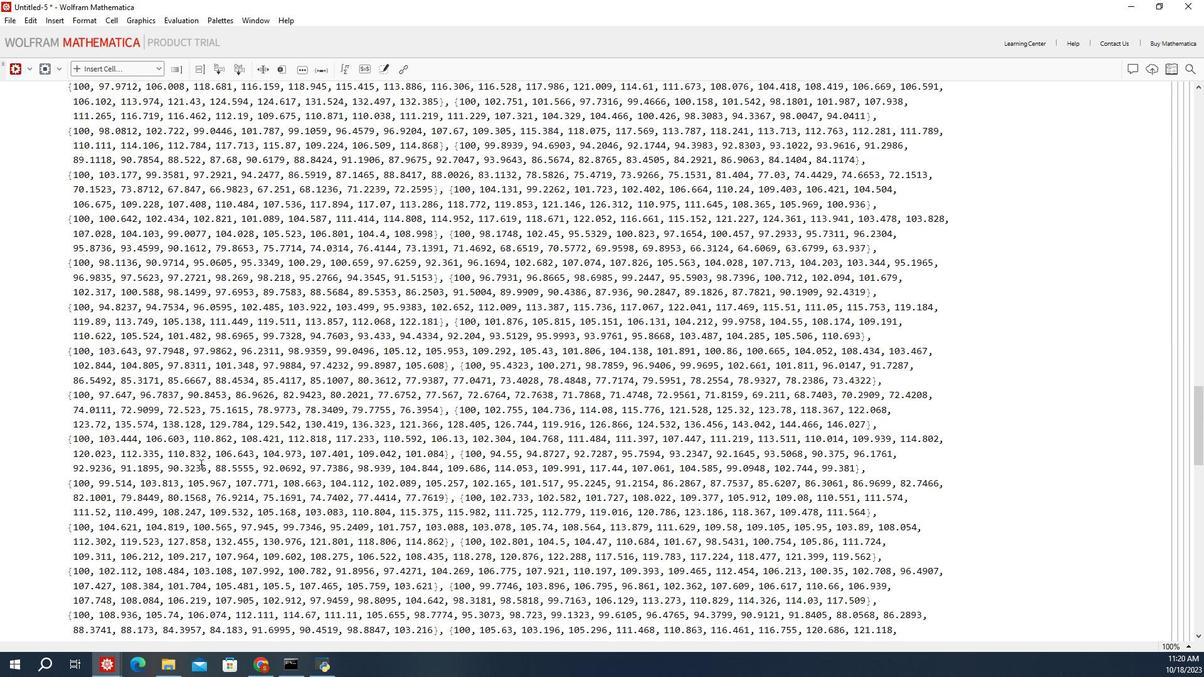 
Action: Mouse scrolled (139, 463) with delta (0, 0)
Screenshot: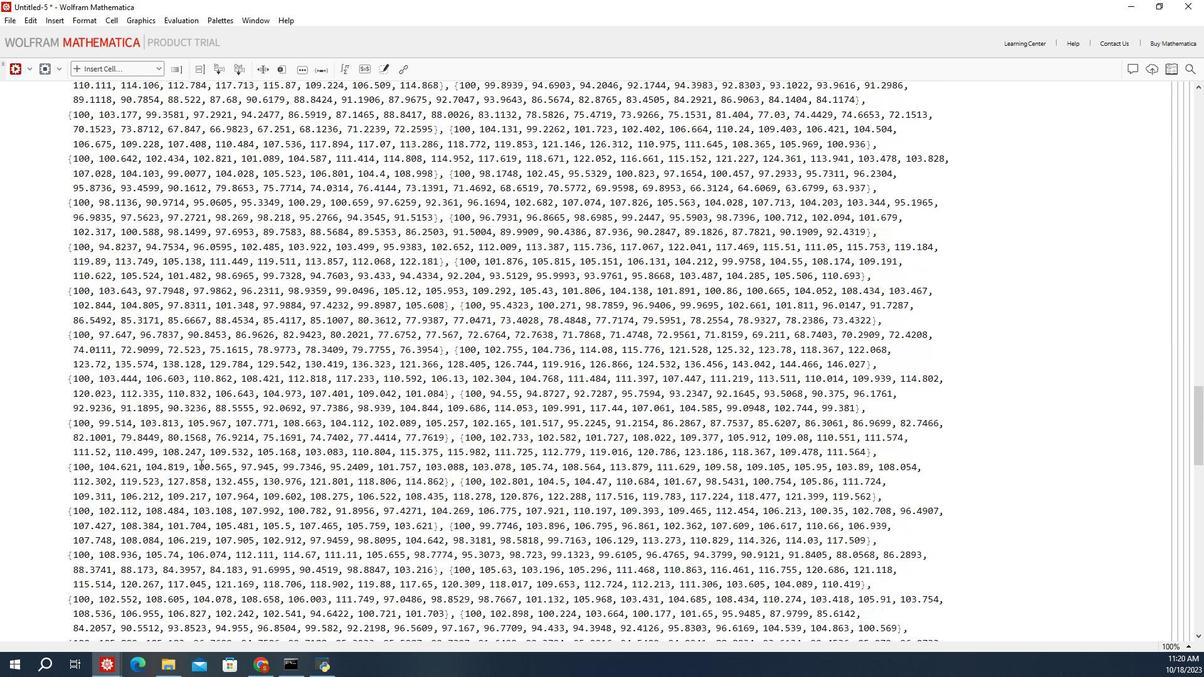 
Action: Mouse scrolled (139, 463) with delta (0, 0)
Screenshot: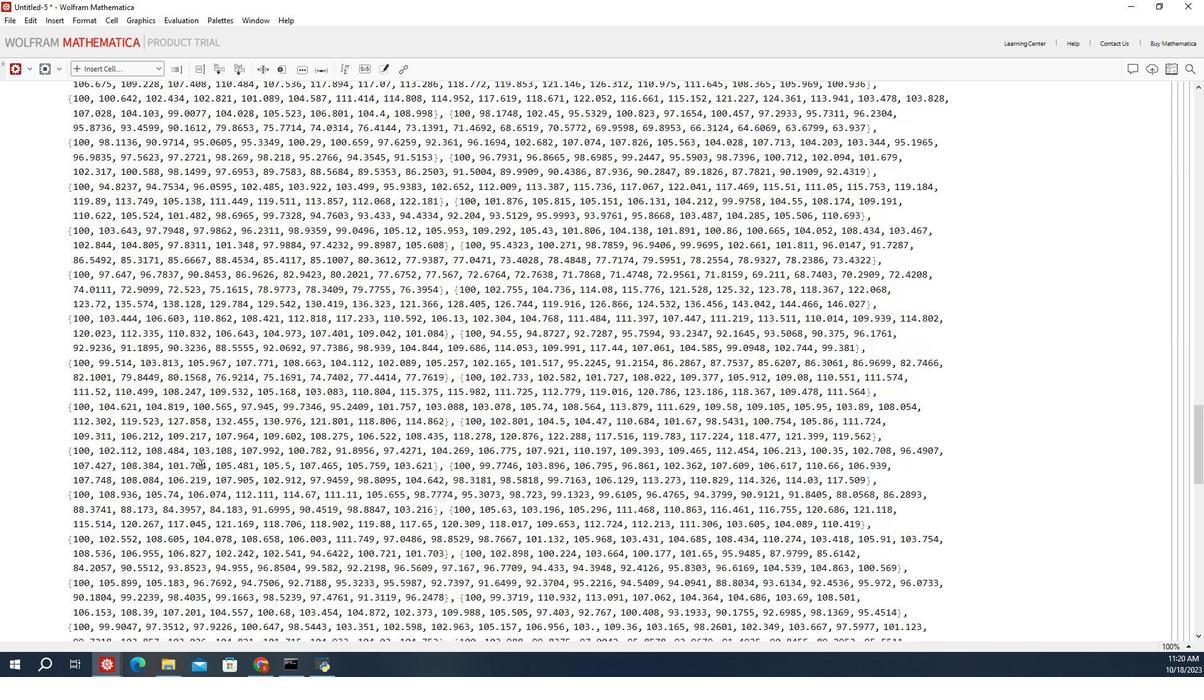 
Action: Mouse moved to (139, 464)
Screenshot: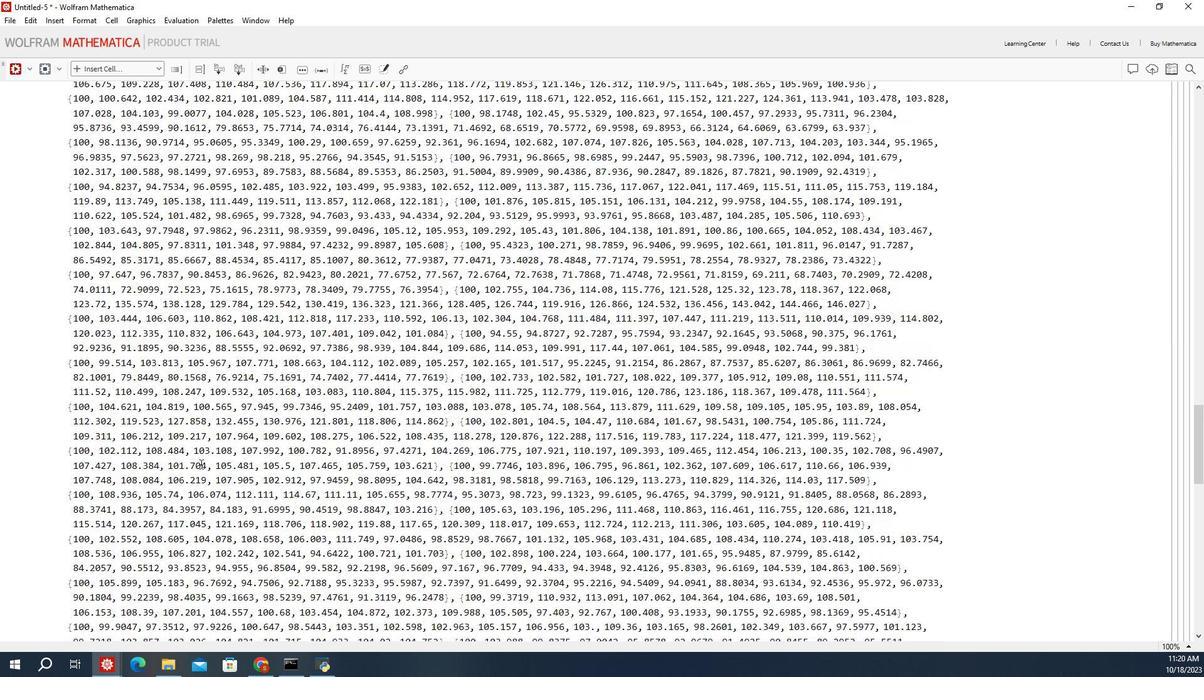 
Action: Mouse scrolled (139, 463) with delta (0, 0)
Screenshot: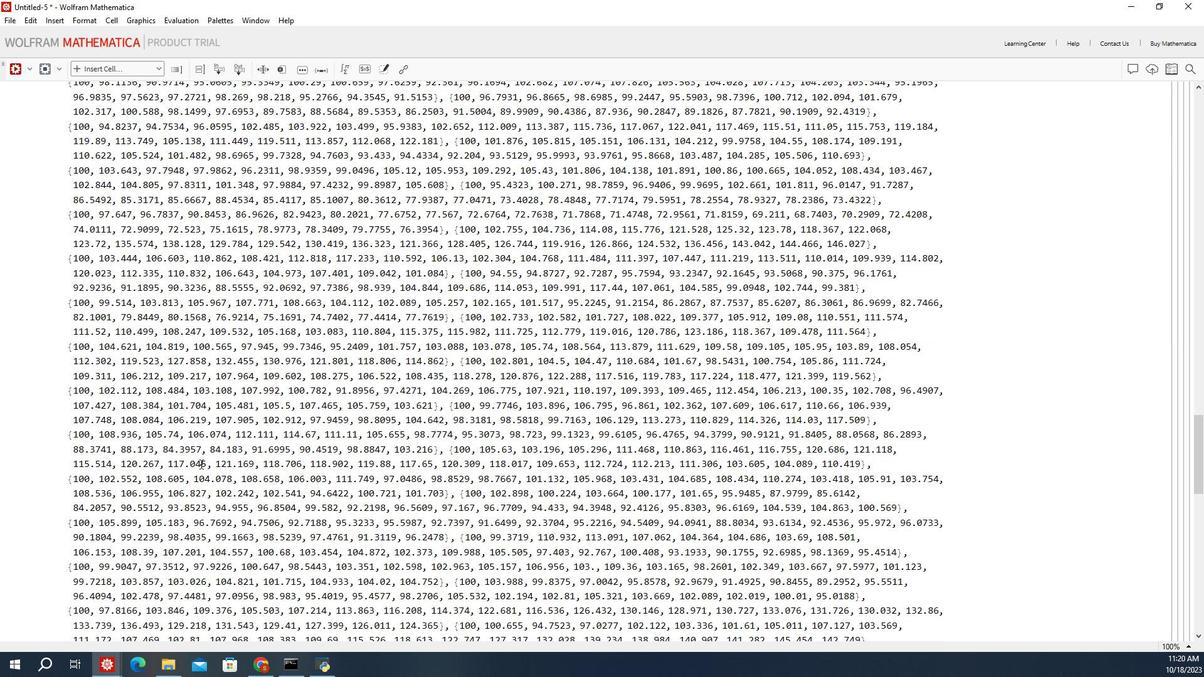 
Action: Mouse scrolled (139, 463) with delta (0, 0)
Screenshot: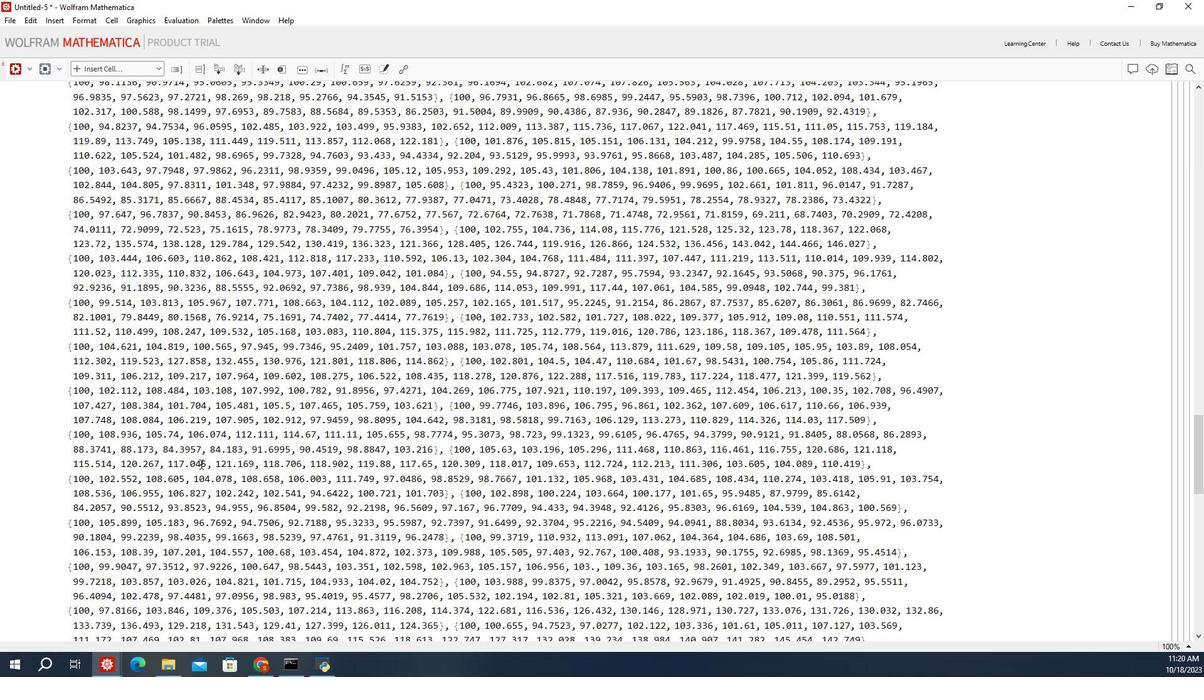 
Action: Mouse scrolled (139, 463) with delta (0, 0)
Screenshot: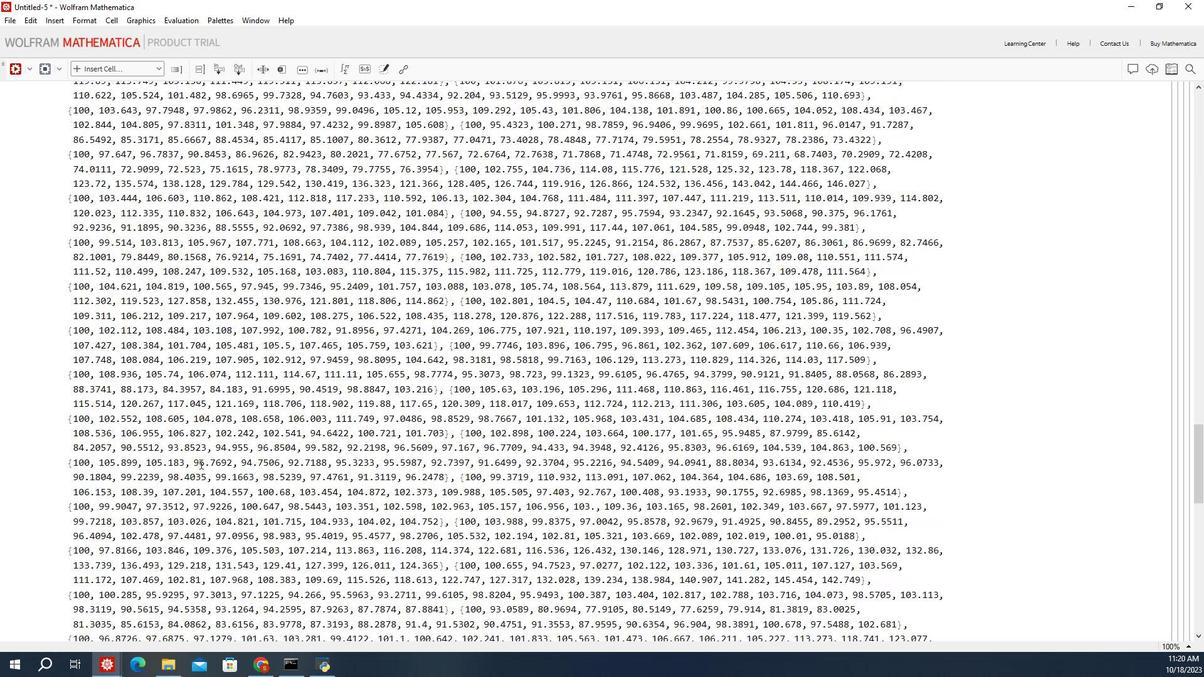 
Action: Mouse scrolled (139, 463) with delta (0, 0)
Screenshot: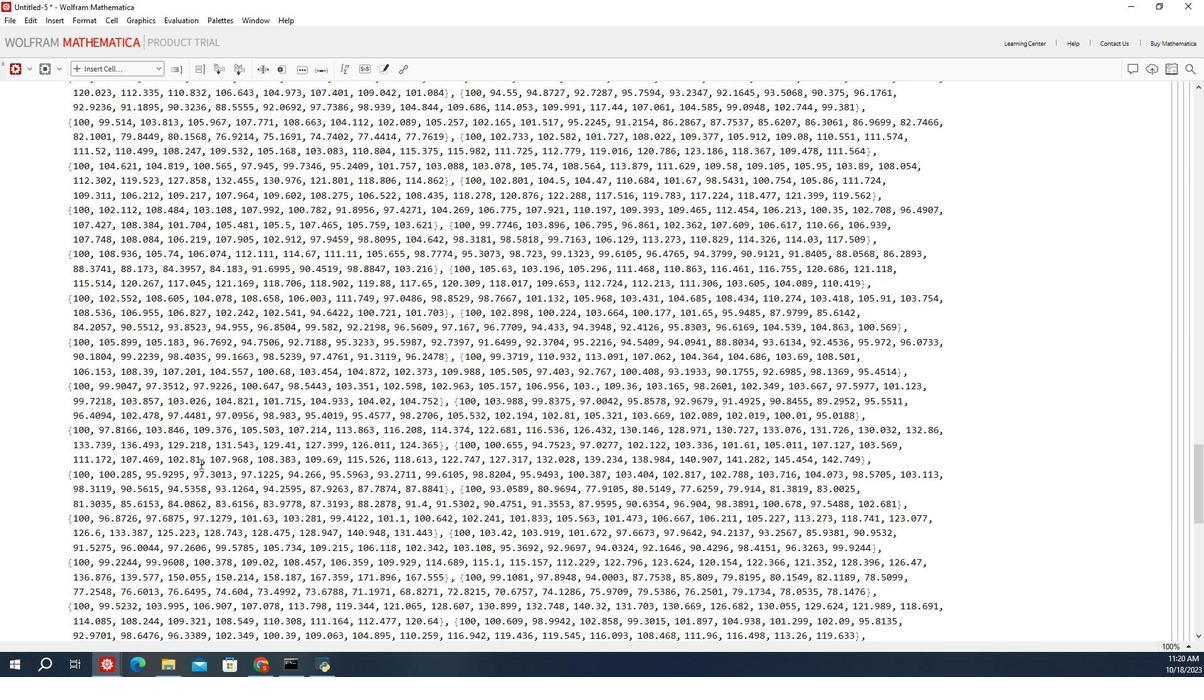 
Action: Mouse scrolled (139, 463) with delta (0, 0)
Screenshot: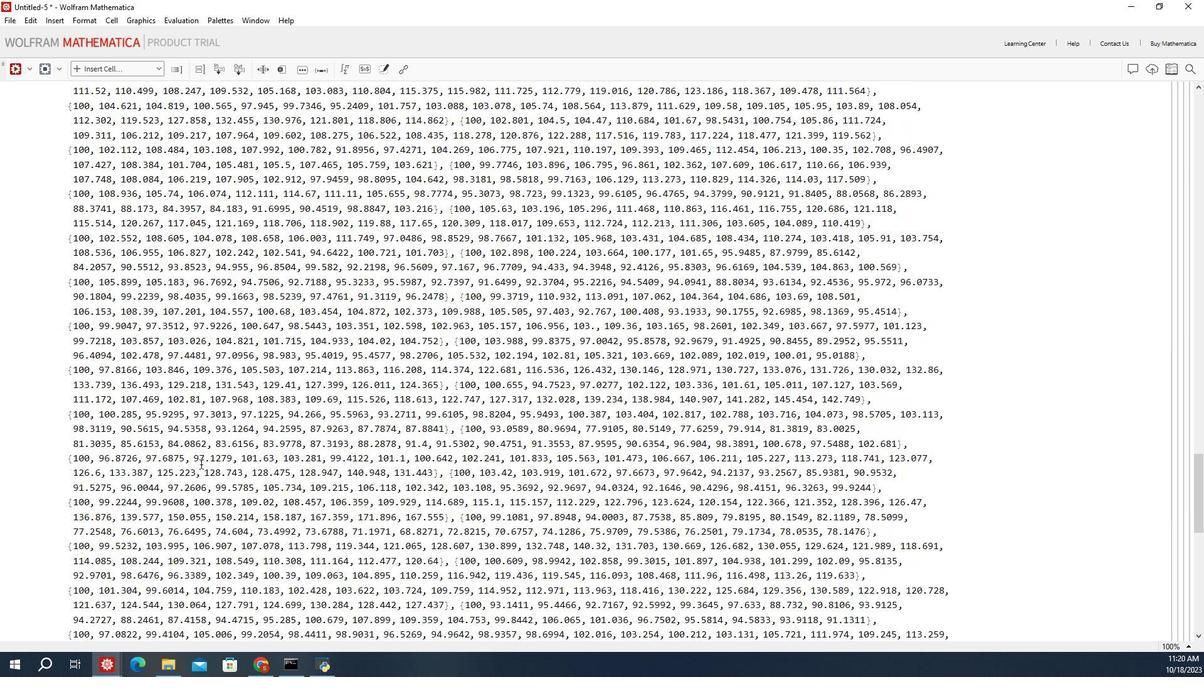 
Action: Mouse scrolled (139, 463) with delta (0, 0)
Screenshot: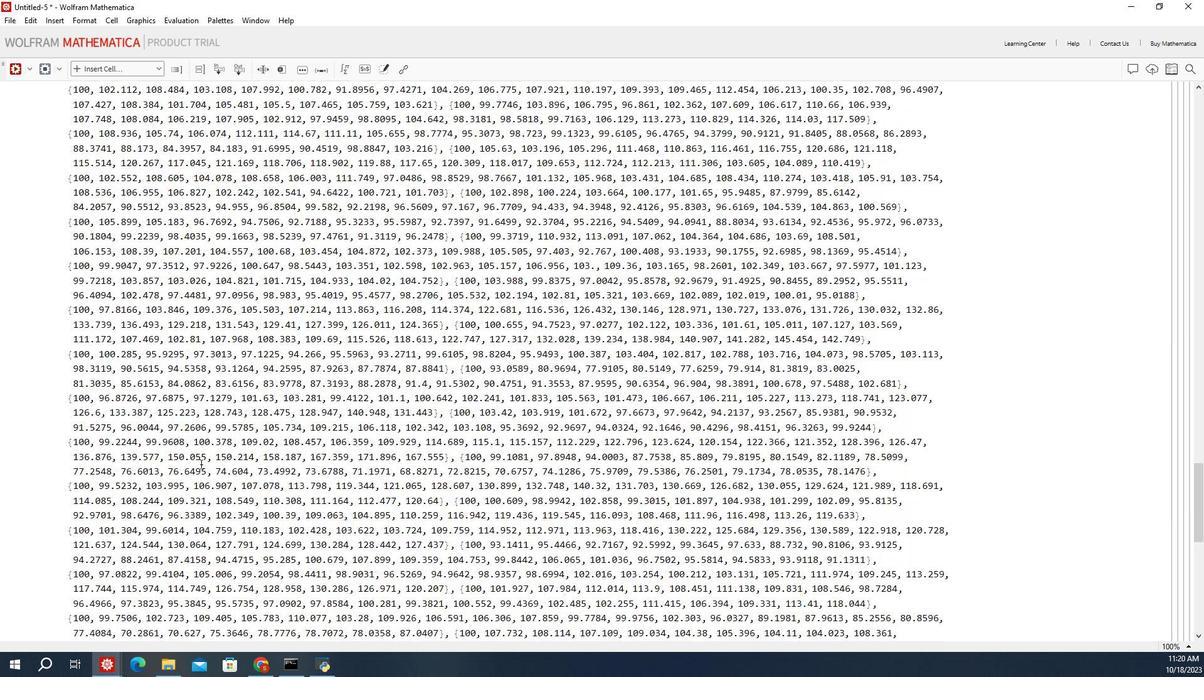 
Action: Mouse scrolled (139, 463) with delta (0, 0)
Screenshot: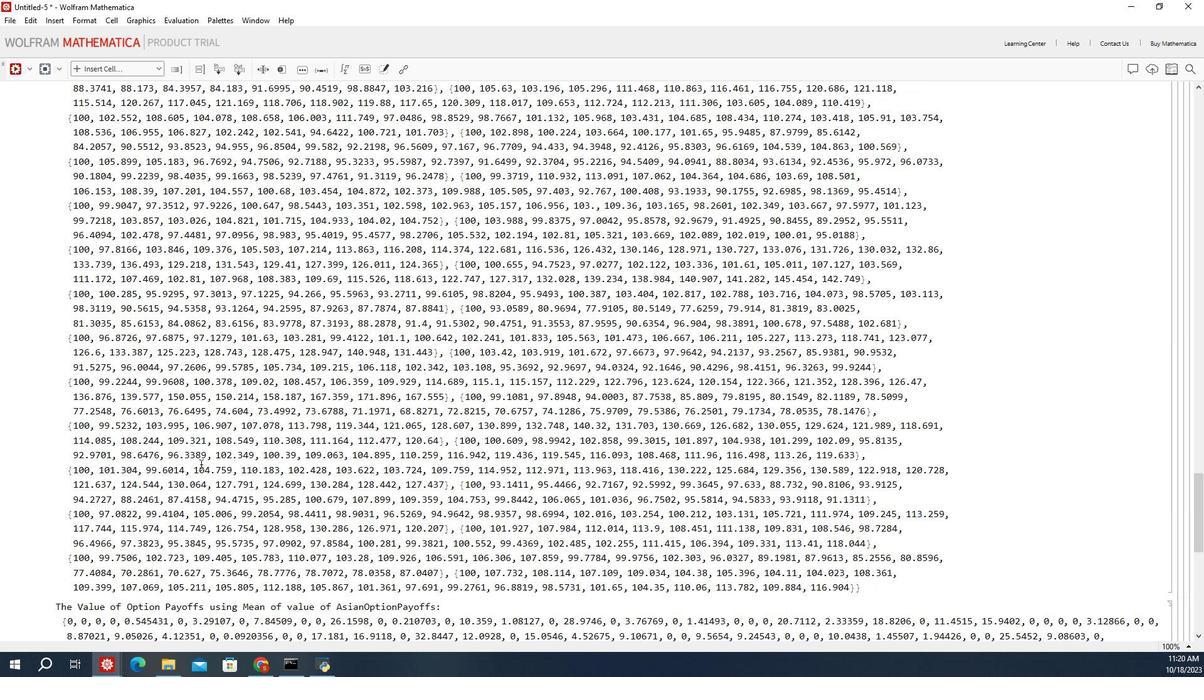 
Action: Mouse scrolled (139, 463) with delta (0, 0)
Screenshot: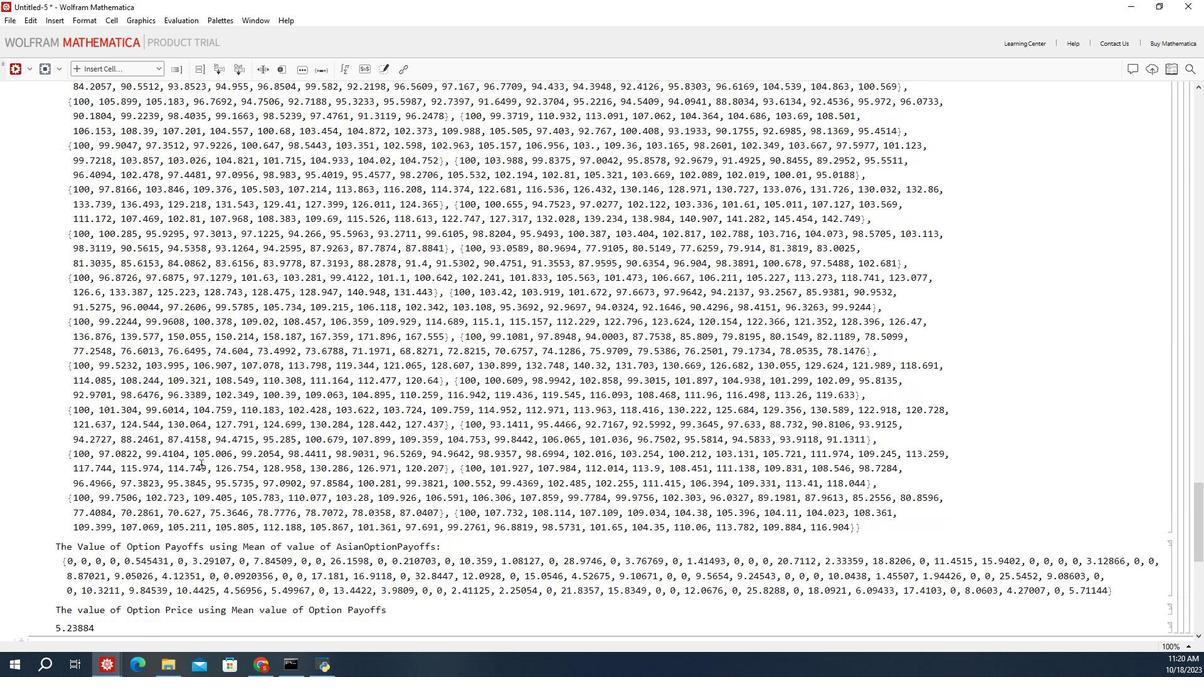 
Action: Mouse moved to (120, 565)
Screenshot: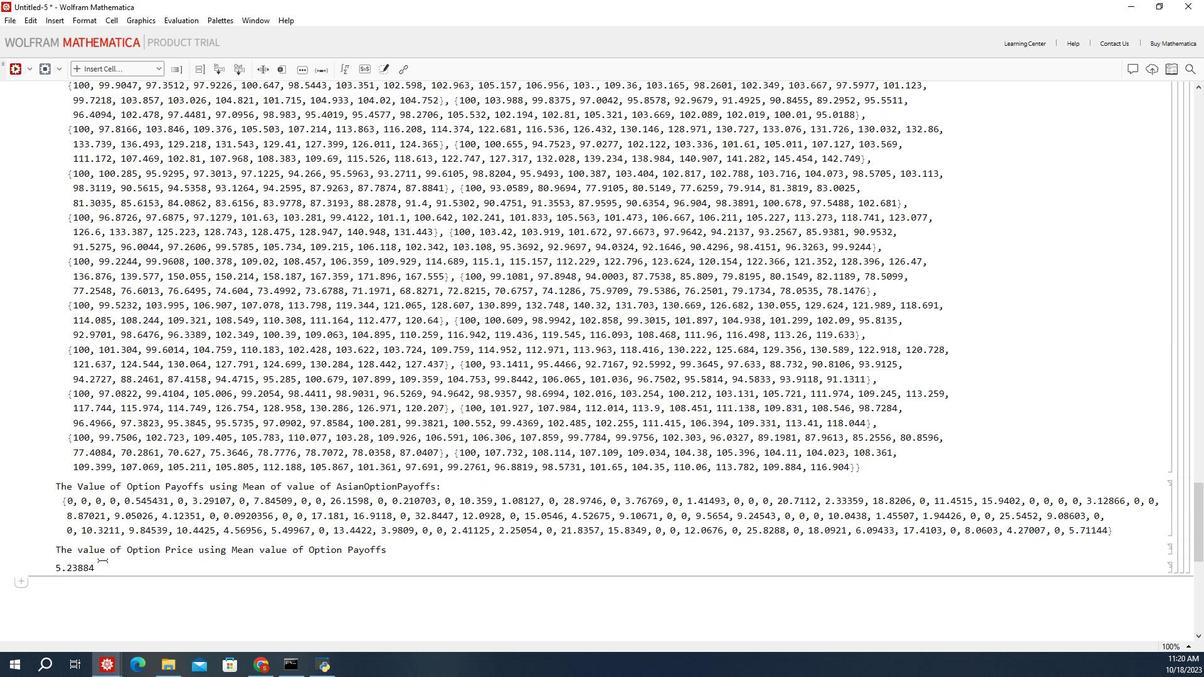 
Action: Mouse pressed left at (120, 565)
Screenshot: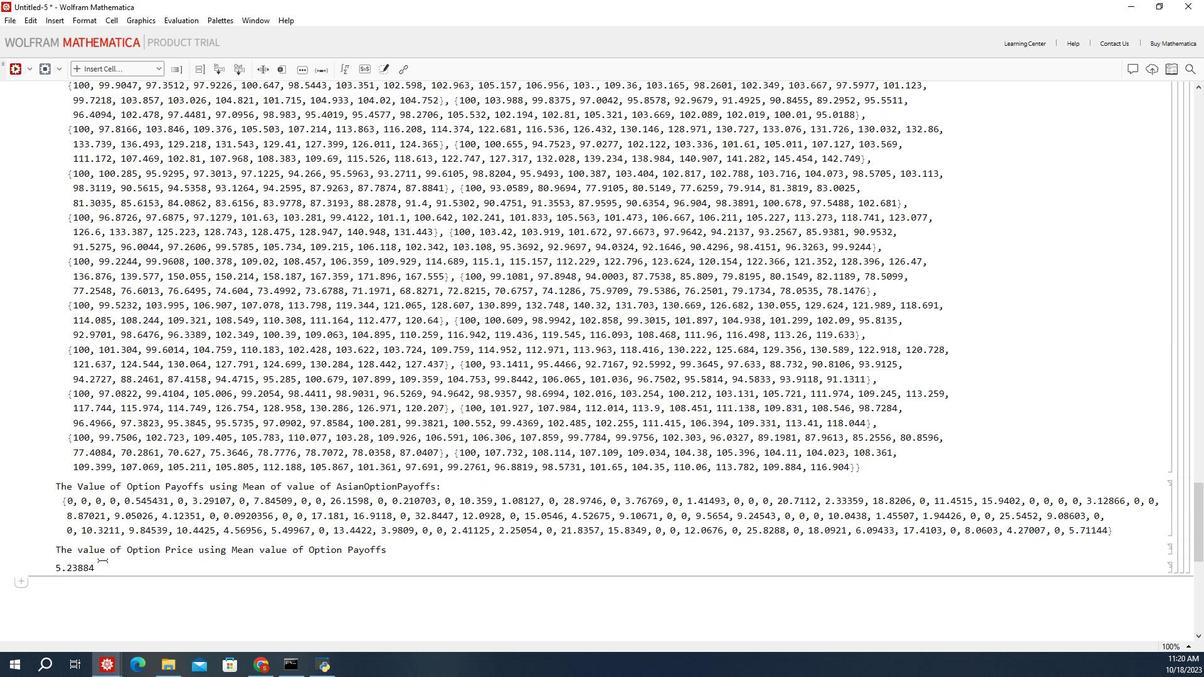 
Action: Mouse moved to (120, 569)
Screenshot: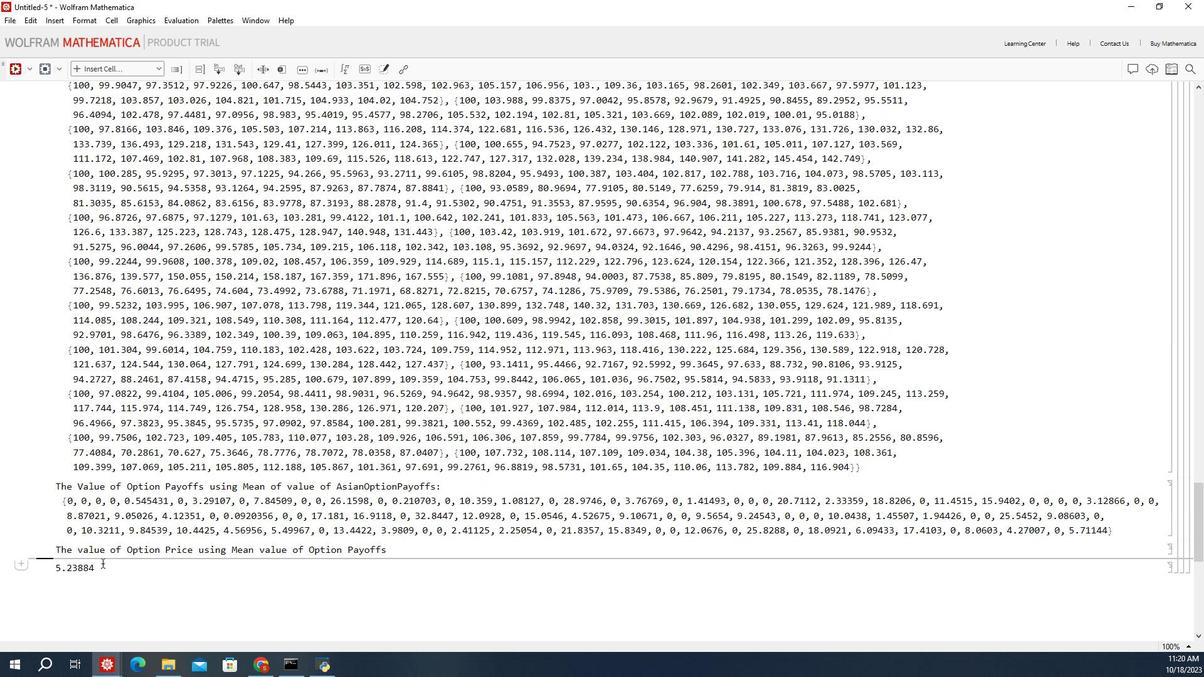 
Action: Mouse pressed left at (120, 569)
Screenshot: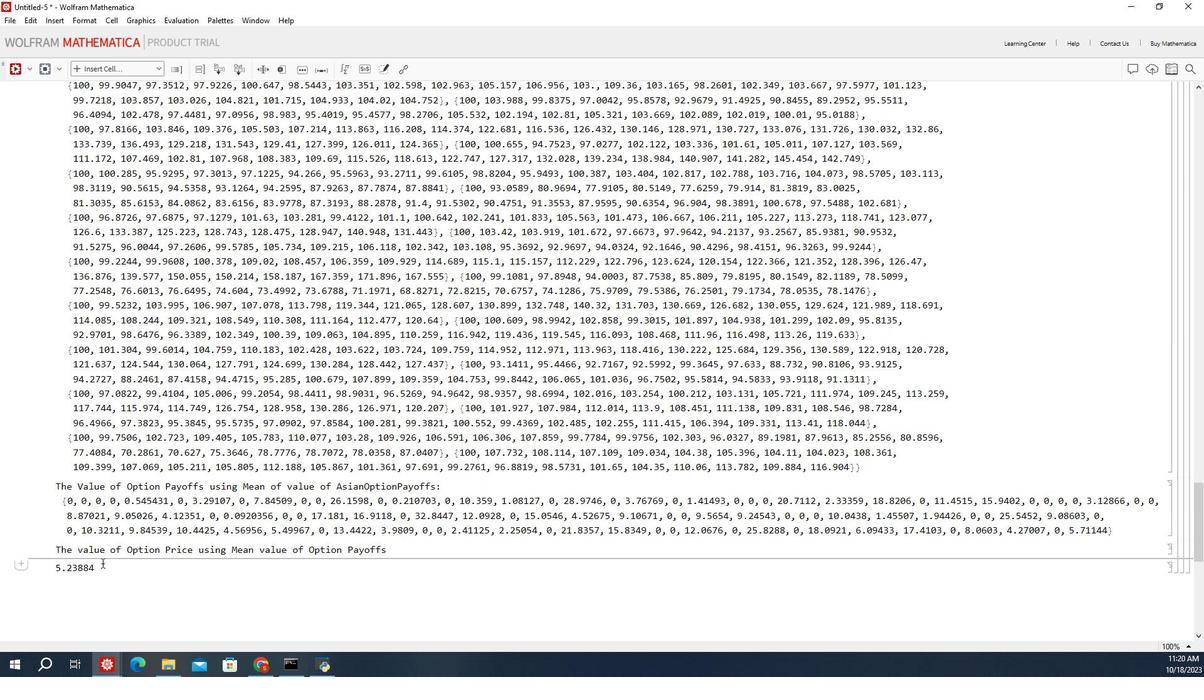 
Action: Mouse pressed left at (120, 569)
Screenshot: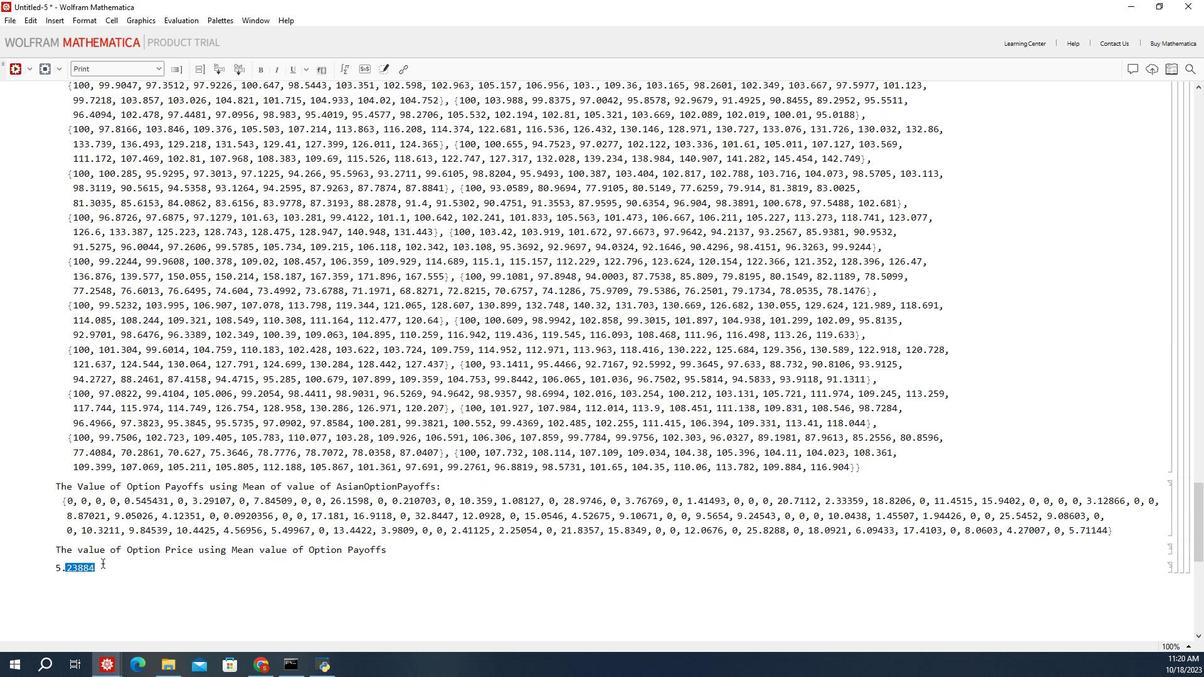 
Action: Mouse moved to (122, 560)
Screenshot: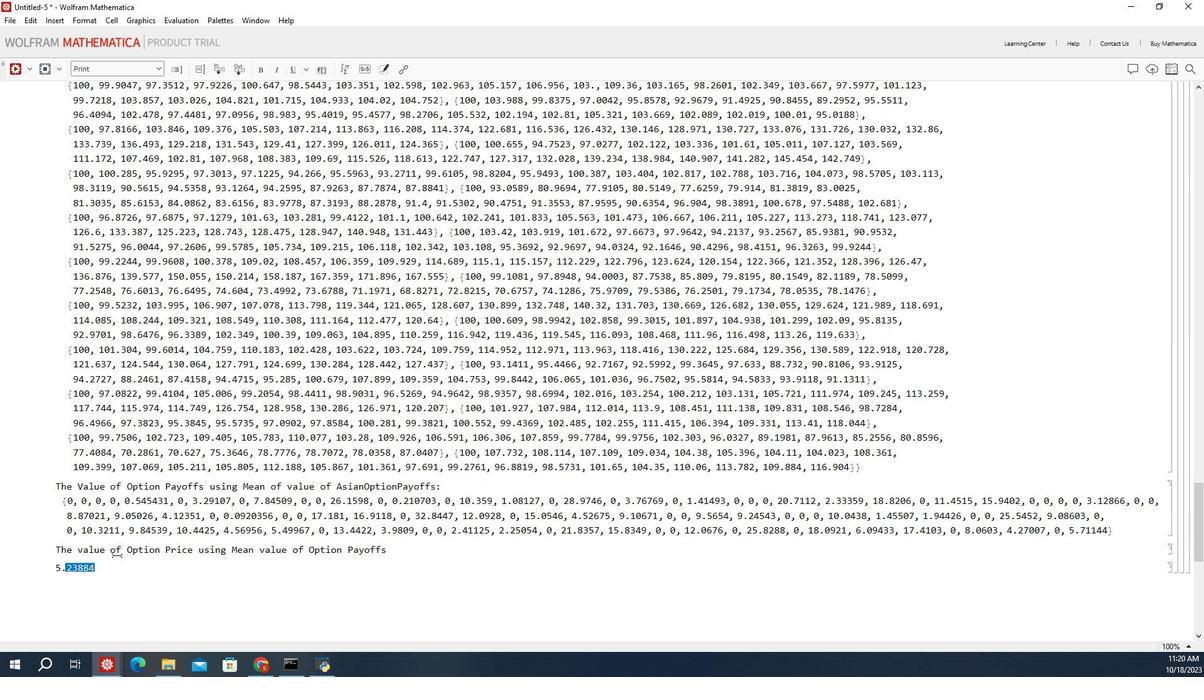 
Action: Mouse pressed left at (122, 560)
Screenshot: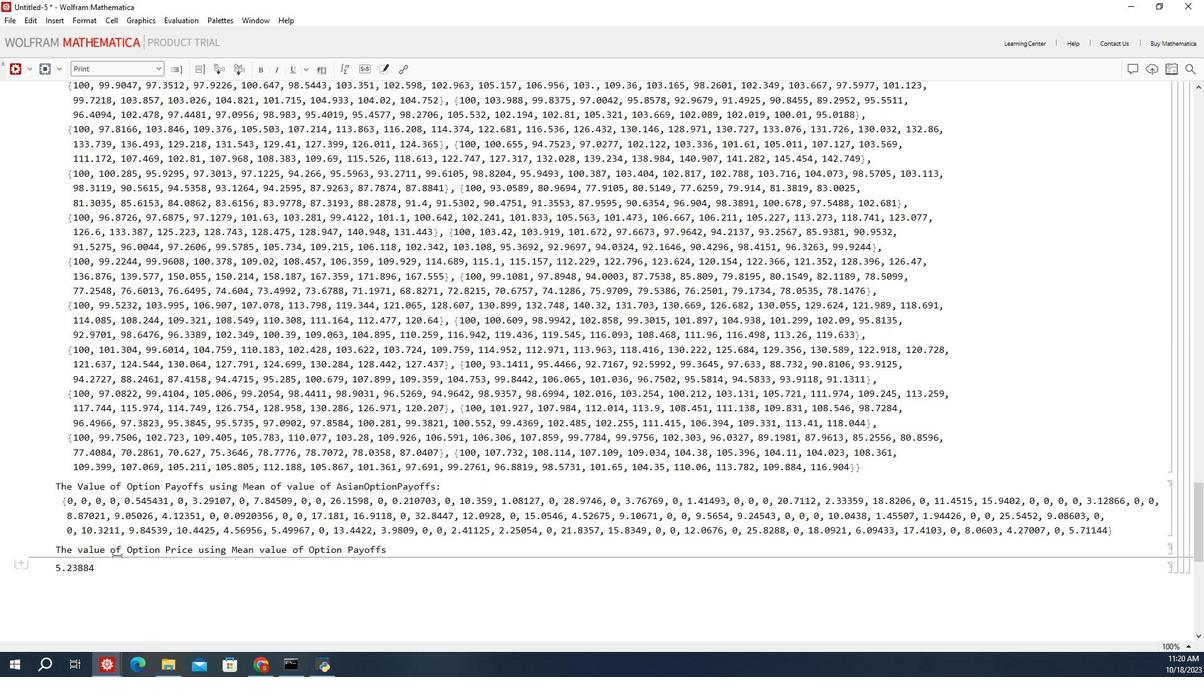 
Action: Mouse moved to (126, 522)
Screenshot: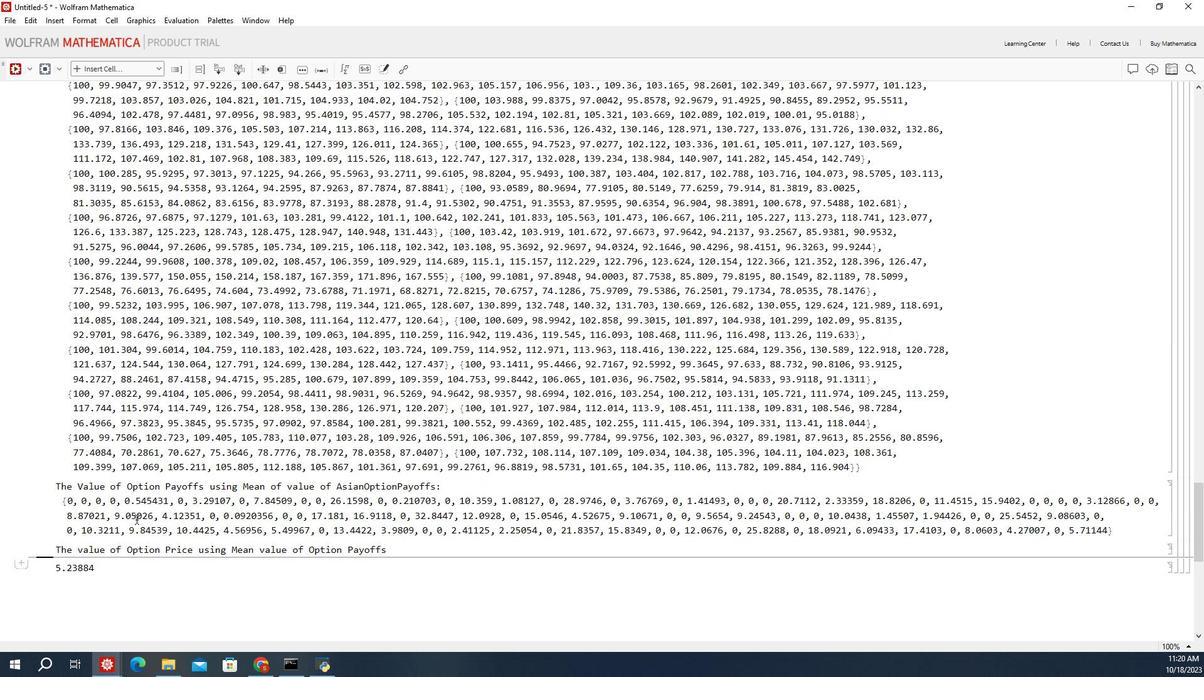 
Action: Mouse pressed left at (126, 522)
Screenshot: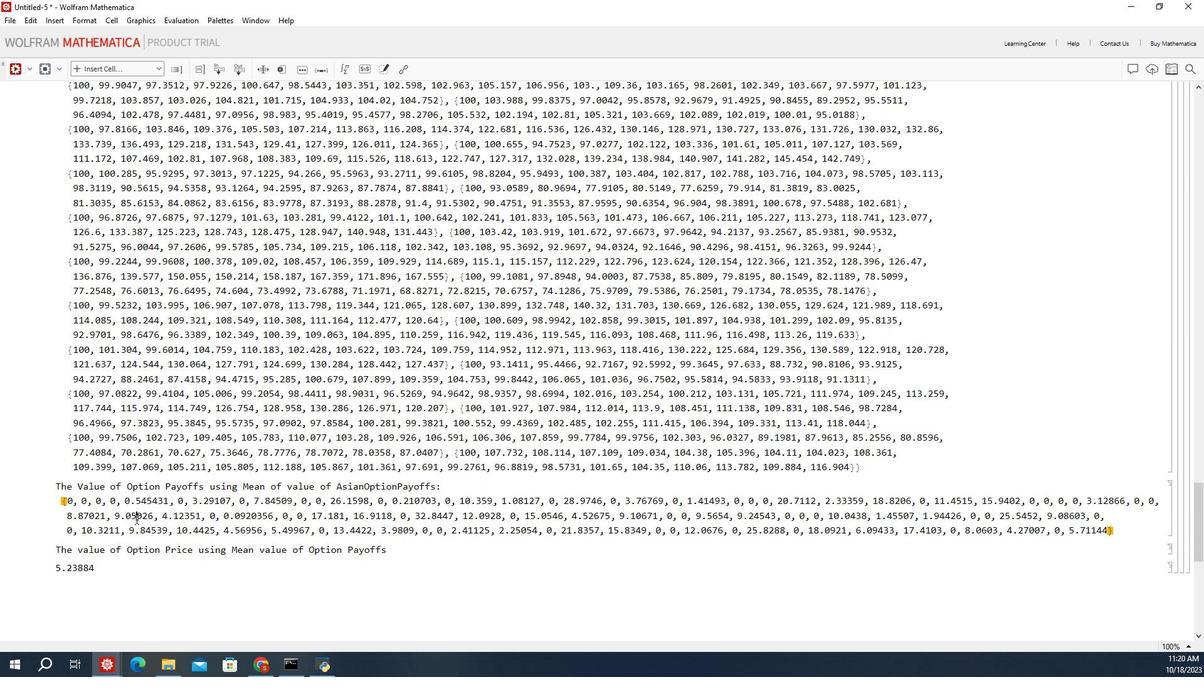 
